 Task: Add an event  with title  Casual Second Monthly Financial Review, date '2023/11/17' to 2023/11/18 & Select Event type as  Collective. Add location for the event as  Hamburg, Germany and add a description: During this session, we will gather a diverse group of experts, including environmentalists, engineers, urban planners, technology enthusiasts, and policy makers, to foster a multidimensional perspective on the topic. Through an open exchange of ideas, we will collectively explore creative strategies to minimize carbon emissions, reduce traffic congestion, and promote eco-friendly modes of transportation.Create an event link  http-casualsecondmonthlyfinancialreviewcom & Select the event color as  Violet. , logged in from the account softage.4@softage.netand send the event invitation to softage.3@softage.net and softage.5@softage.net
Action: Mouse pressed left at (712, 98)
Screenshot: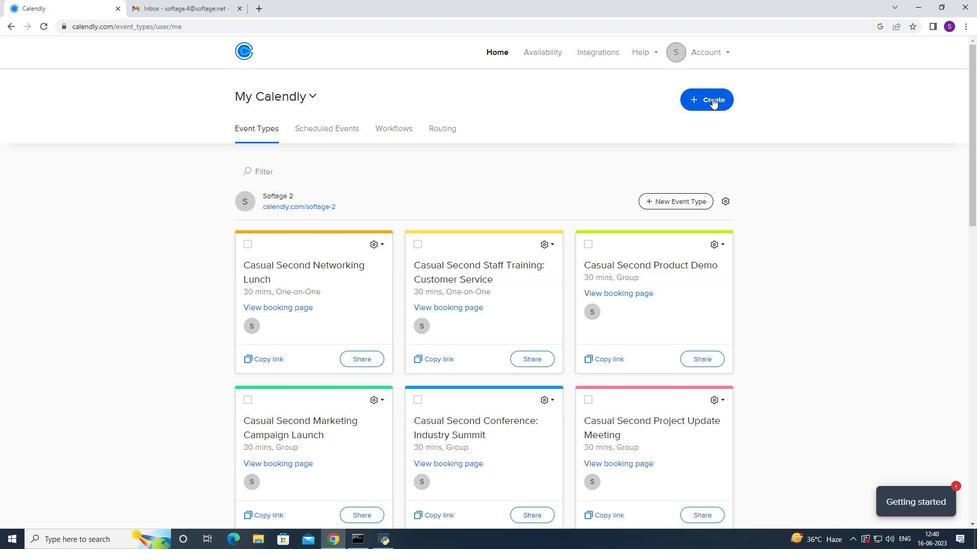 
Action: Mouse moved to (654, 143)
Screenshot: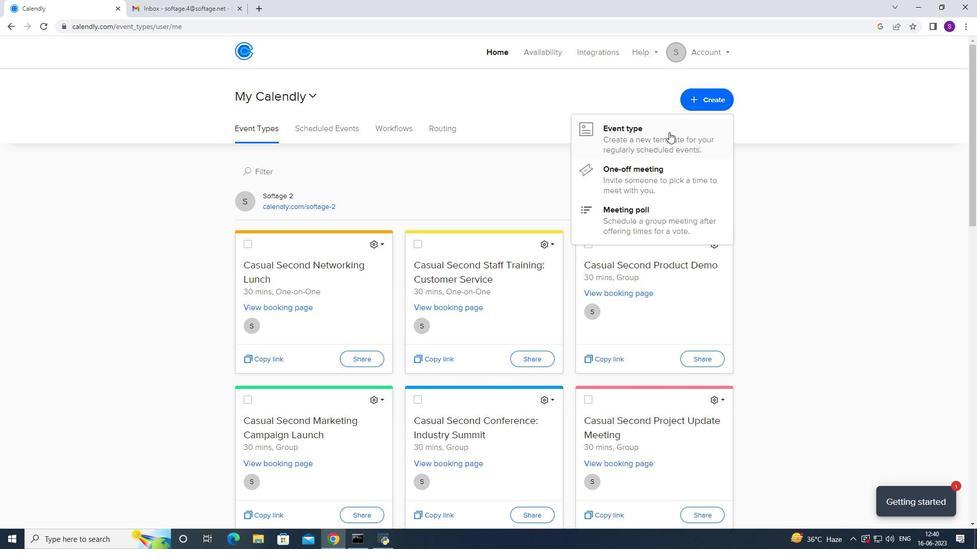 
Action: Mouse pressed left at (654, 143)
Screenshot: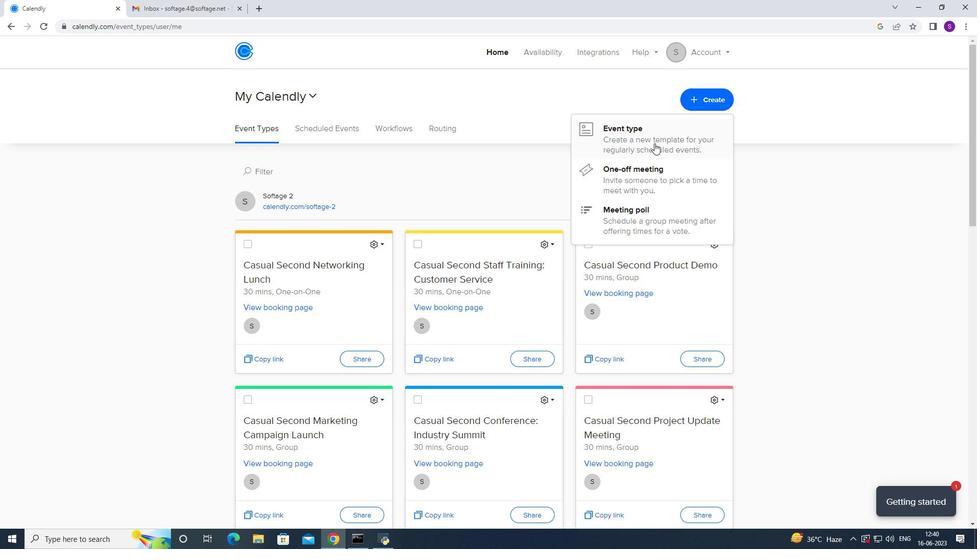 
Action: Mouse moved to (447, 293)
Screenshot: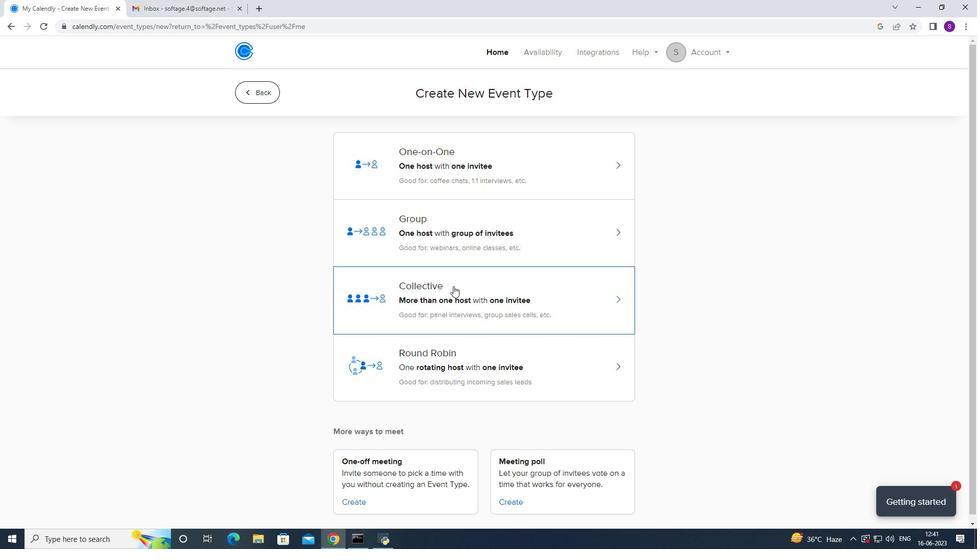 
Action: Mouse pressed left at (447, 293)
Screenshot: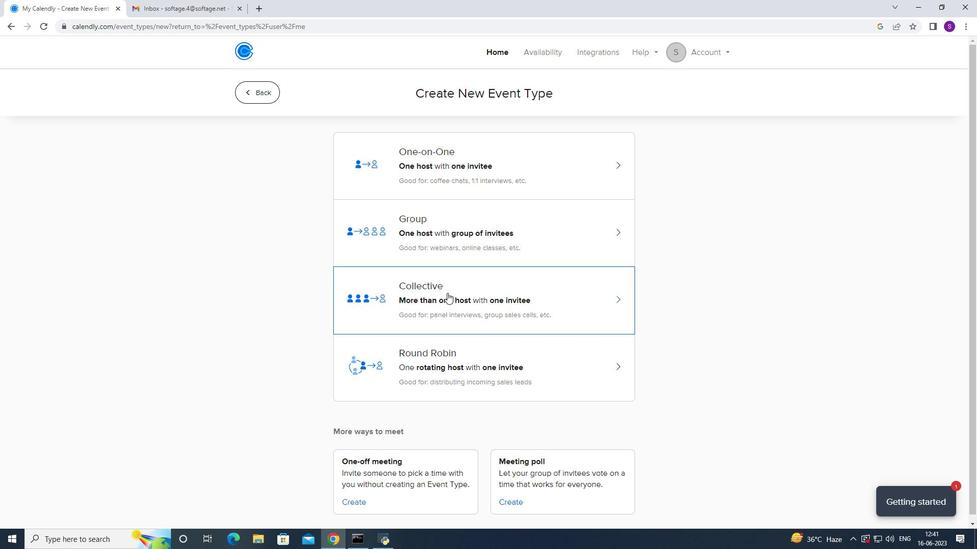 
Action: Mouse moved to (585, 223)
Screenshot: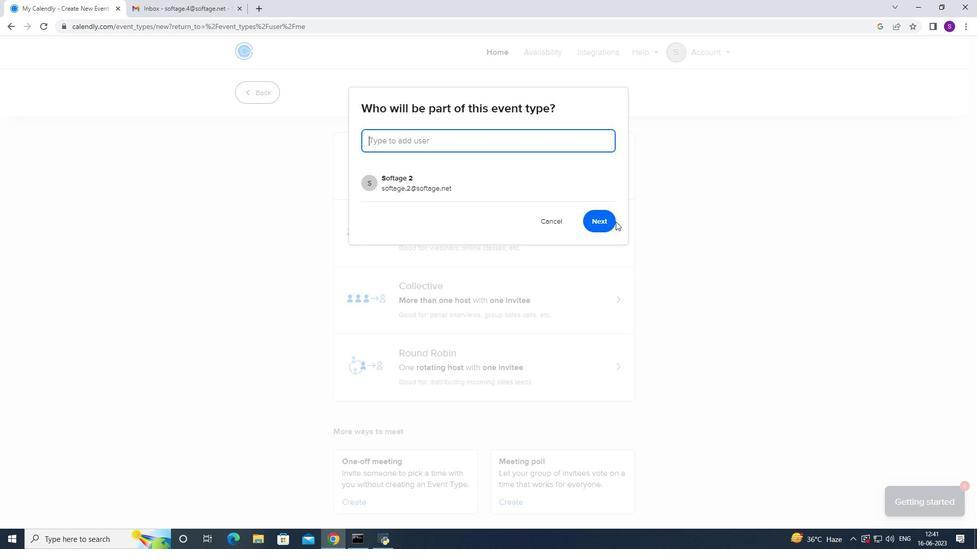 
Action: Mouse pressed left at (585, 223)
Screenshot: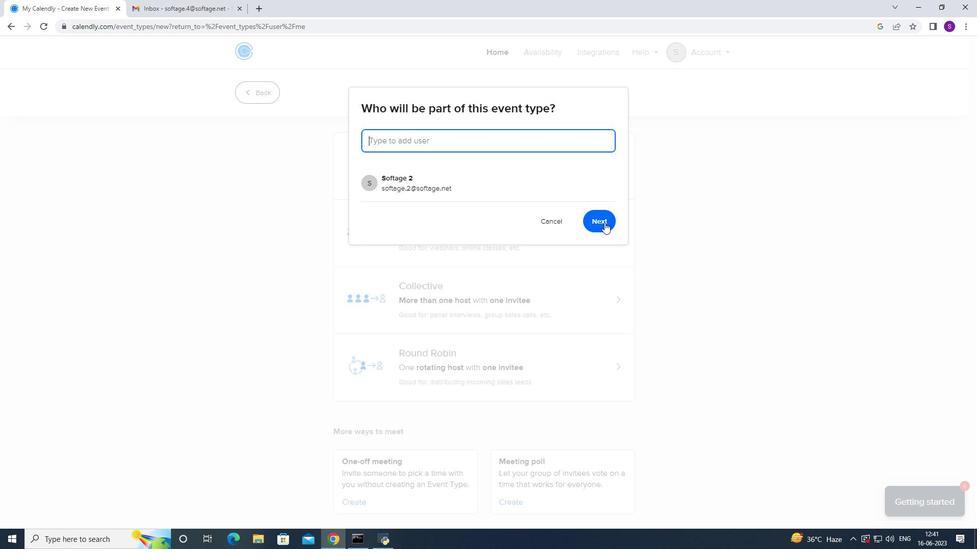 
Action: Mouse moved to (331, 242)
Screenshot: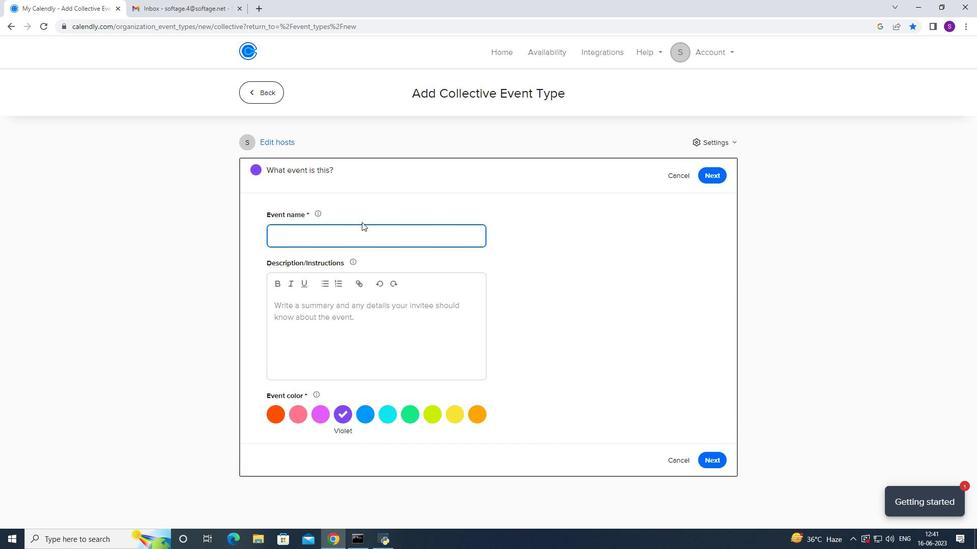 
Action: Mouse pressed left at (331, 242)
Screenshot: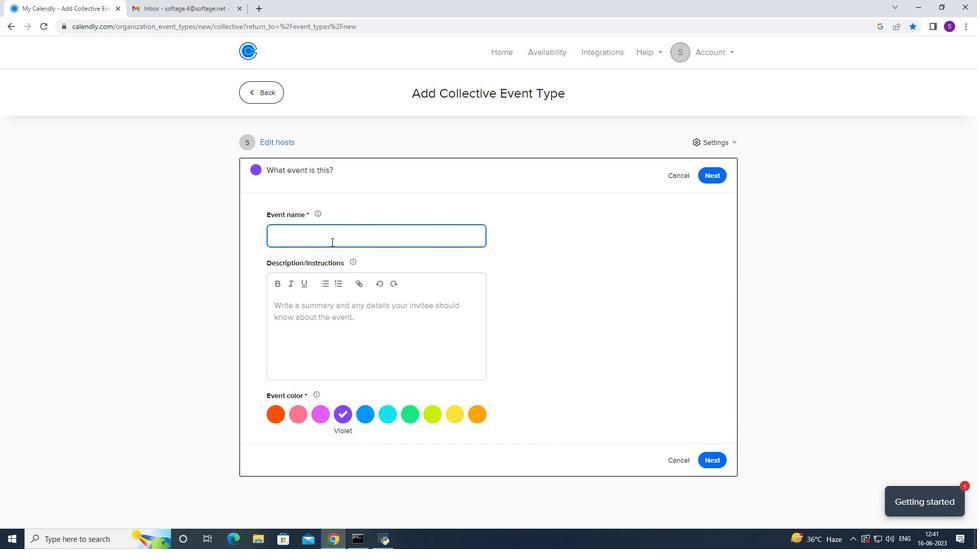 
Action: Mouse moved to (409, 263)
Screenshot: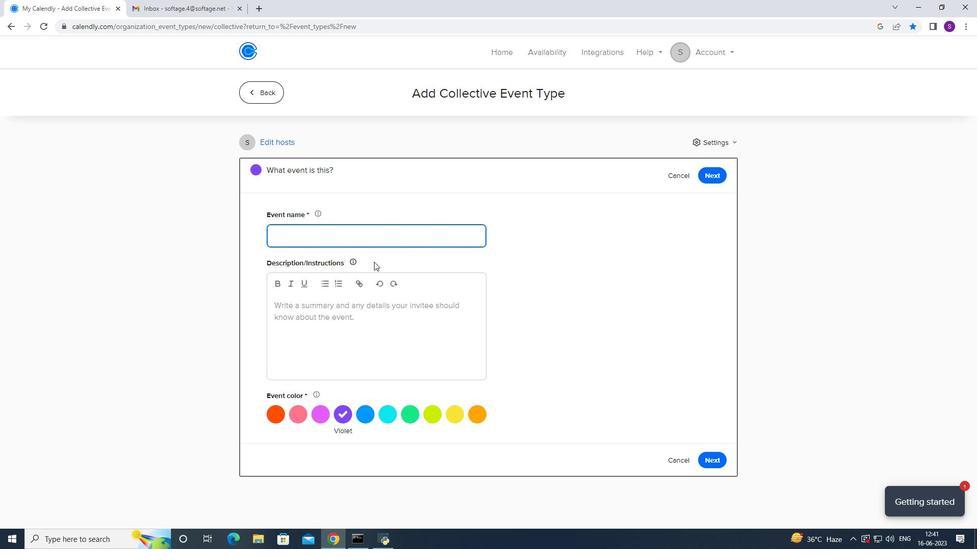 
Action: Key pressed <Key.caps_lock>C<Key.caps_lock>asual<Key.space>
Screenshot: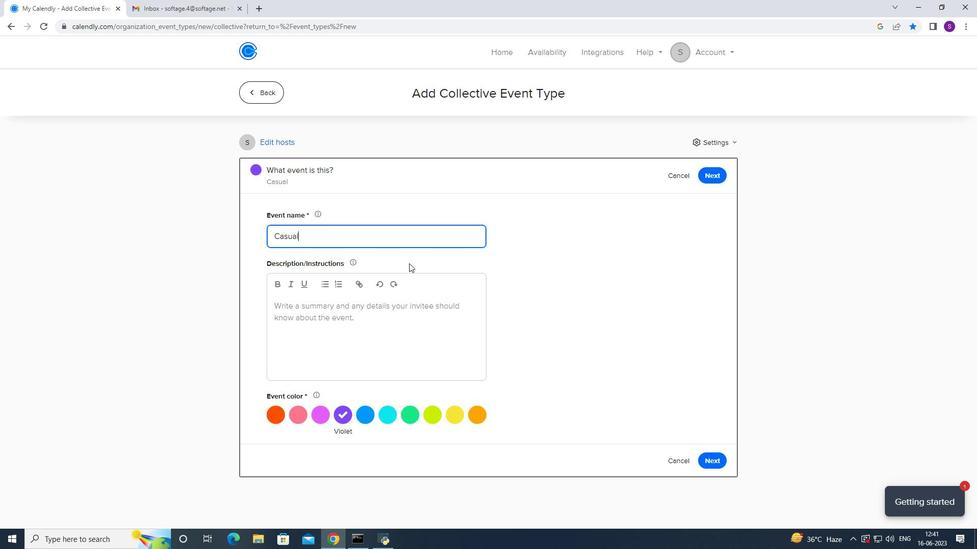 
Action: Mouse moved to (395, 264)
Screenshot: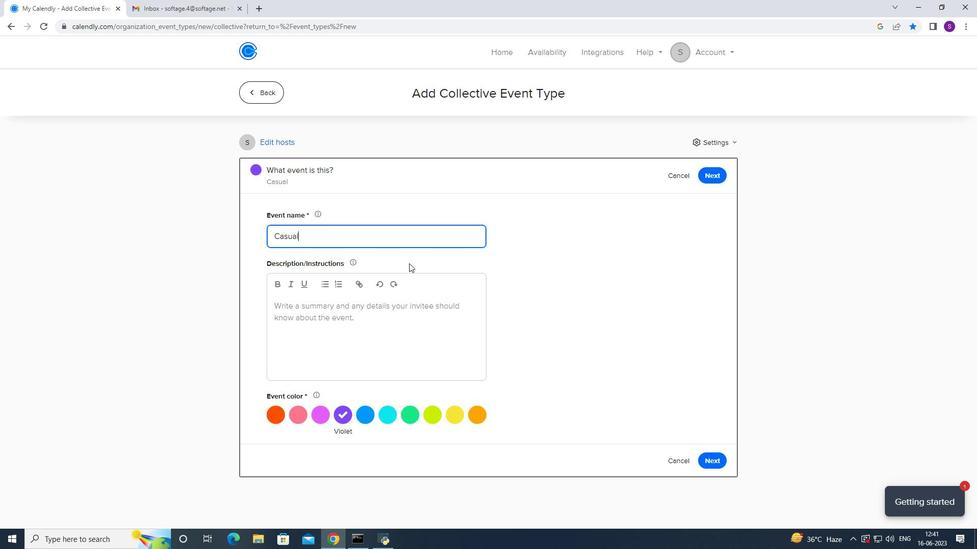 
Action: Key pressed <Key.caps_lock>S<Key.caps_lock>econ
Screenshot: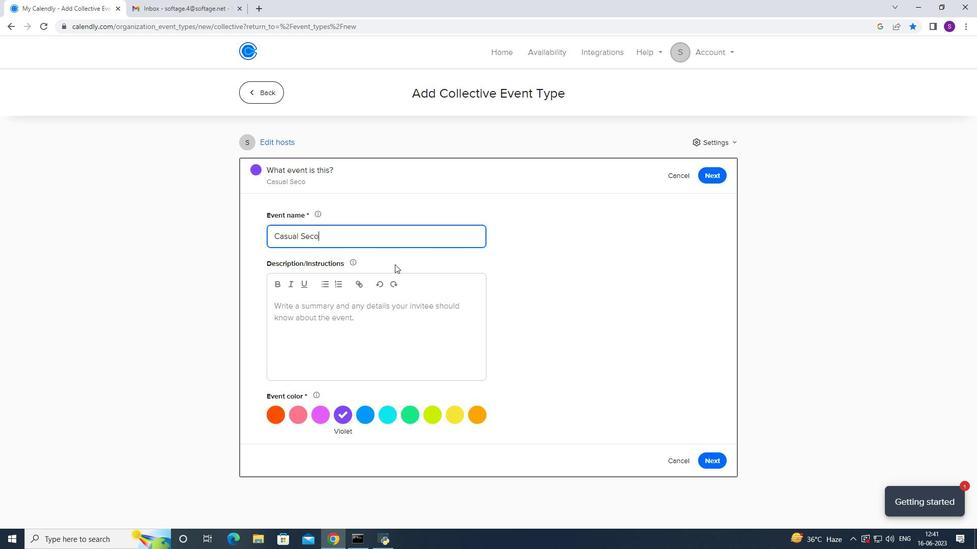 
Action: Mouse moved to (411, 261)
Screenshot: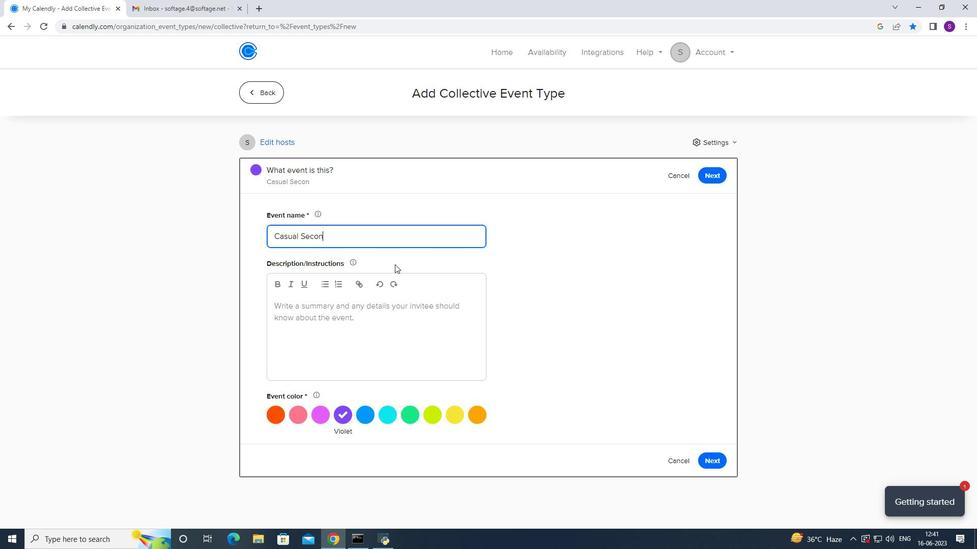 
Action: Key pressed d
Screenshot: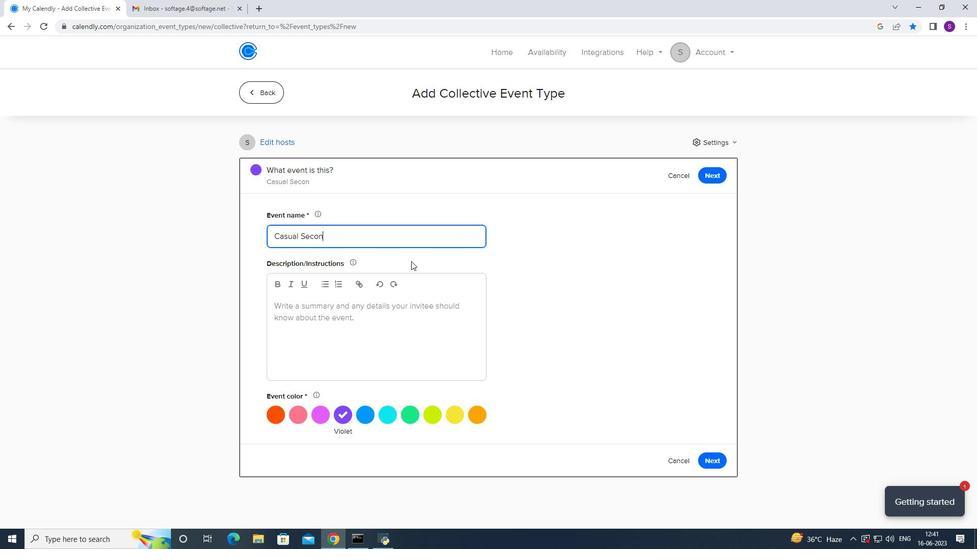 
Action: Mouse moved to (978, 550)
Screenshot: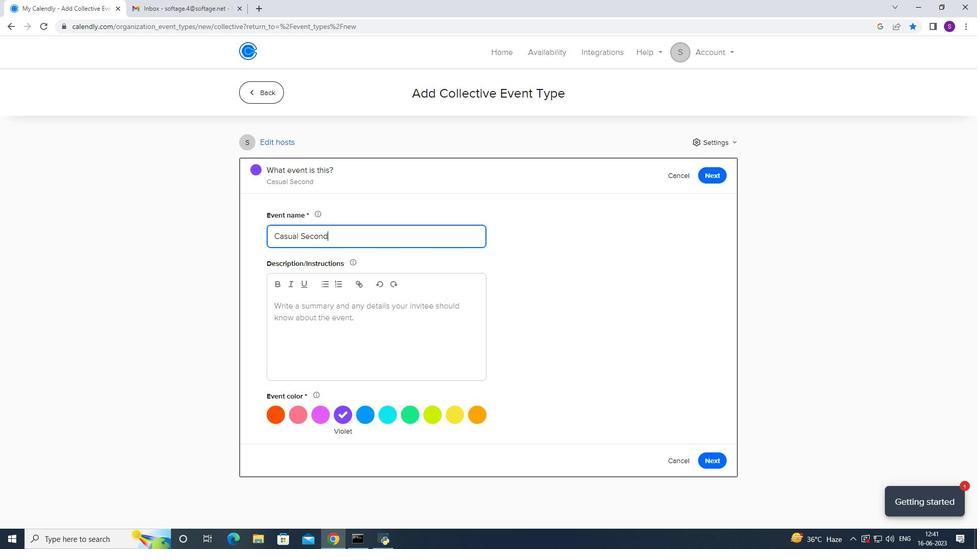 
Action: Key pressed <Key.space><Key.caps_lock>M<Key.caps_lock>onthly<Key.space><Key.caps_lock>F<Key.caps_lock>oinan
Screenshot: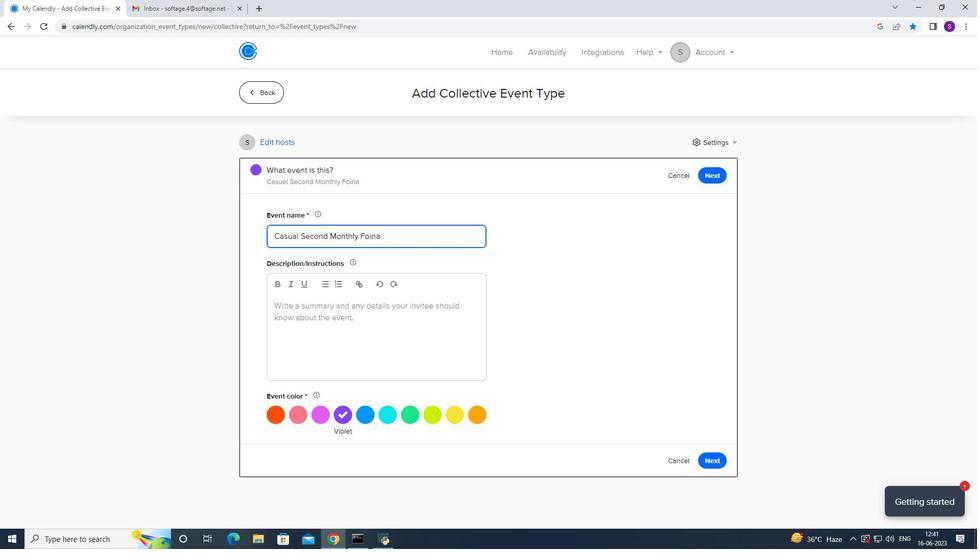 
Action: Mouse moved to (915, 549)
Screenshot: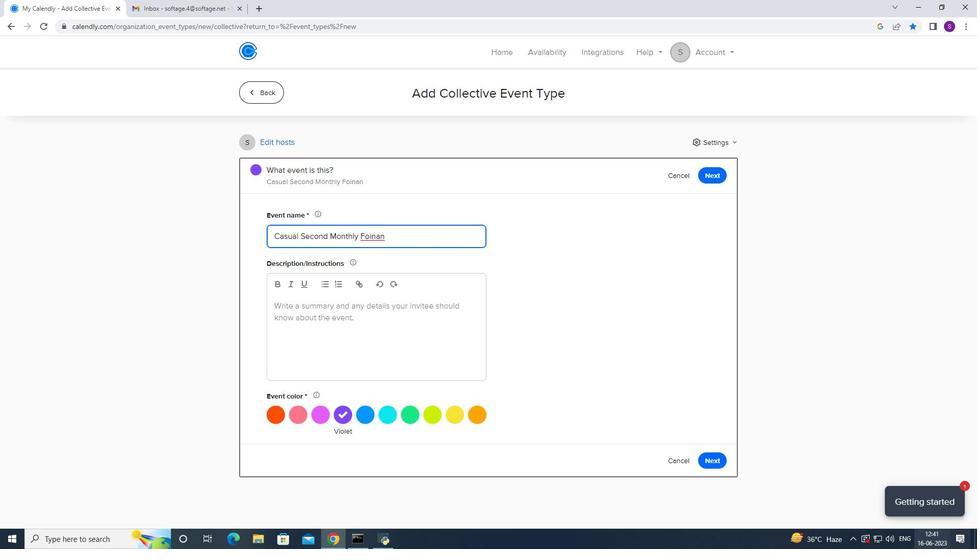 
Action: Key pressed <Key.backspace>
Screenshot: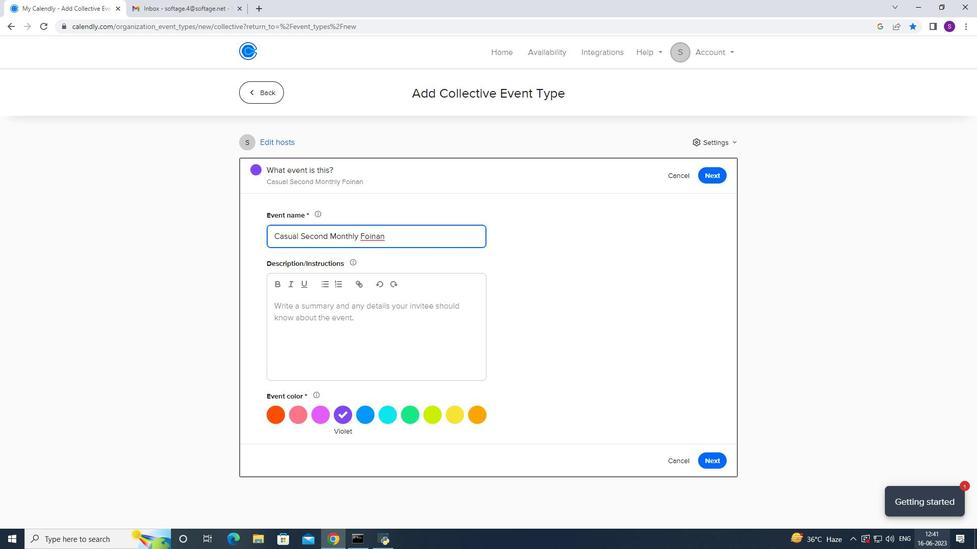 
Action: Mouse moved to (915, 549)
Screenshot: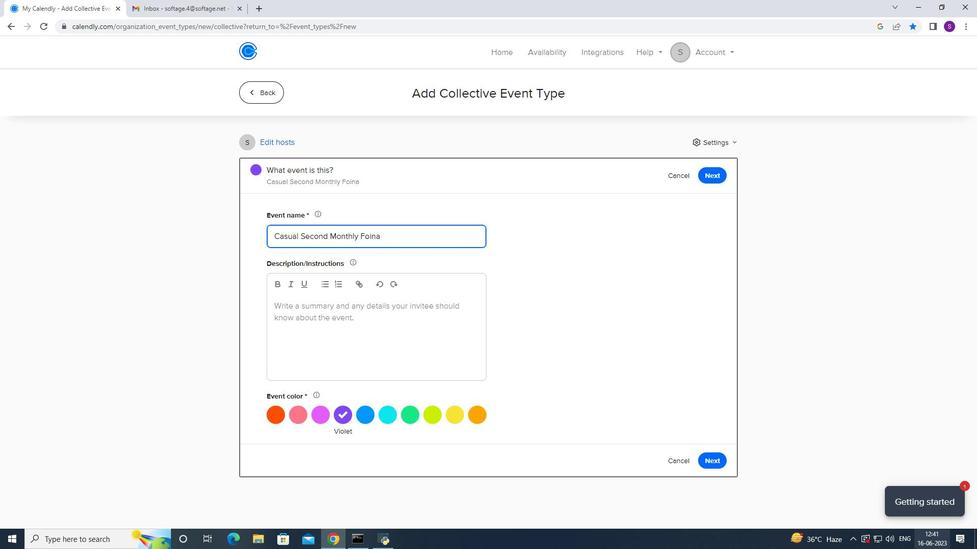 
Action: Key pressed <Key.backspace>
Screenshot: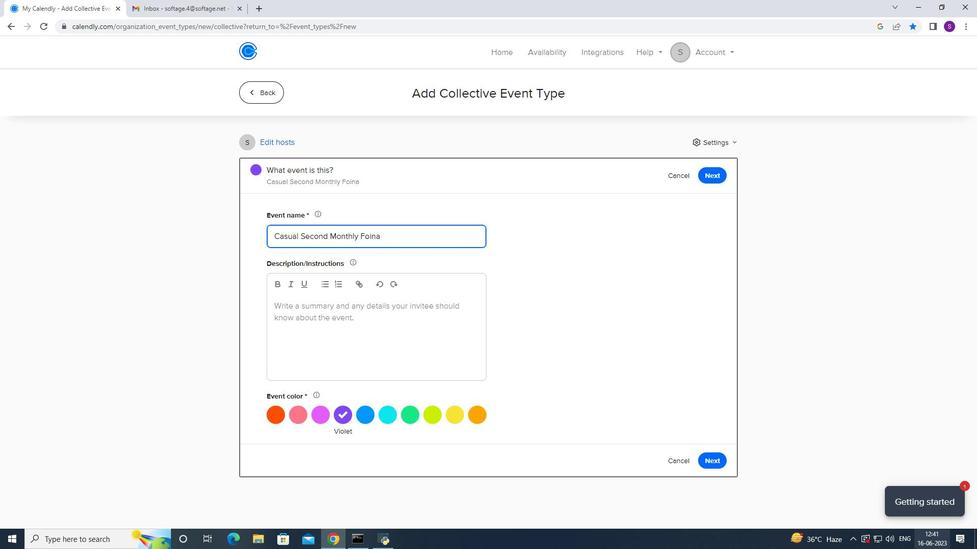 
Action: Mouse moved to (915, 549)
Screenshot: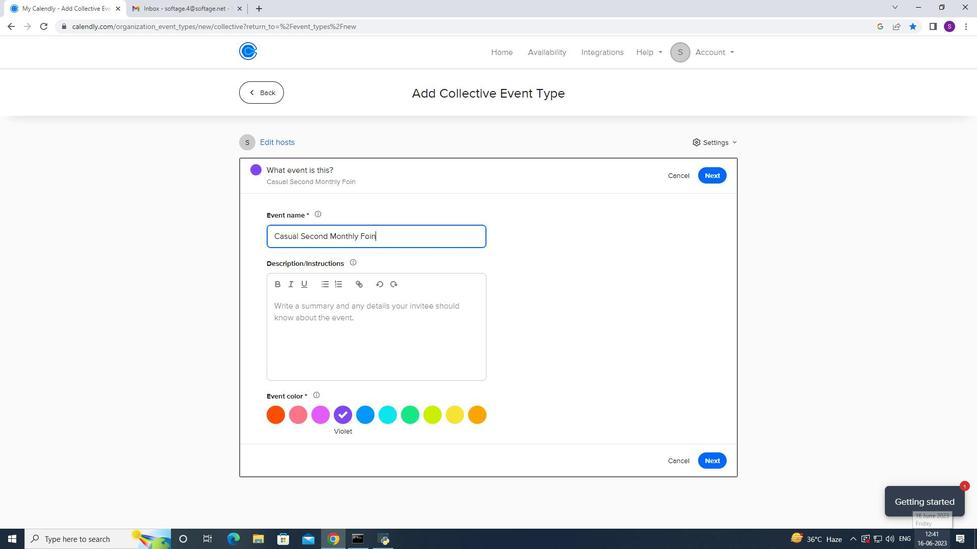 
Action: Key pressed <Key.backspace><Key.backspace>
Screenshot: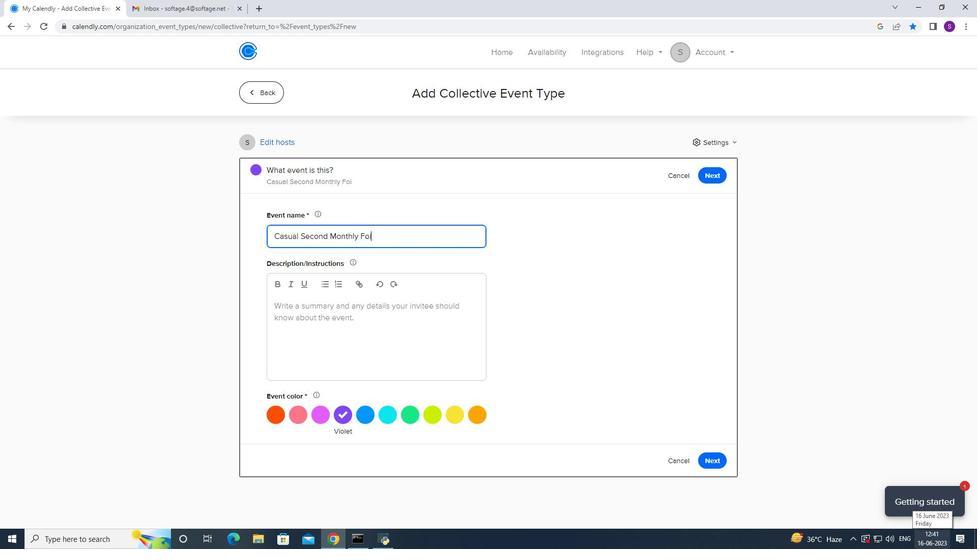 
Action: Mouse moved to (915, 549)
Screenshot: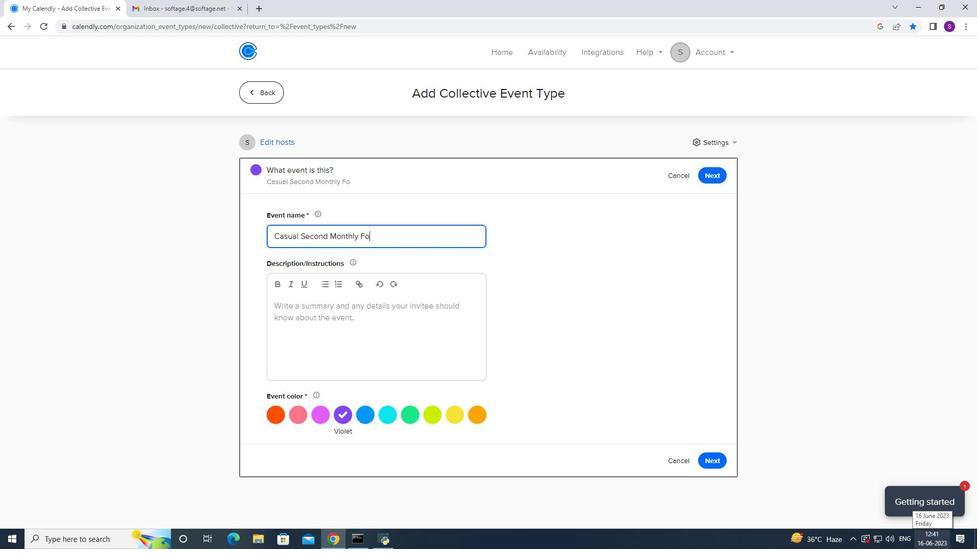 
Action: Key pressed <Key.backspace>inancila<Key.backspace><Key.backspace>al<Key.space><Key.caps_lock>R<Key.caps_lock>eview
Screenshot: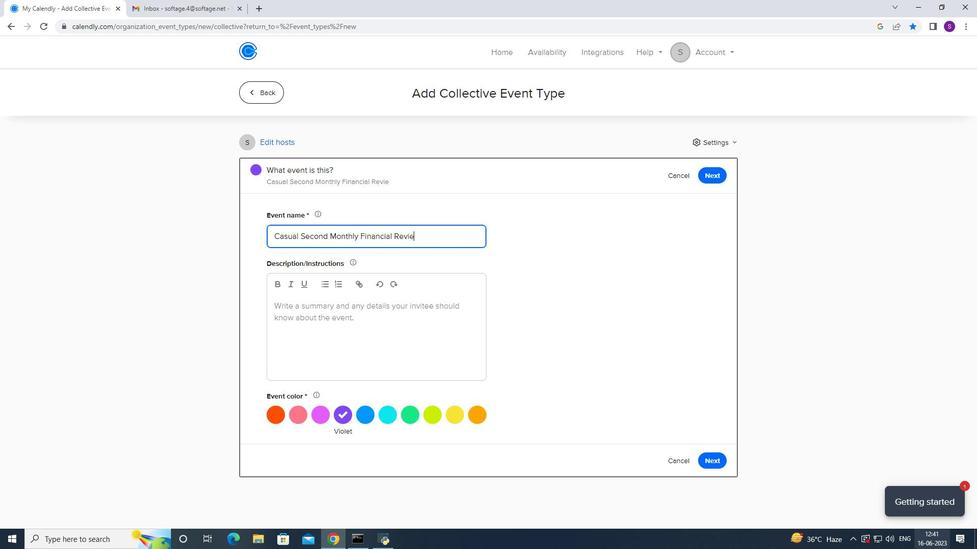 
Action: Mouse moved to (311, 343)
Screenshot: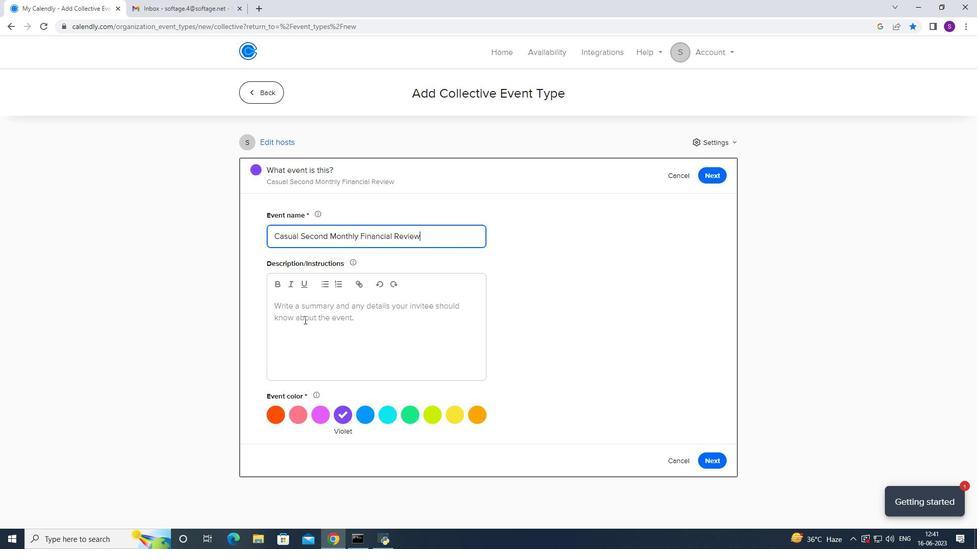 
Action: Mouse pressed left at (311, 343)
Screenshot: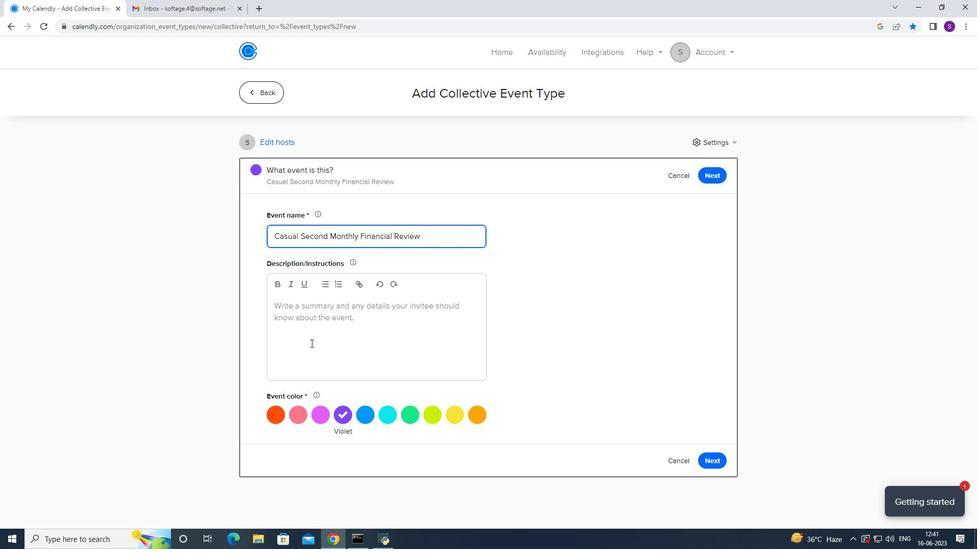 
Action: Mouse moved to (977, 405)
Screenshot: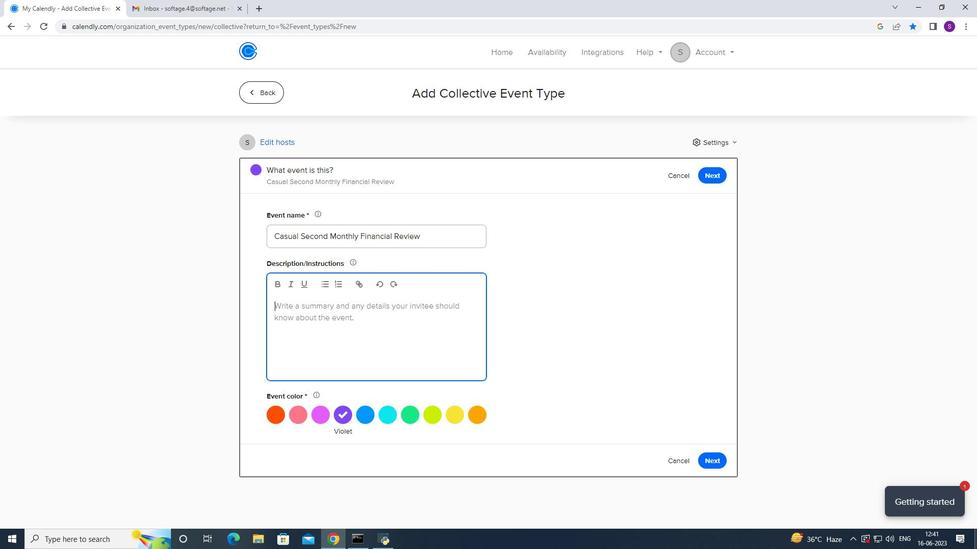 
Action: Key pressed <Key.caps_lock>S<Key.backspace>D<Key.caps_lock>uring<Key.space>thi<Key.space><Key.backspace>s<Key.space>session<Key.space>we<Key.space>will<Key.space>gathr<Key.space>a<Key.backspace><Key.backspace><Key.backspace>er<Key.space>a<Key.space>diverse<Key.space>gru<Key.backspace>oup<Key.space>of<Key.space>experts,<Key.space>including<Key.space>engineers,environmentalists,<Key.space>urban<Key.space>planners<Key.space>,<Key.space>technology<Key.space>enthusiasts<Key.space>and<Key.space>policy<Key.space>makers.<Key.space><Key.backspace><Key.backspace>,<Key.space>to<Key.space>foster<Key.space>a<Key.space>multidemensional<Key.space><Key.backspace><Key.backspace><Key.backspace>al<Key.space>
Screenshot: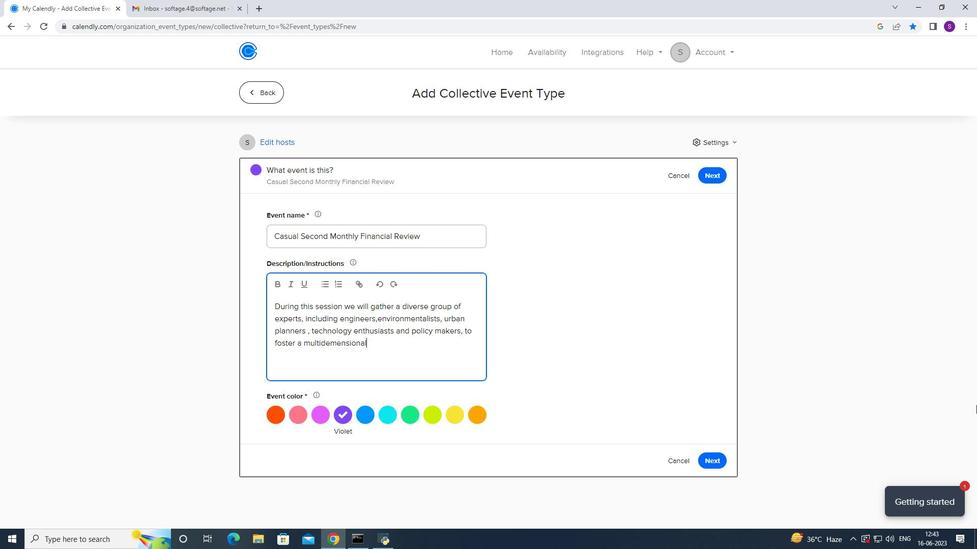 
Action: Mouse moved to (767, 294)
Screenshot: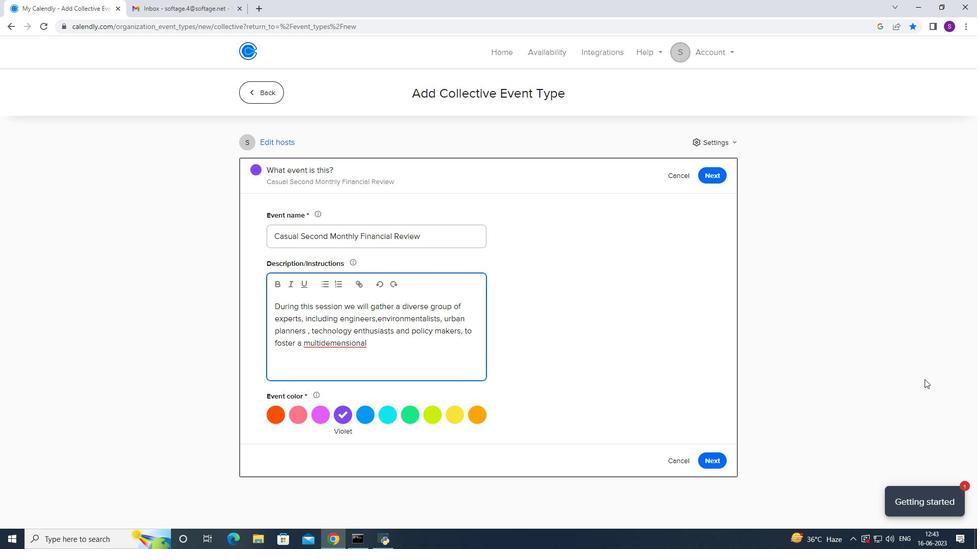 
Action: Key pressed <Key.left><Key.left><Key.left><Key.left><Key.left><Key.left><Key.left><Key.left><Key.left><Key.left><Key.backspace>i
Screenshot: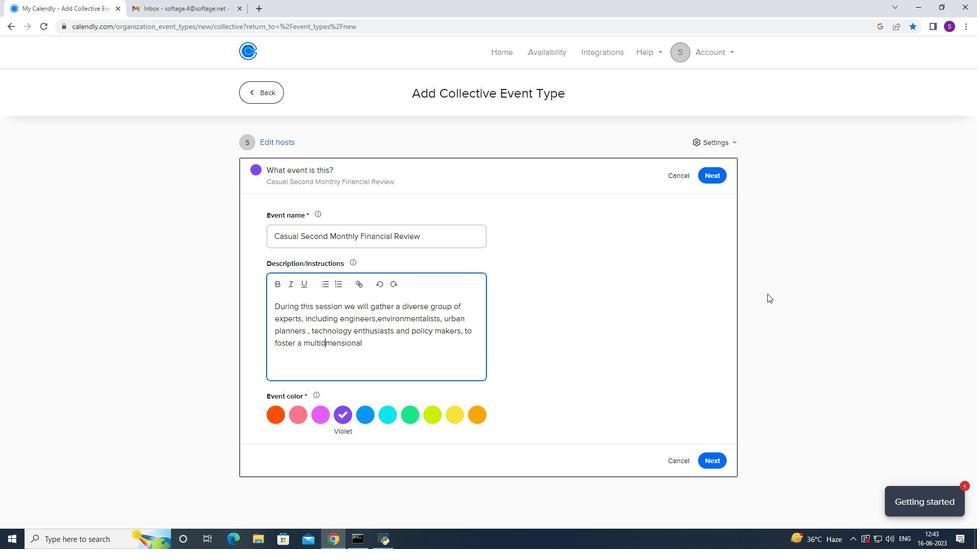 
Action: Mouse moved to (352, 550)
Screenshot: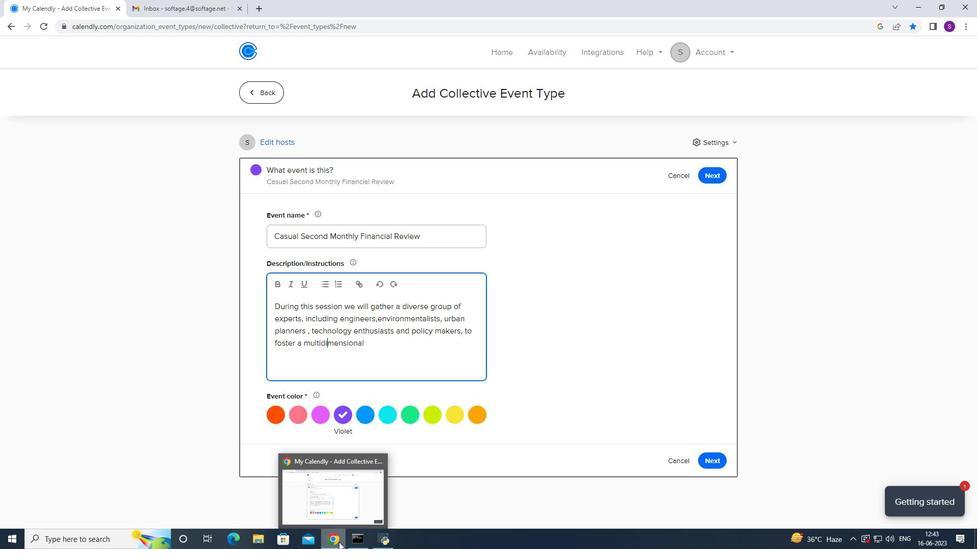 
Action: Key pressed <Key.right>
Screenshot: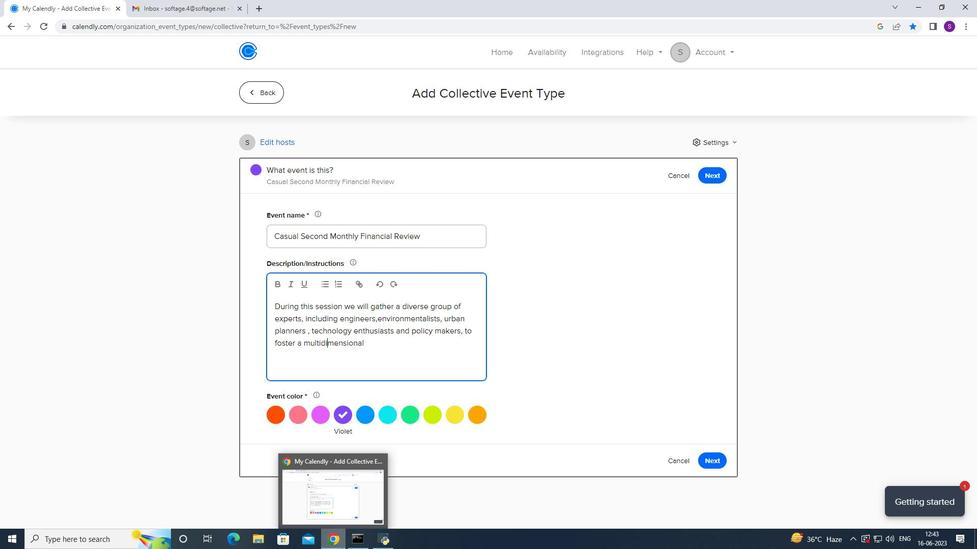 
Action: Mouse moved to (359, 548)
Screenshot: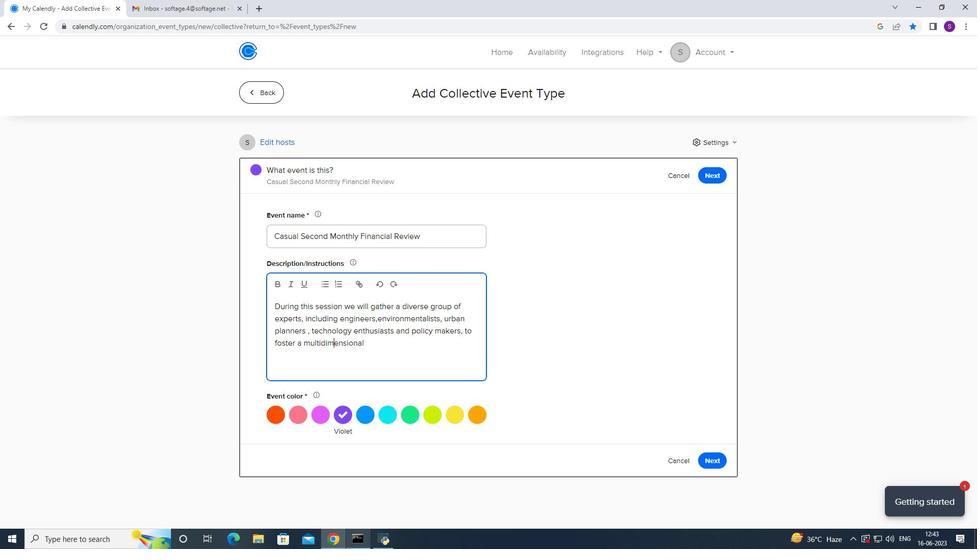 
Action: Key pressed <Key.right><Key.right><Key.right><Key.right><Key.right><Key.right><Key.right><Key.right><Key.right><Key.right><Key.space>perese<Key.backspace><Key.backspace><Key.backspace>spective<Key.space>on<Key.space>y<Key.backspace>the<Key.space>topic,<Key.backspace>.<Key.space><Key.caps_lock>T<Key.caps_lock>hrough<Key.space>an<Key.space>open<Key.space>exchange<Key.space>of<Key.space>ideads<Key.backspace><Key.backspace>s<Key.space>,<Key.space>we<Key.space>will<Key.space>collectively<Key.space>explre<Key.space><Key.backspace><Key.backspace><Key.backspace>ore<Key.space>creative<Key.space>strategies<Key.space>to<Key.space>minimize<Key.space>carbon<Key.space>emissions<Key.space>,<Key.space>redue<Key.backspace>ce<Key.space>traffui=<Key.backspace><Key.backspace><Key.backspace>ic<Key.space>congestion<Key.space>and<Key.space>promote<Key.space>eco<Key.space>frui<Key.backspace><Key.backspace><Key.backspace><Key.backspace><Key.backspace>-friendly<Key.space>modes<Key.space>of<Key.space>transprtation.
Screenshot: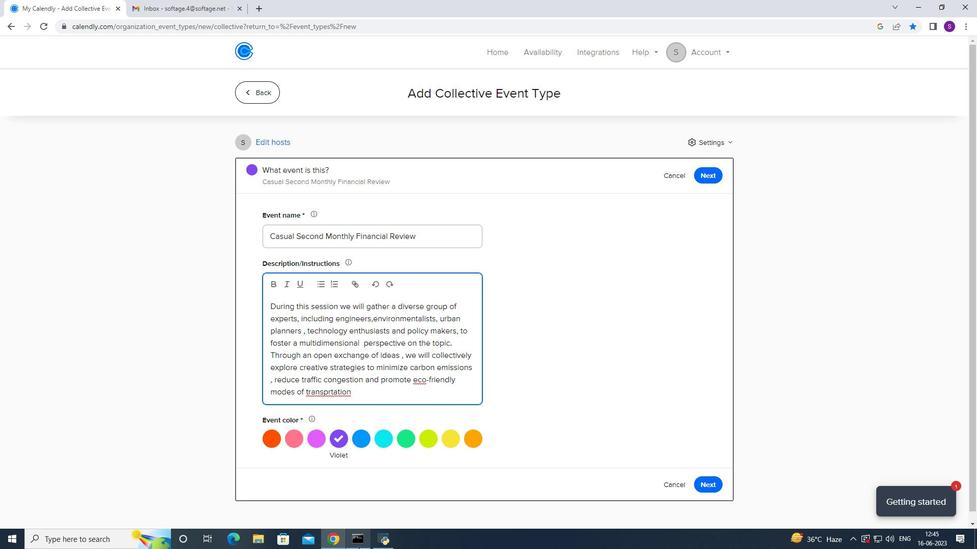 
Action: Mouse moved to (341, 387)
Screenshot: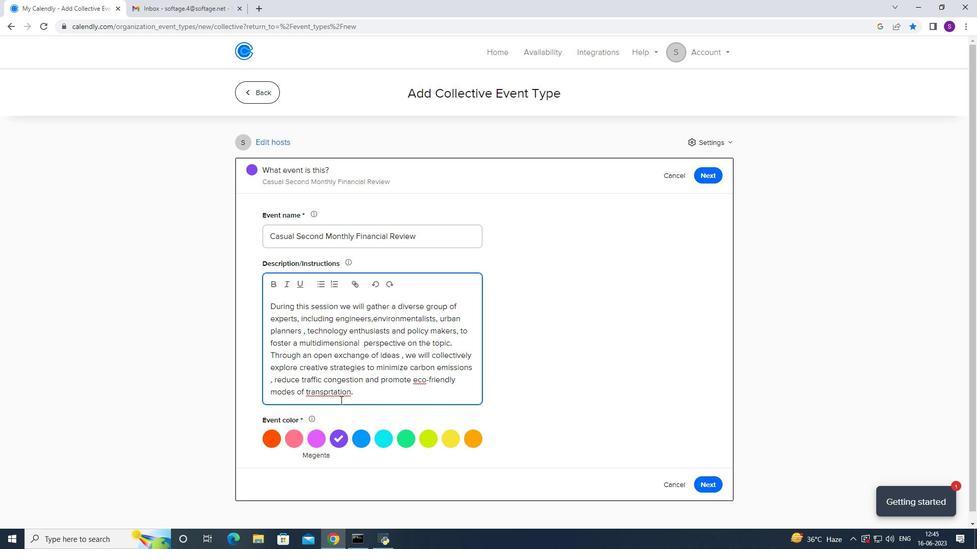 
Action: Mouse pressed right at (341, 387)
Screenshot: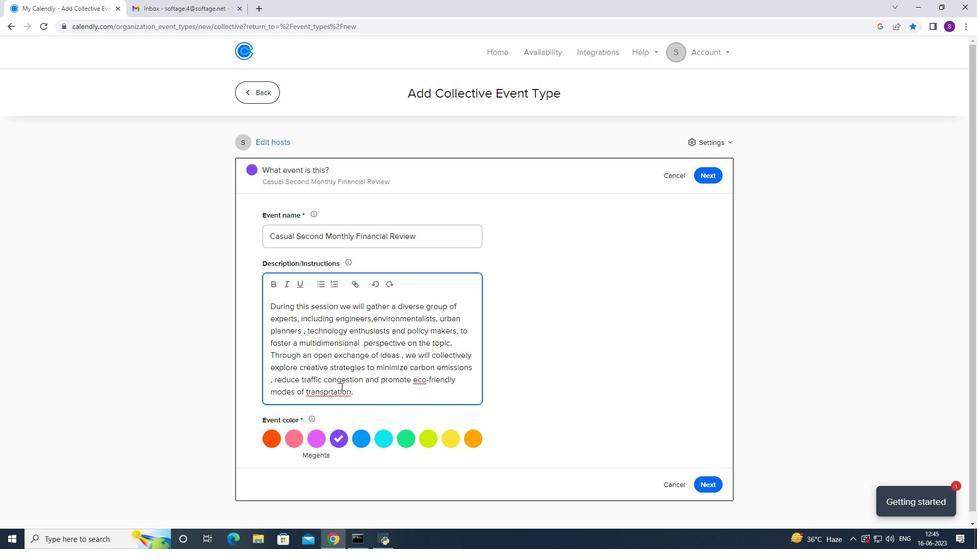 
Action: Mouse moved to (368, 231)
Screenshot: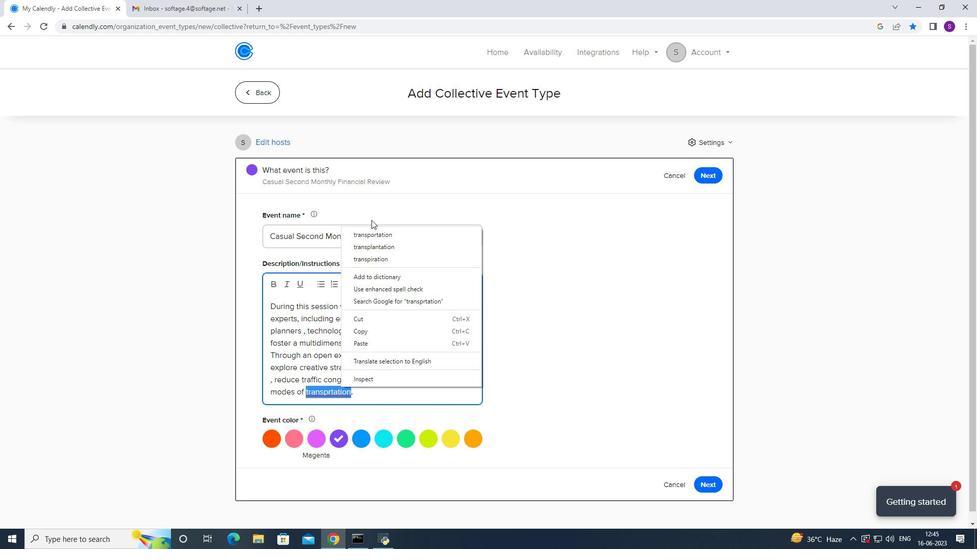 
Action: Mouse pressed left at (368, 231)
Screenshot: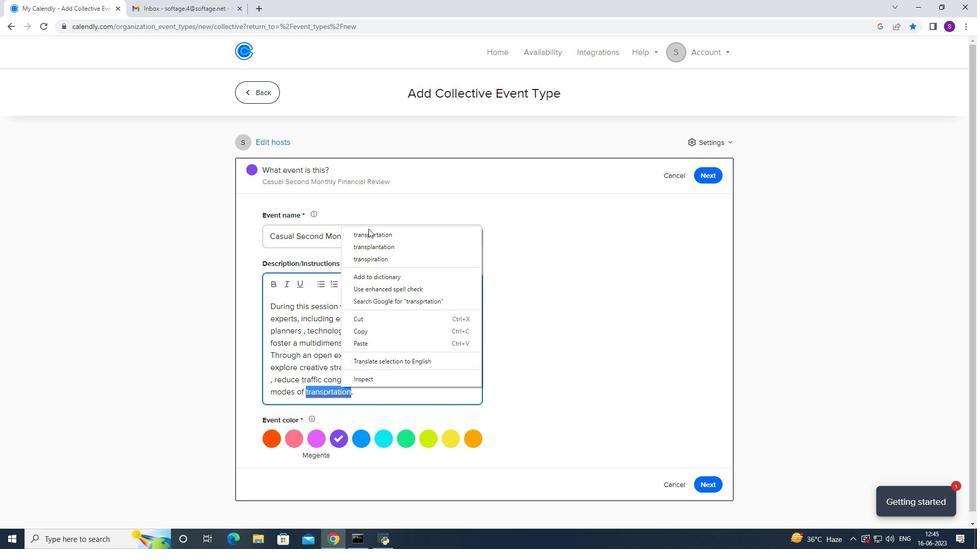 
Action: Mouse moved to (369, 401)
Screenshot: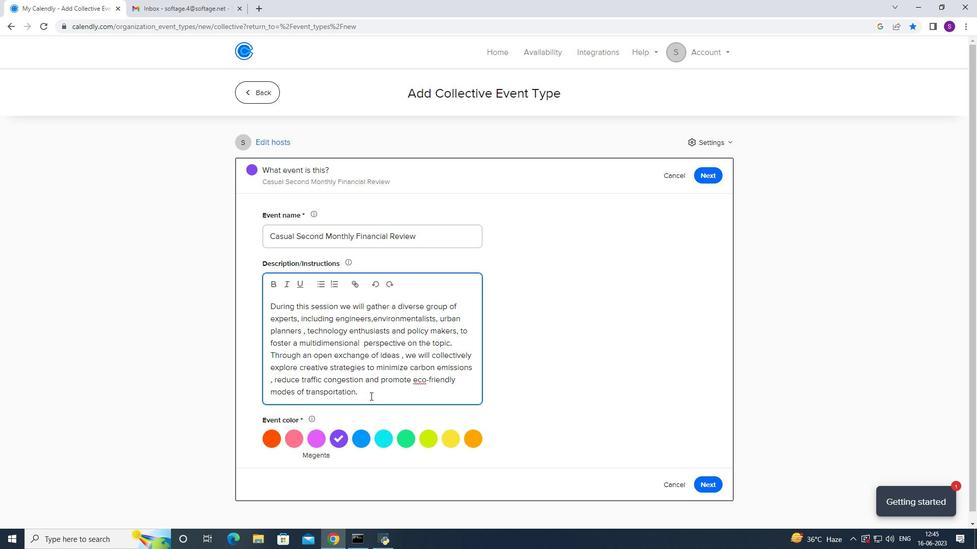 
Action: Mouse scrolled (369, 401) with delta (0, 0)
Screenshot: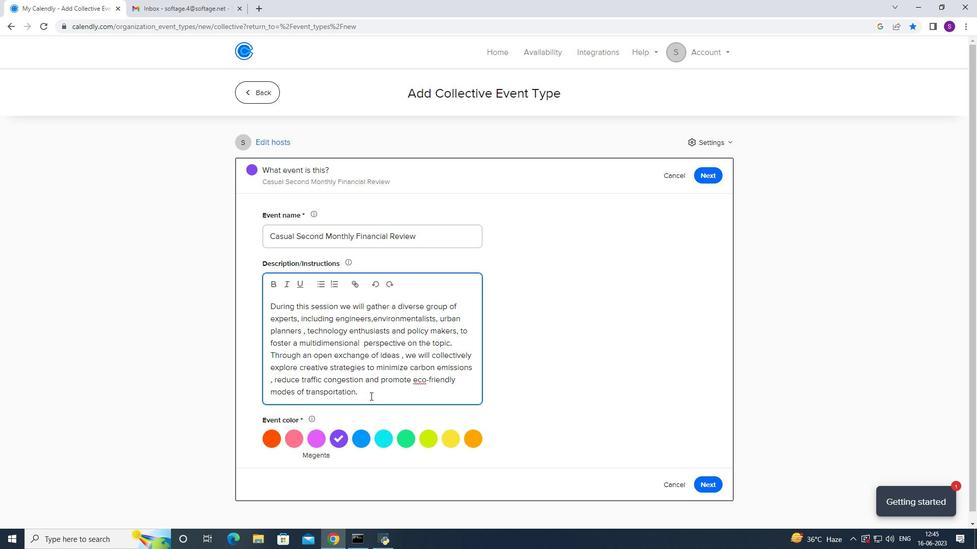 
Action: Mouse moved to (368, 401)
Screenshot: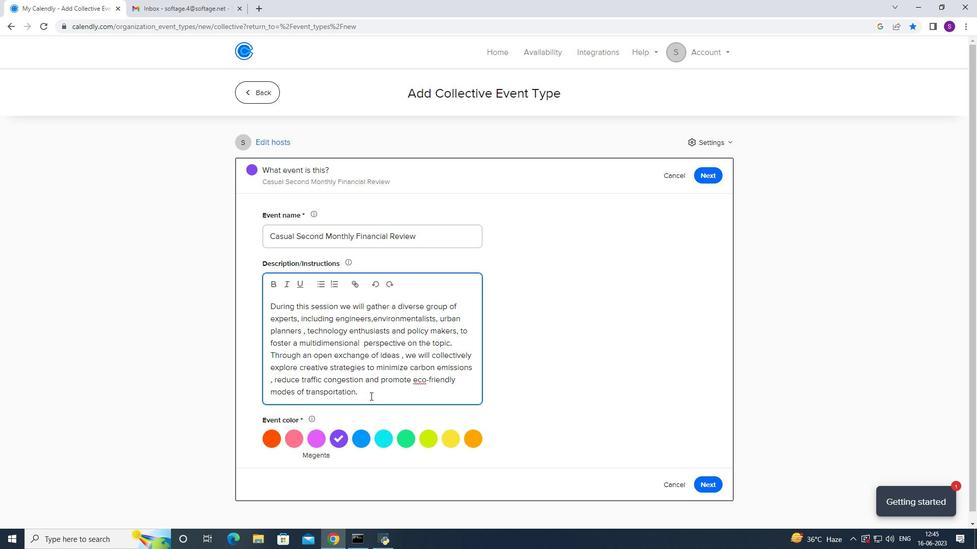 
Action: Mouse scrolled (368, 401) with delta (0, 0)
Screenshot: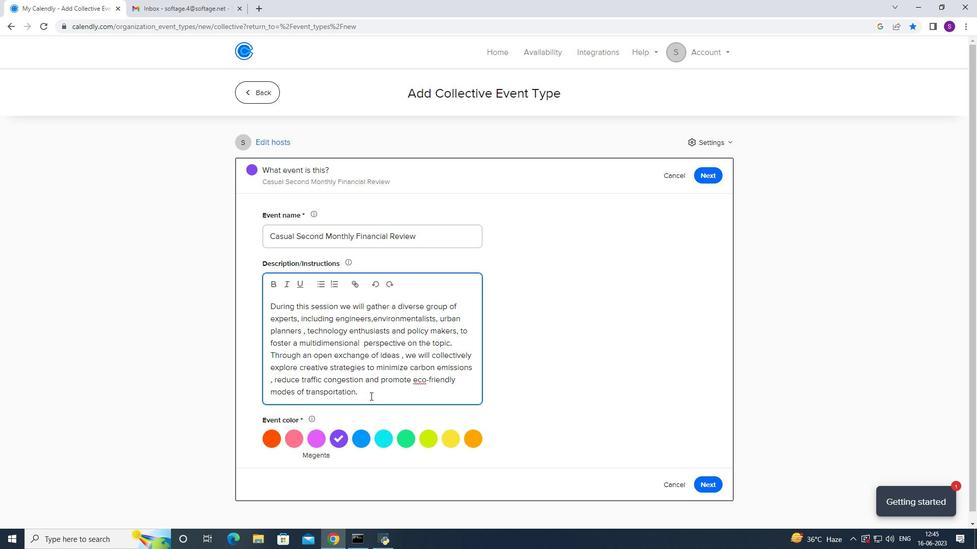 
Action: Mouse moved to (368, 401)
Screenshot: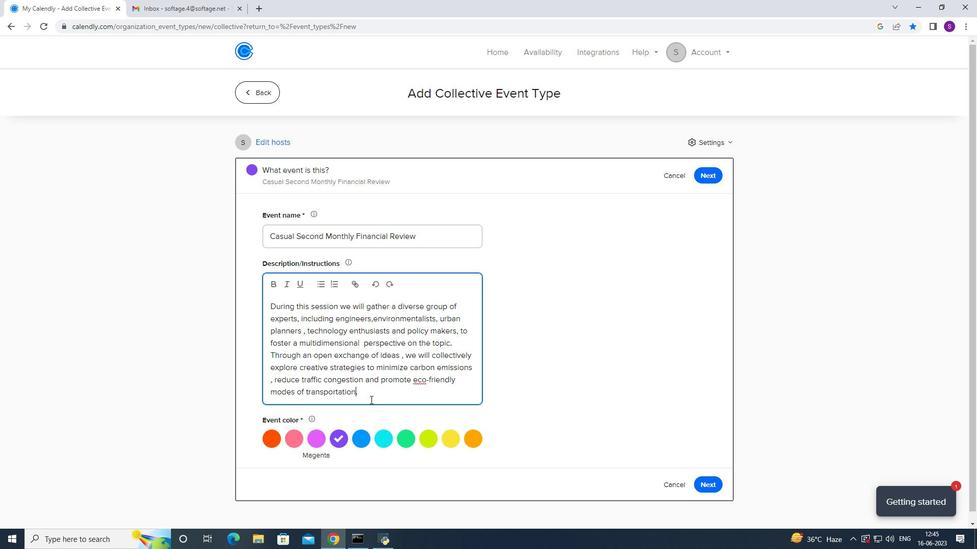
Action: Mouse scrolled (368, 401) with delta (0, 0)
Screenshot: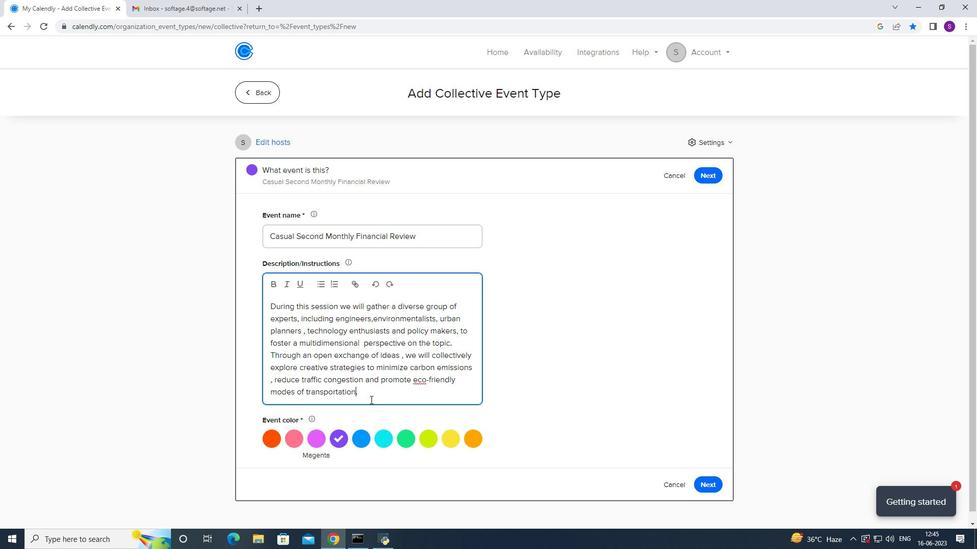 
Action: Mouse moved to (367, 402)
Screenshot: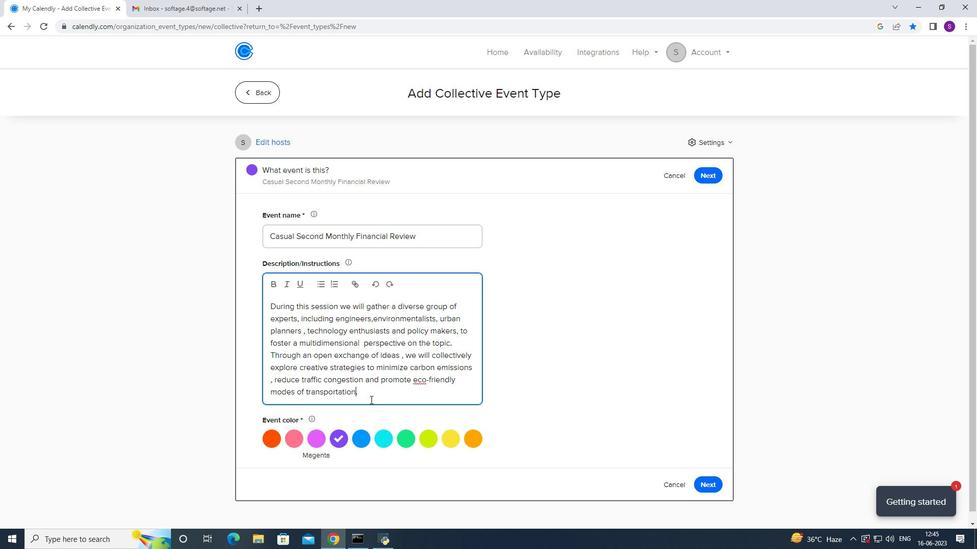 
Action: Mouse scrolled (367, 401) with delta (0, 0)
Screenshot: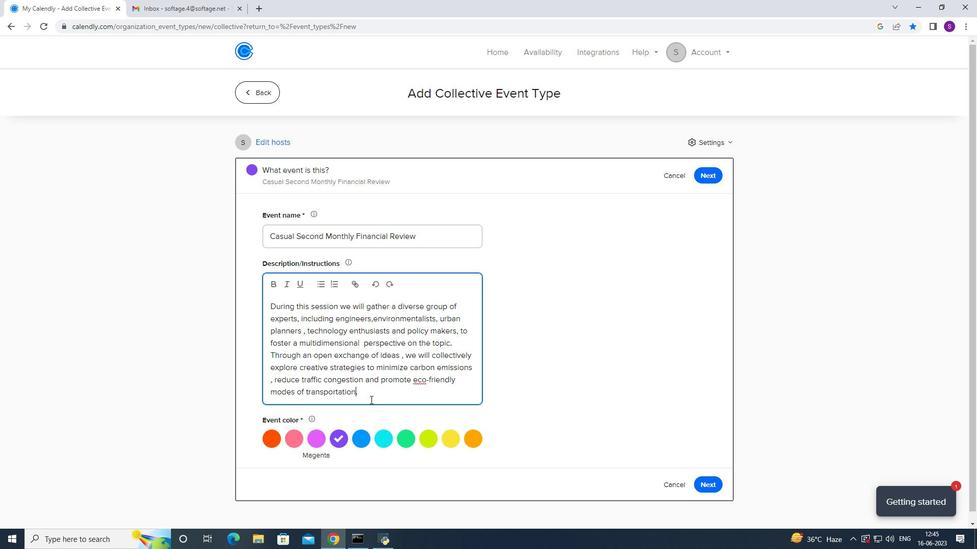 
Action: Mouse scrolled (367, 401) with delta (0, 0)
Screenshot: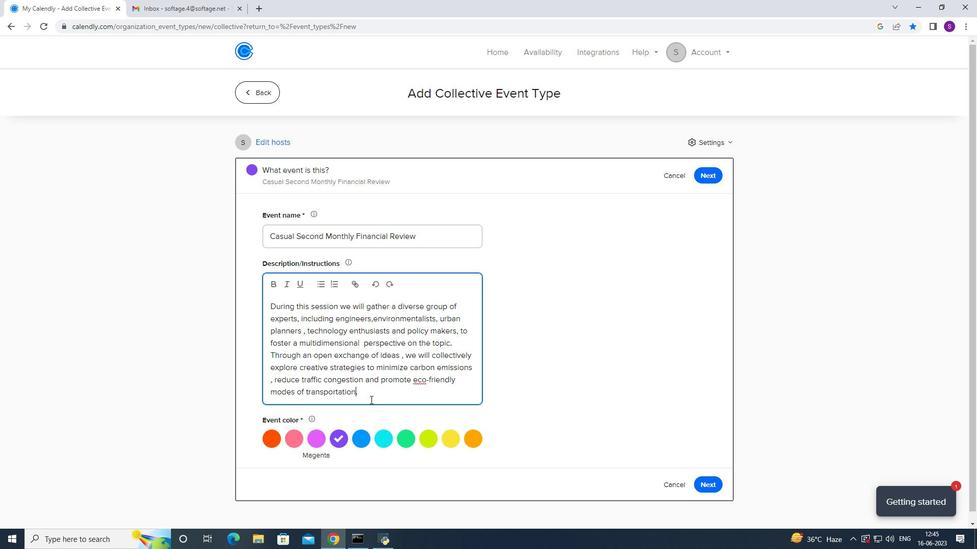 
Action: Mouse moved to (711, 474)
Screenshot: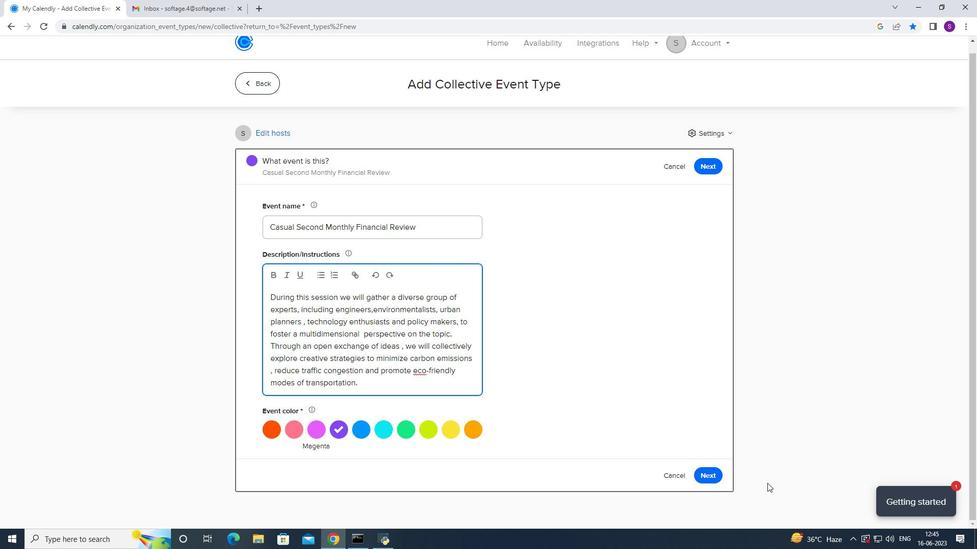 
Action: Mouse pressed left at (711, 474)
Screenshot: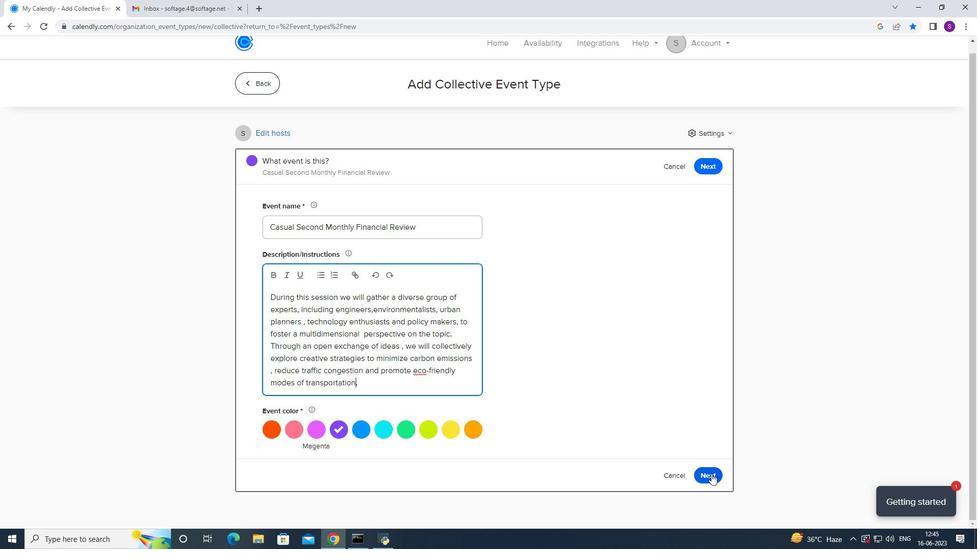 
Action: Mouse moved to (308, 300)
Screenshot: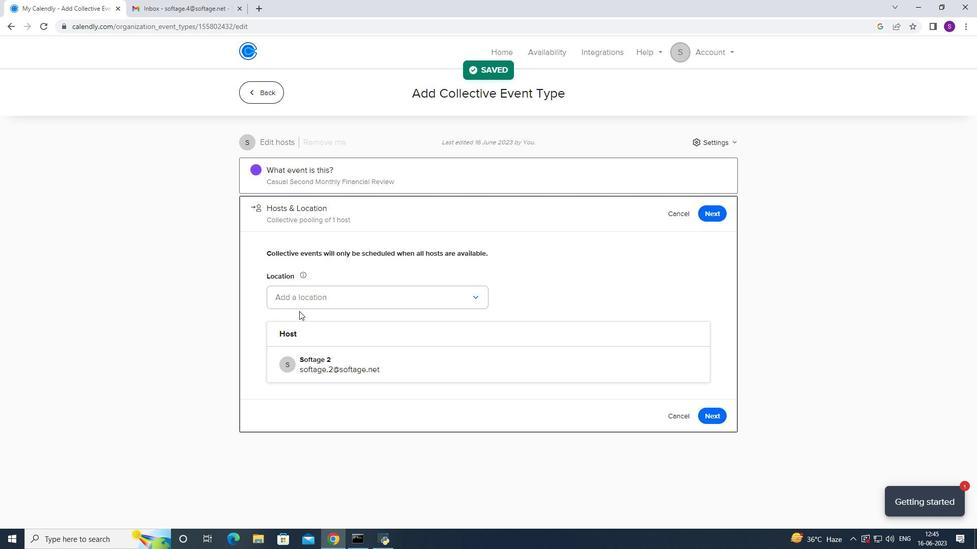 
Action: Mouse pressed left at (308, 300)
Screenshot: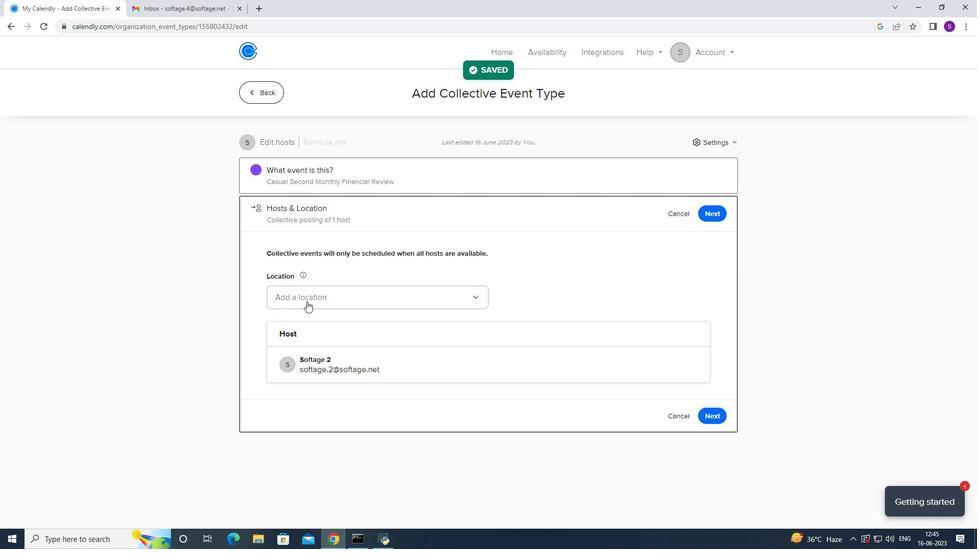 
Action: Mouse moved to (323, 336)
Screenshot: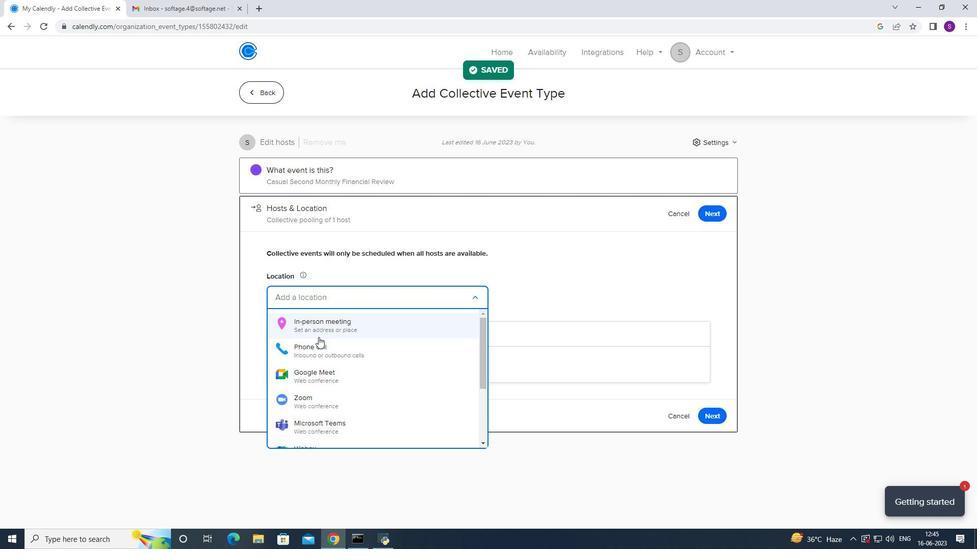 
Action: Mouse pressed left at (323, 336)
Screenshot: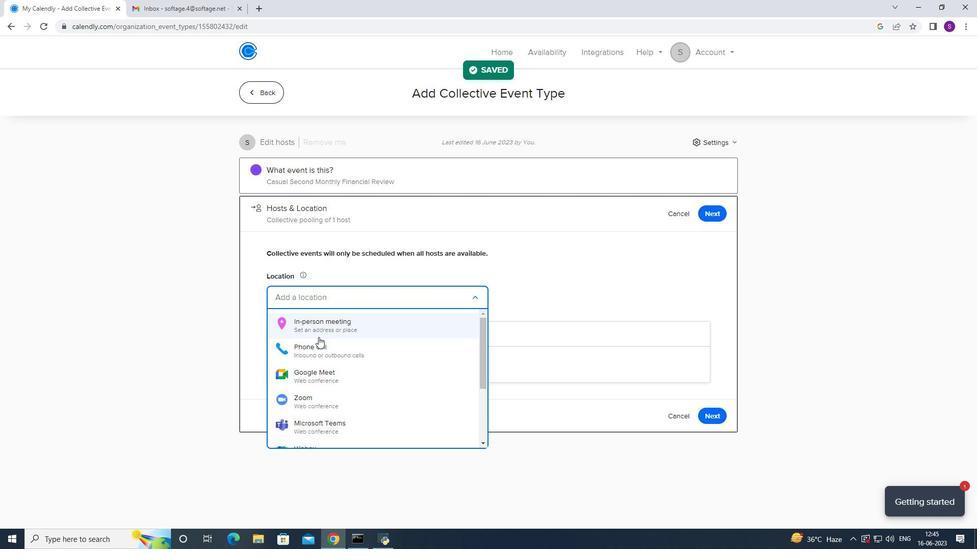 
Action: Mouse moved to (474, 154)
Screenshot: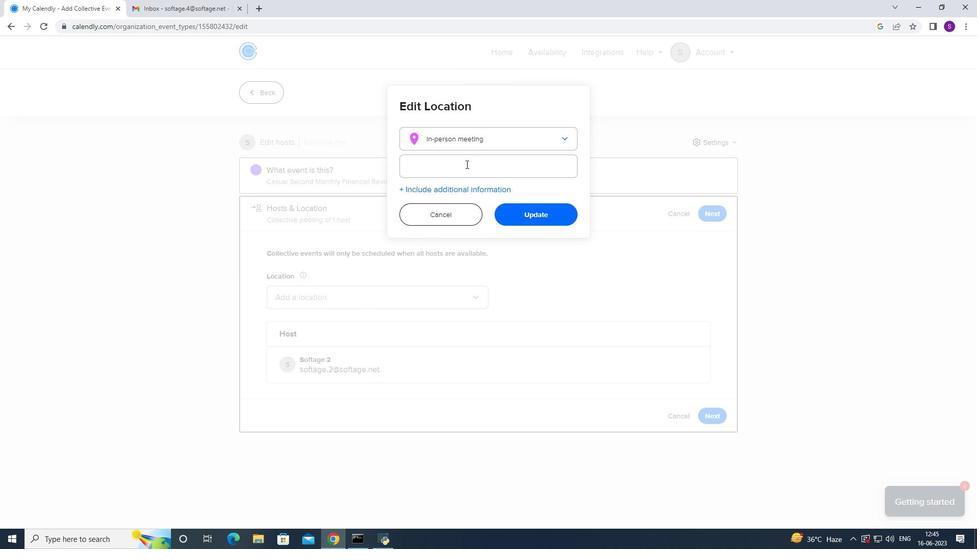 
Action: Mouse pressed left at (474, 154)
Screenshot: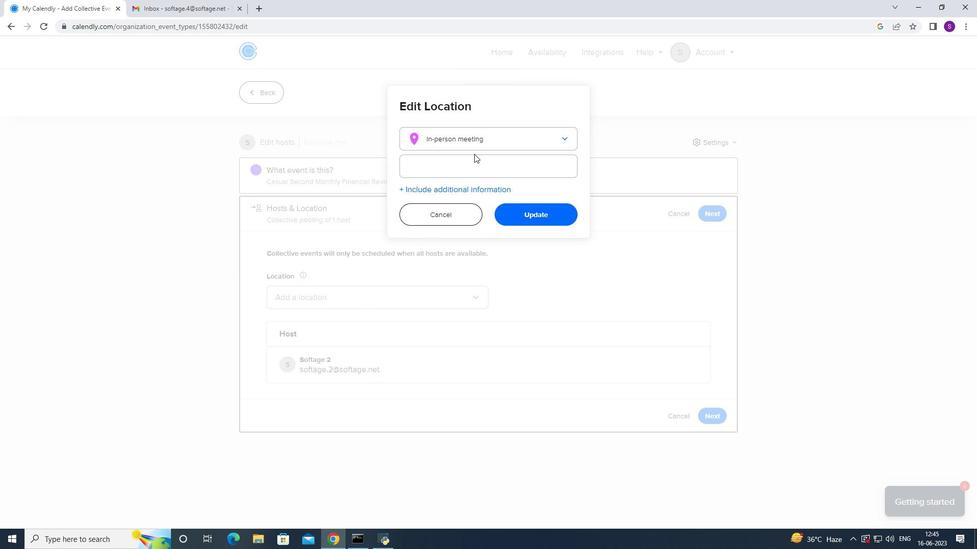 
Action: Mouse moved to (466, 160)
Screenshot: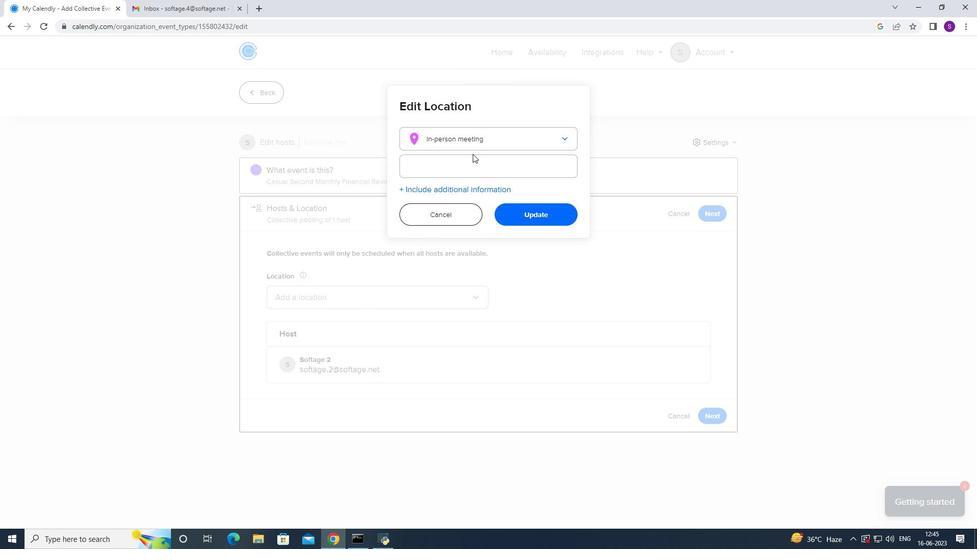 
Action: Mouse pressed left at (466, 160)
Screenshot: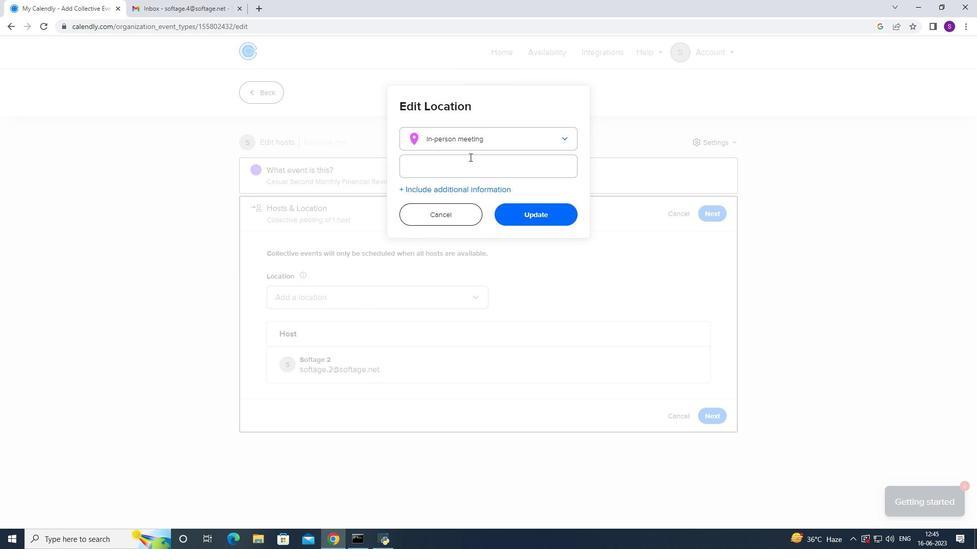 
Action: Mouse moved to (465, 160)
Screenshot: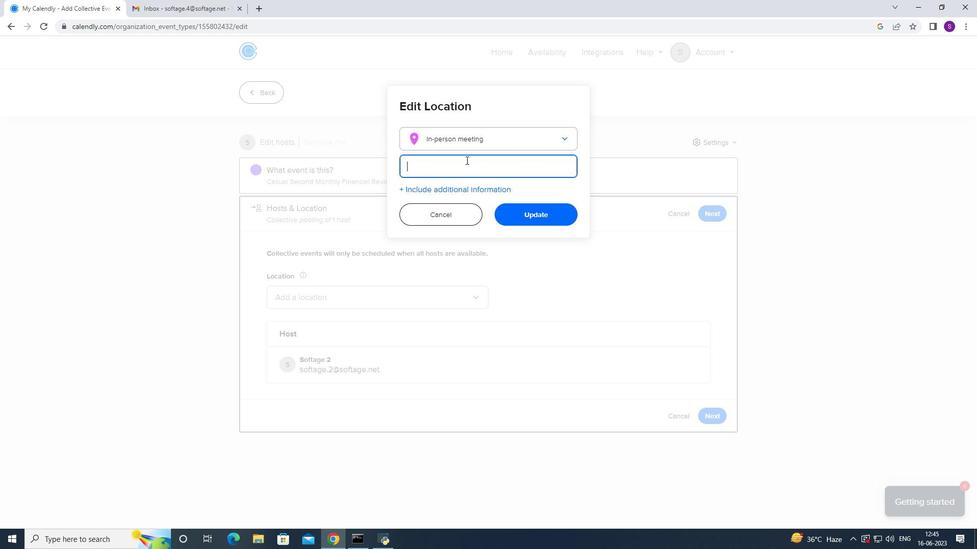 
Action: Key pressed <Key.caps_lock>H<Key.caps_lock>amburg,<Key.space><Key.caps_lock>G<Key.caps_lock>ern<Key.backspace>mn<Key.backspace>any
Screenshot: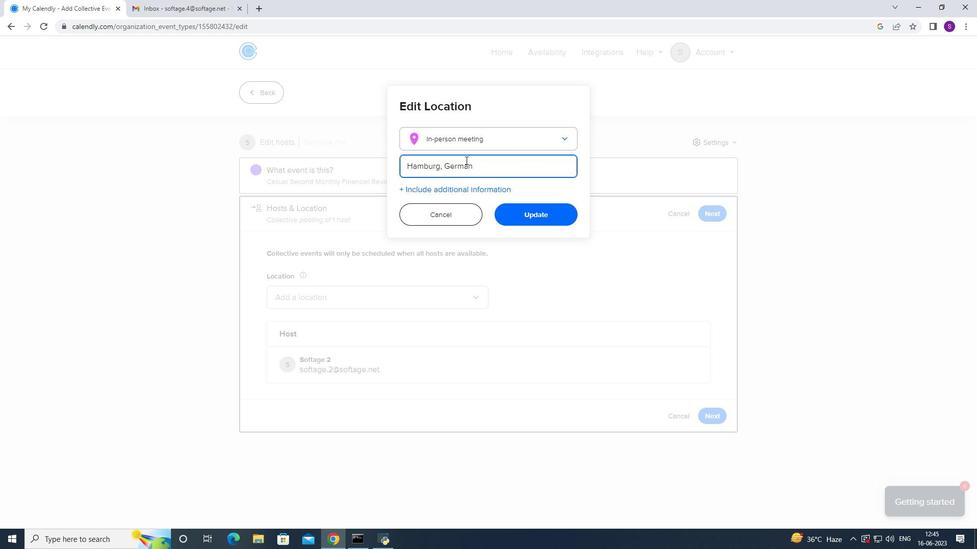 
Action: Mouse moved to (549, 210)
Screenshot: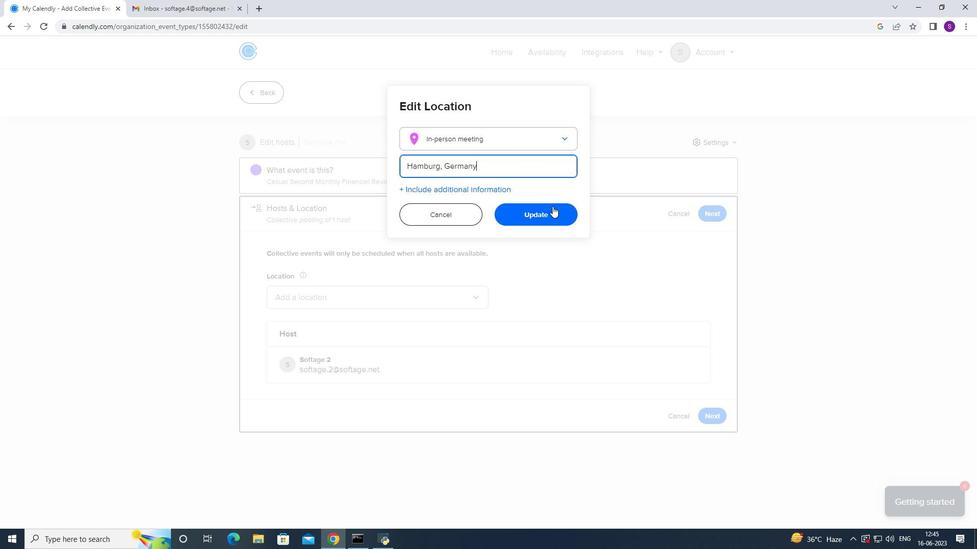 
Action: Mouse pressed left at (549, 210)
Screenshot: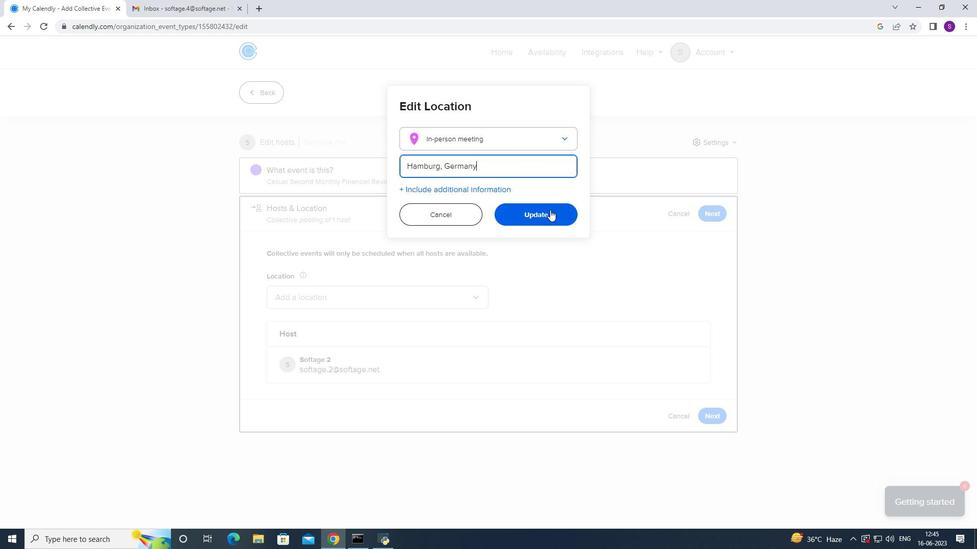 
Action: Mouse scrolled (549, 211) with delta (0, 0)
Screenshot: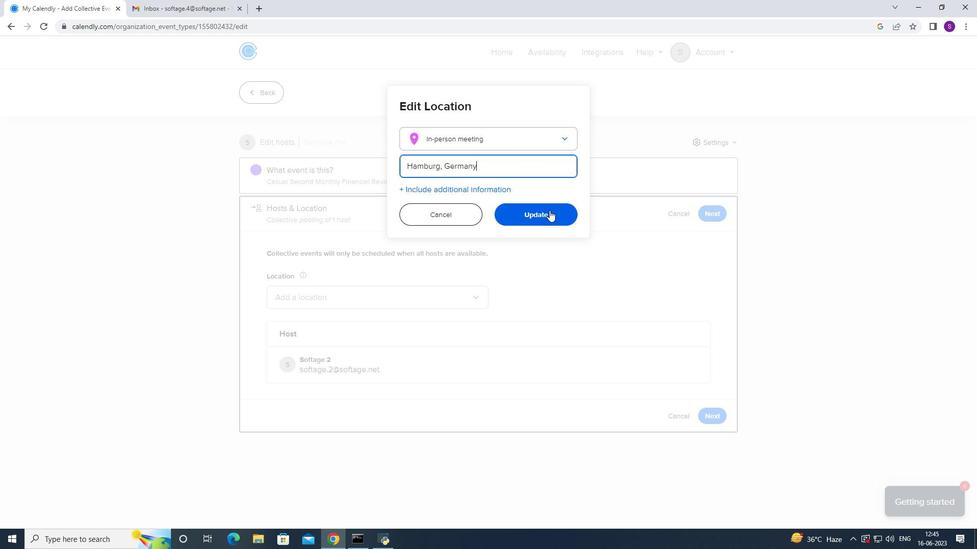 
Action: Mouse scrolled (549, 210) with delta (0, 0)
Screenshot: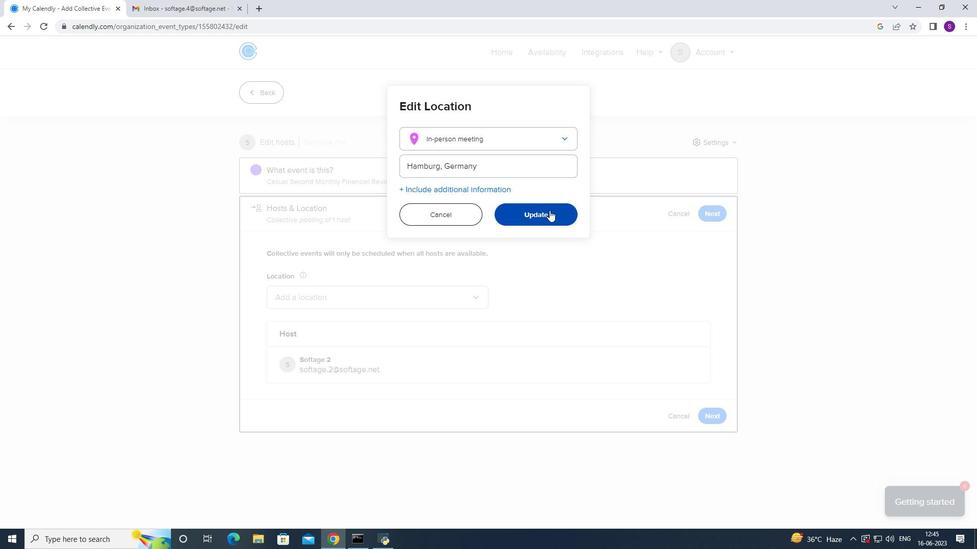 
Action: Mouse moved to (613, 265)
Screenshot: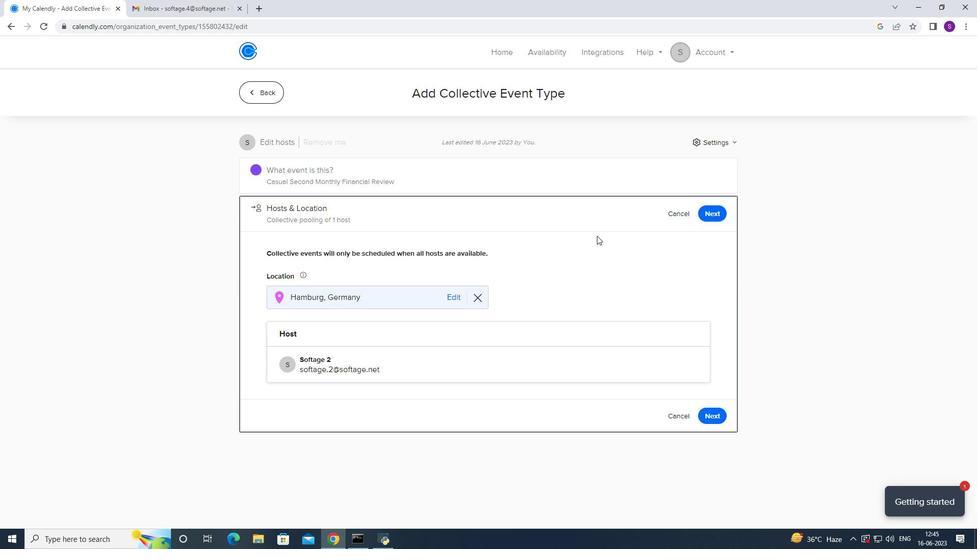 
Action: Mouse scrolled (613, 264) with delta (0, 0)
Screenshot: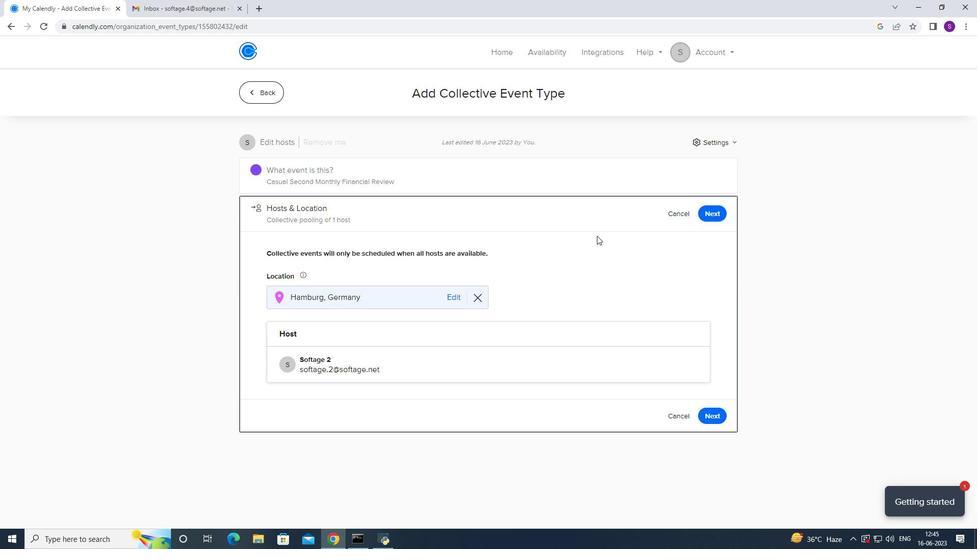 
Action: Mouse moved to (613, 269)
Screenshot: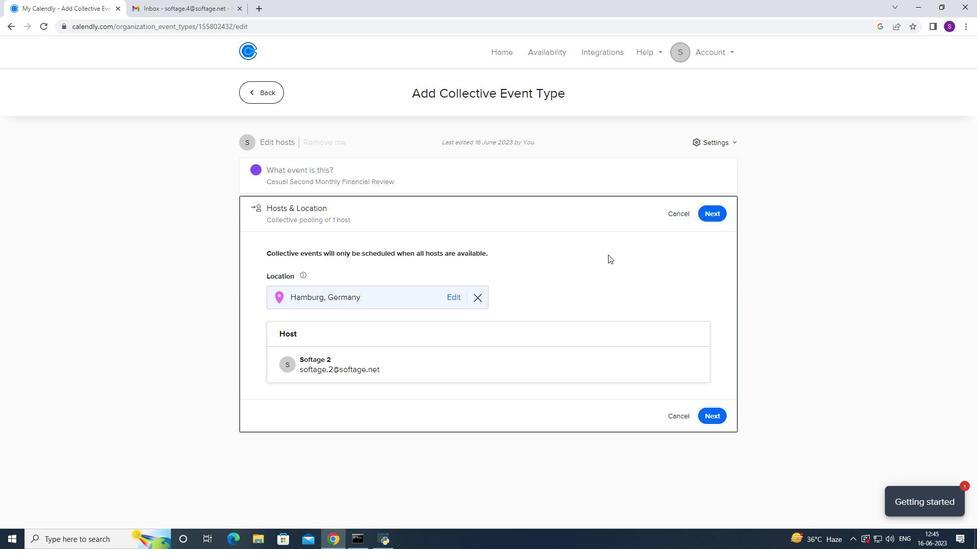 
Action: Mouse scrolled (613, 269) with delta (0, 0)
Screenshot: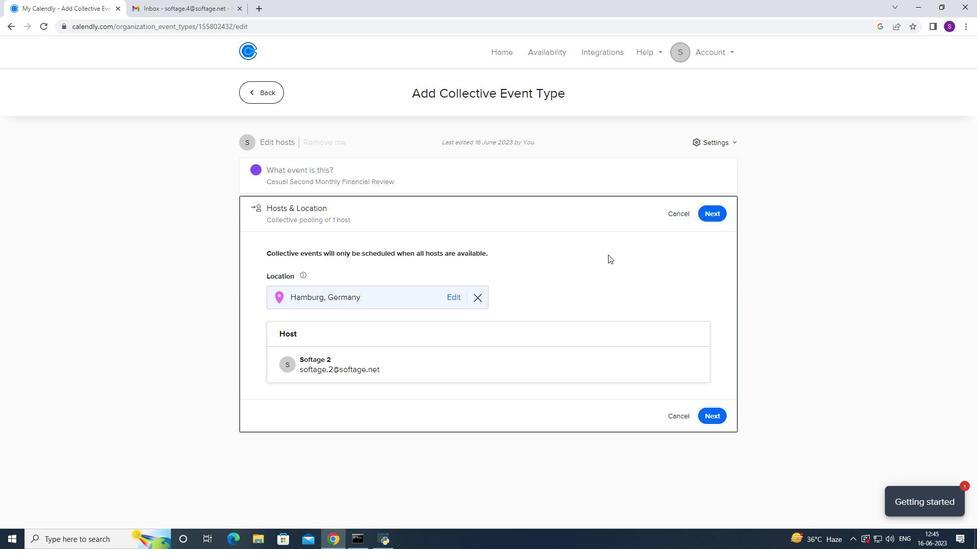 
Action: Mouse moved to (612, 272)
Screenshot: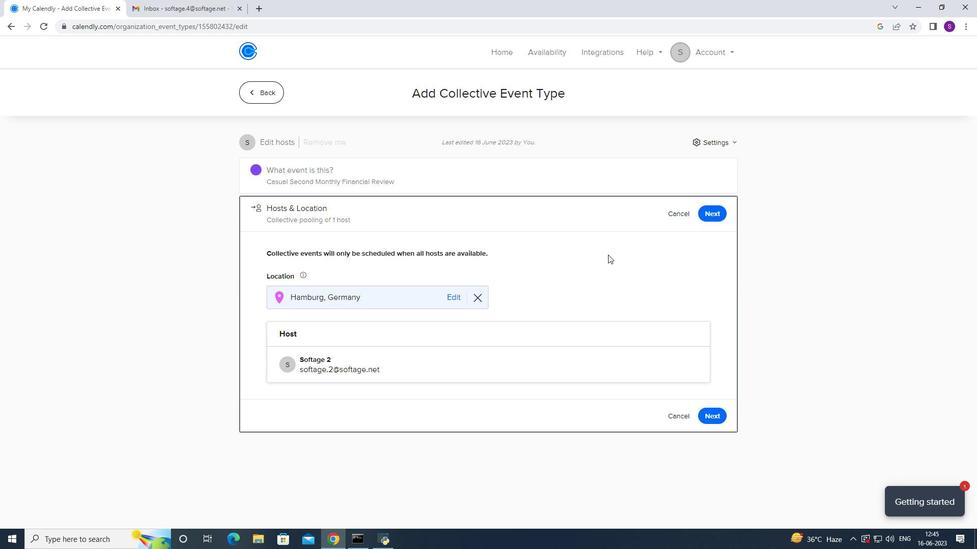 
Action: Mouse scrolled (612, 272) with delta (0, 0)
Screenshot: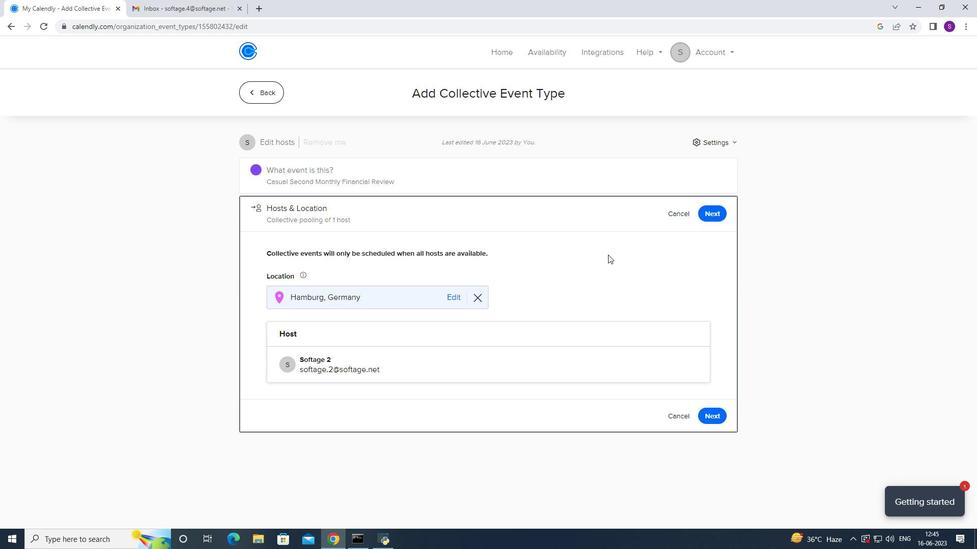 
Action: Mouse moved to (607, 280)
Screenshot: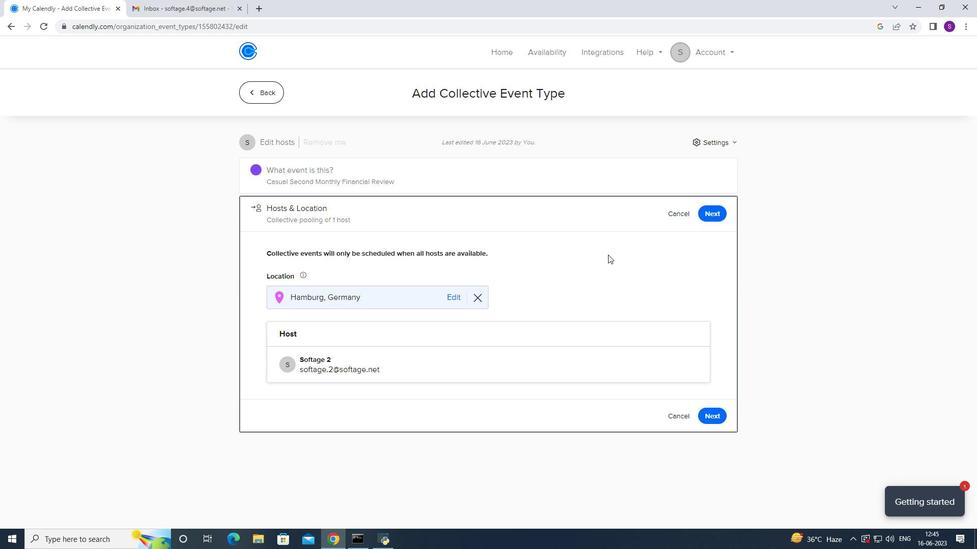 
Action: Mouse scrolled (607, 279) with delta (0, 0)
Screenshot: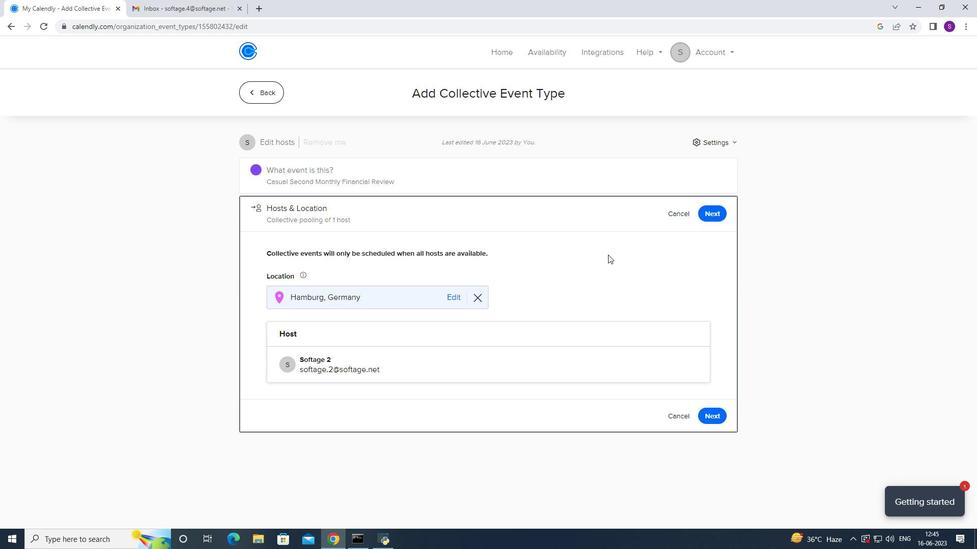 
Action: Mouse moved to (602, 289)
Screenshot: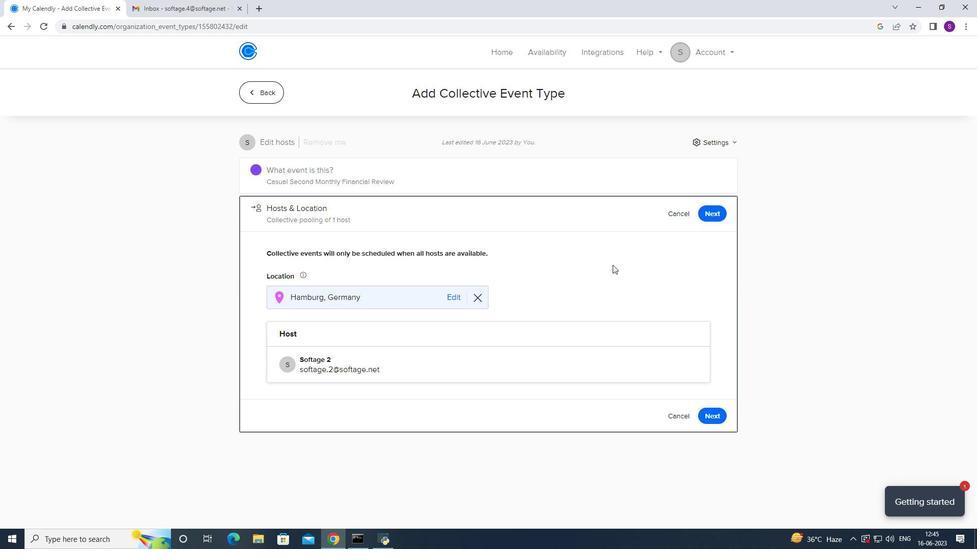 
Action: Mouse scrolled (602, 289) with delta (0, 0)
Screenshot: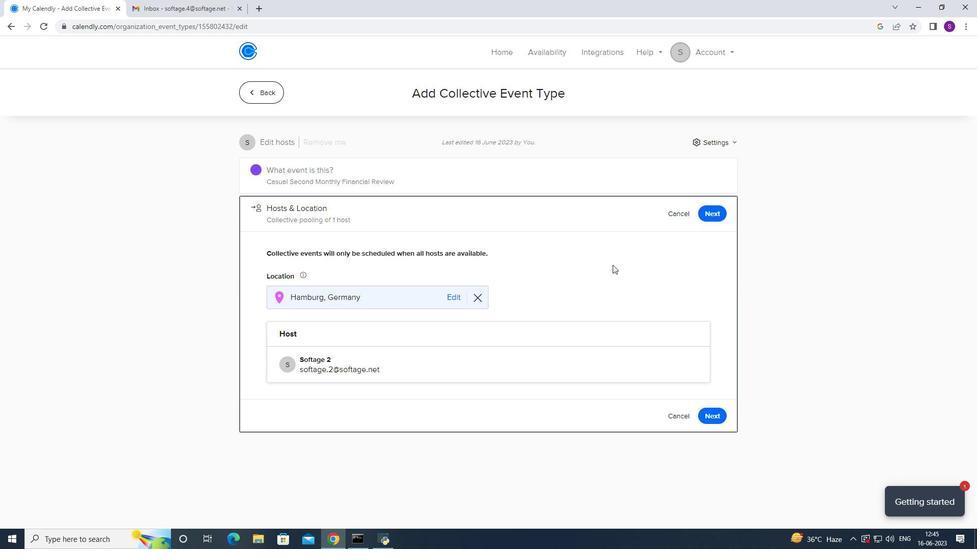 
Action: Mouse moved to (716, 418)
Screenshot: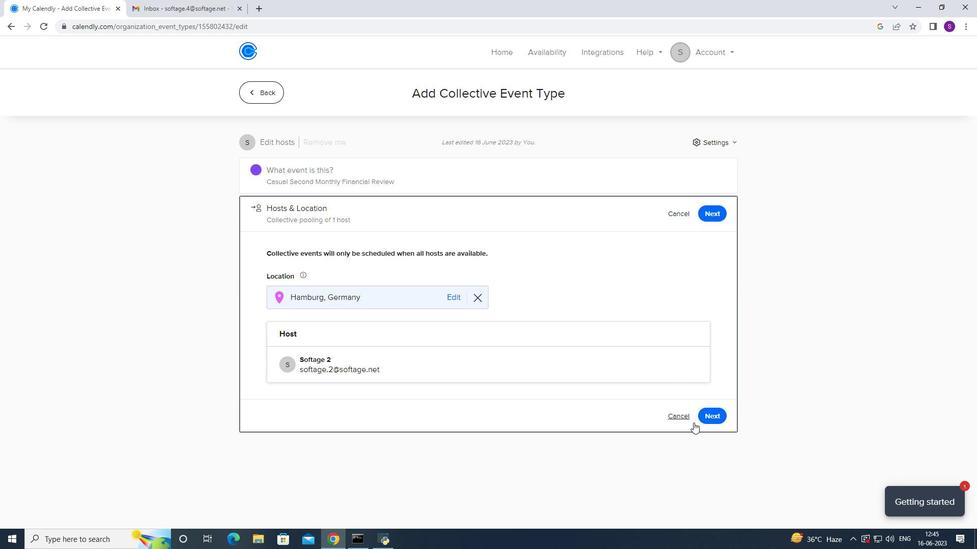 
Action: Mouse pressed left at (716, 418)
Screenshot: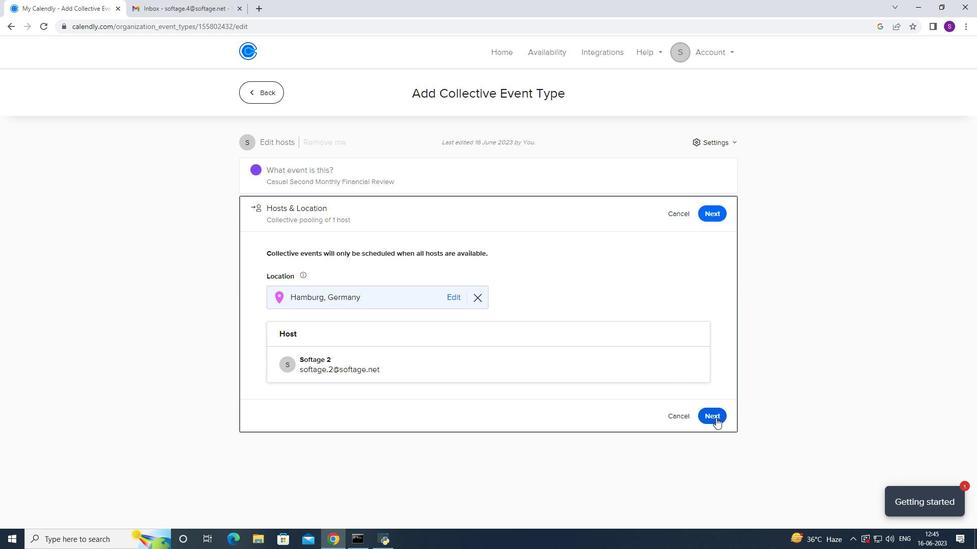 
Action: Mouse moved to (314, 370)
Screenshot: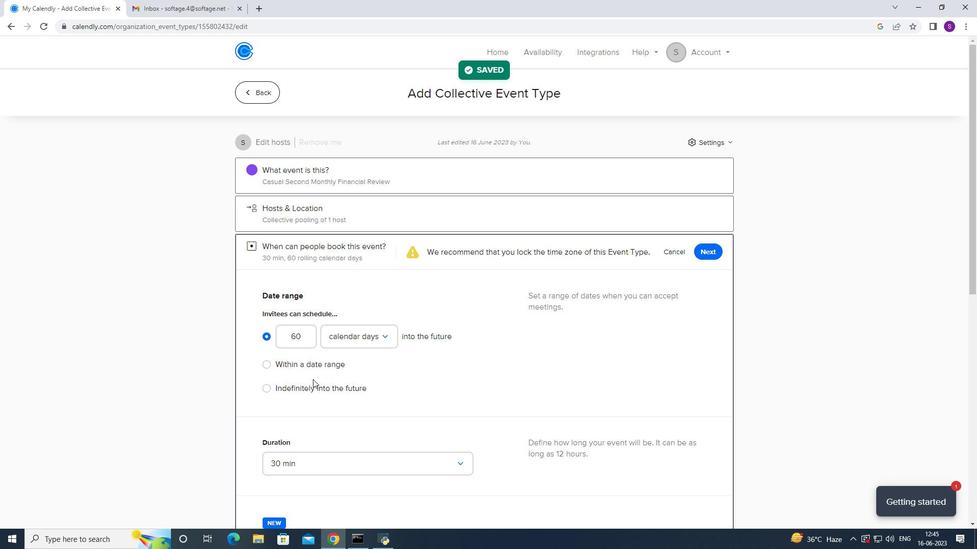 
Action: Mouse pressed left at (314, 370)
Screenshot: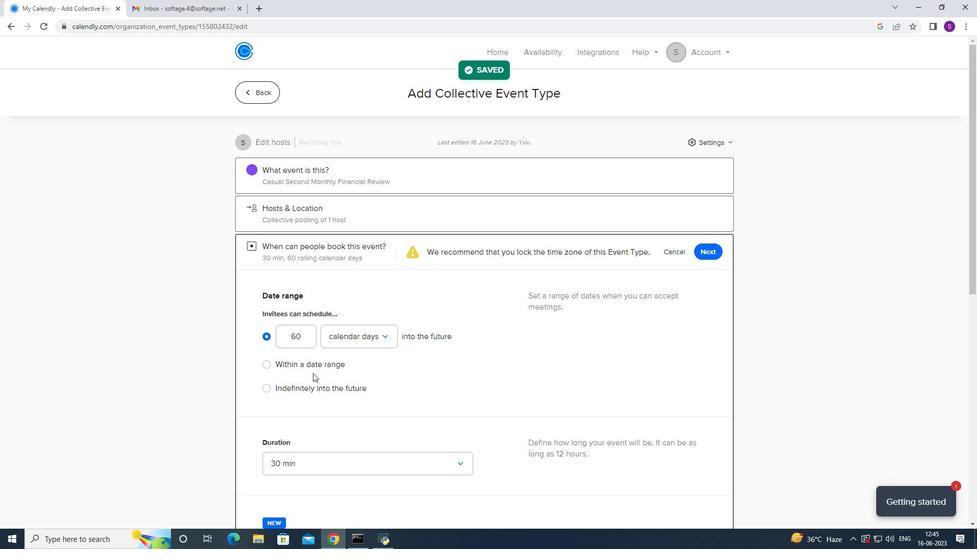 
Action: Mouse moved to (363, 364)
Screenshot: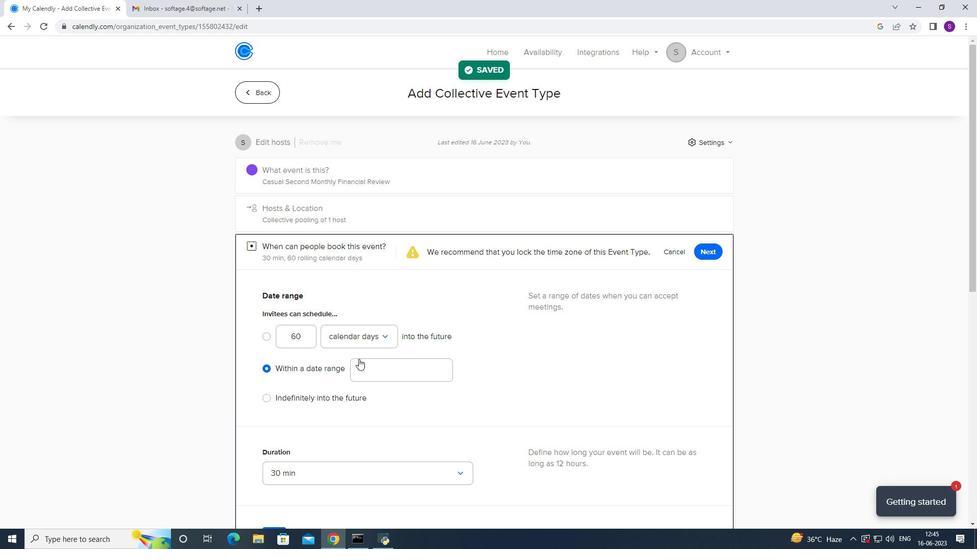 
Action: Mouse pressed left at (363, 364)
Screenshot: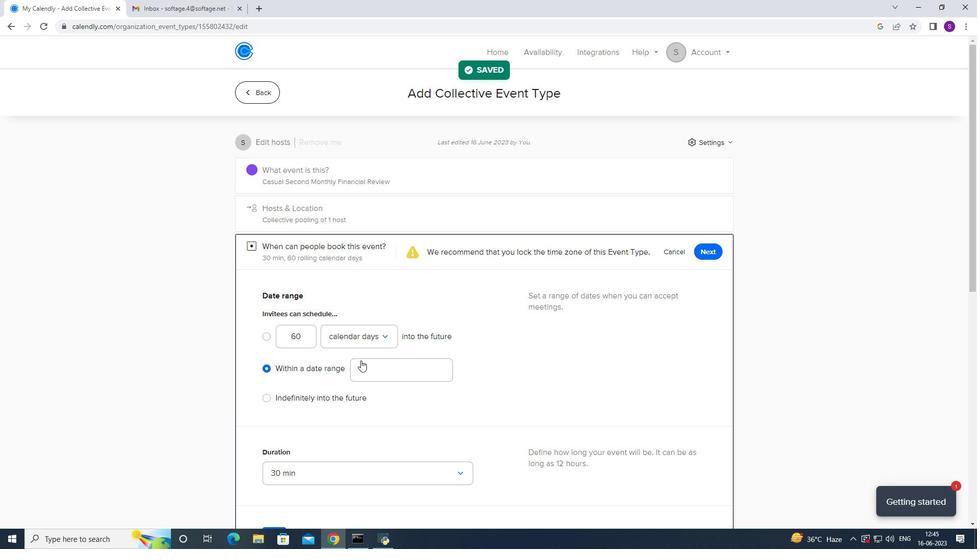 
Action: Mouse moved to (434, 190)
Screenshot: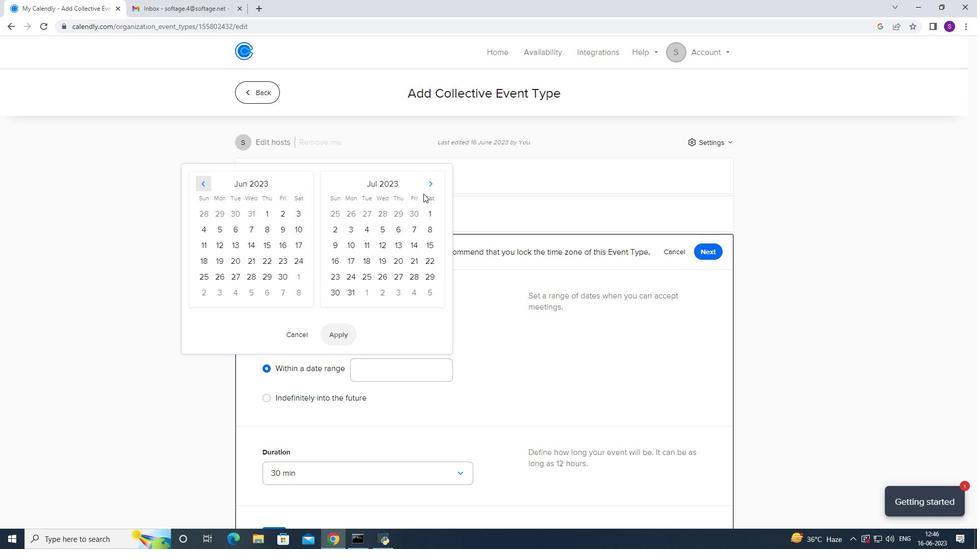 
Action: Mouse pressed left at (434, 190)
Screenshot: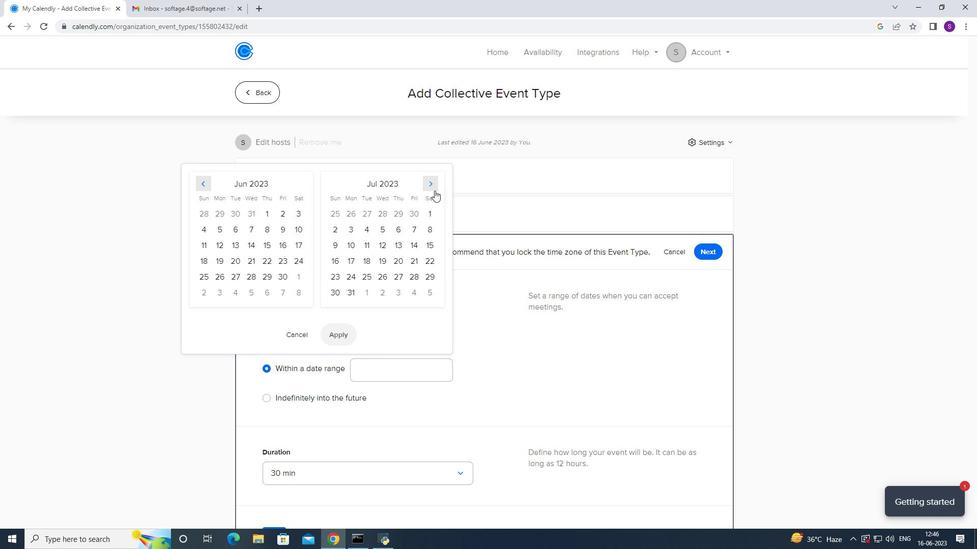 
Action: Mouse pressed left at (434, 190)
Screenshot: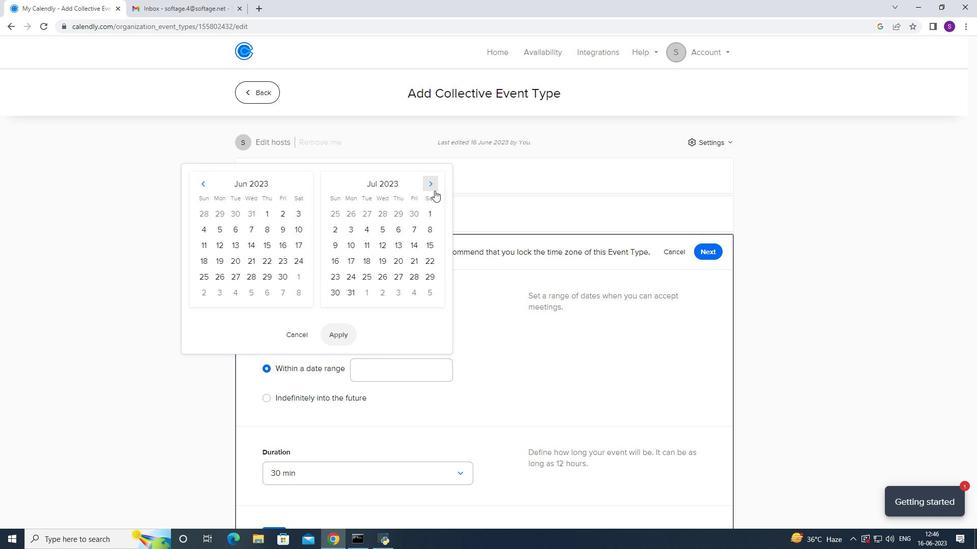 
Action: Mouse pressed left at (434, 190)
Screenshot: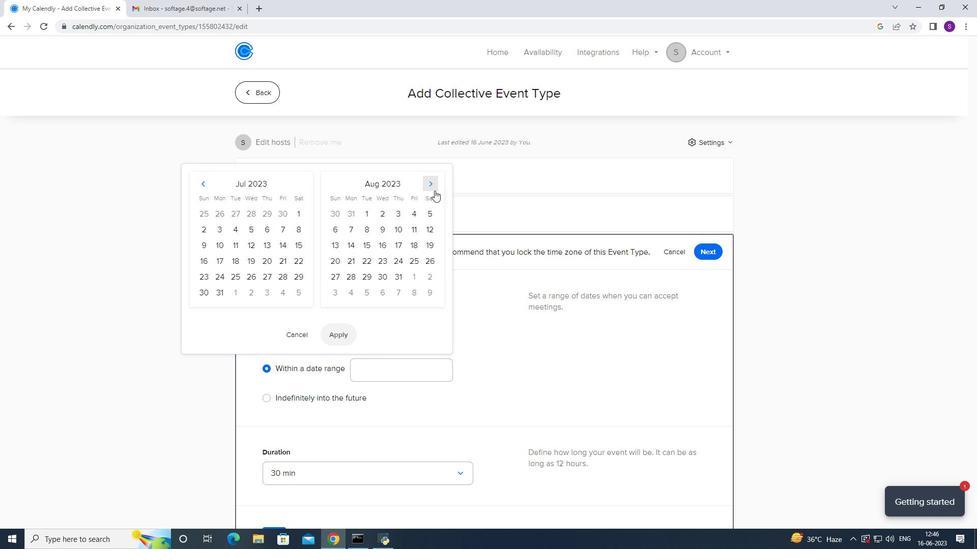 
Action: Mouse pressed left at (434, 190)
Screenshot: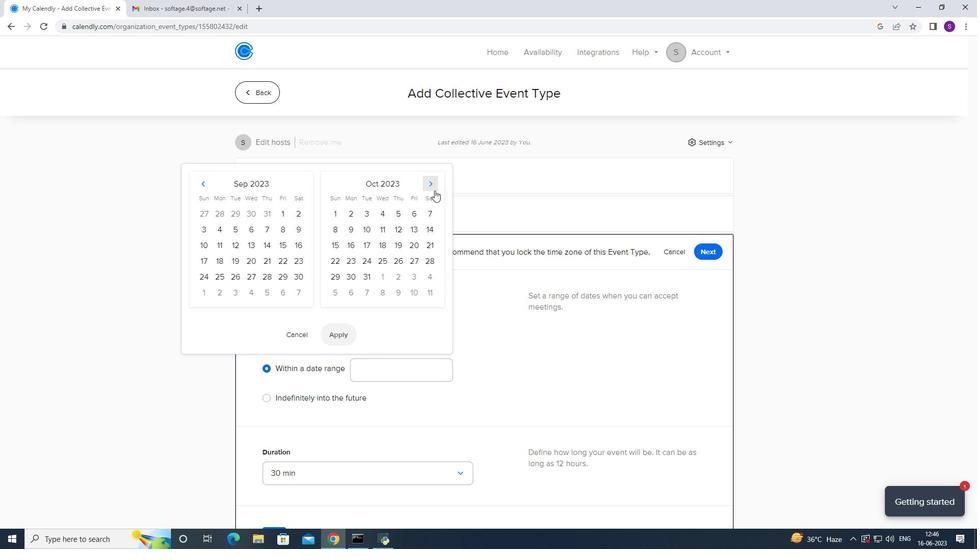 
Action: Mouse moved to (422, 250)
Screenshot: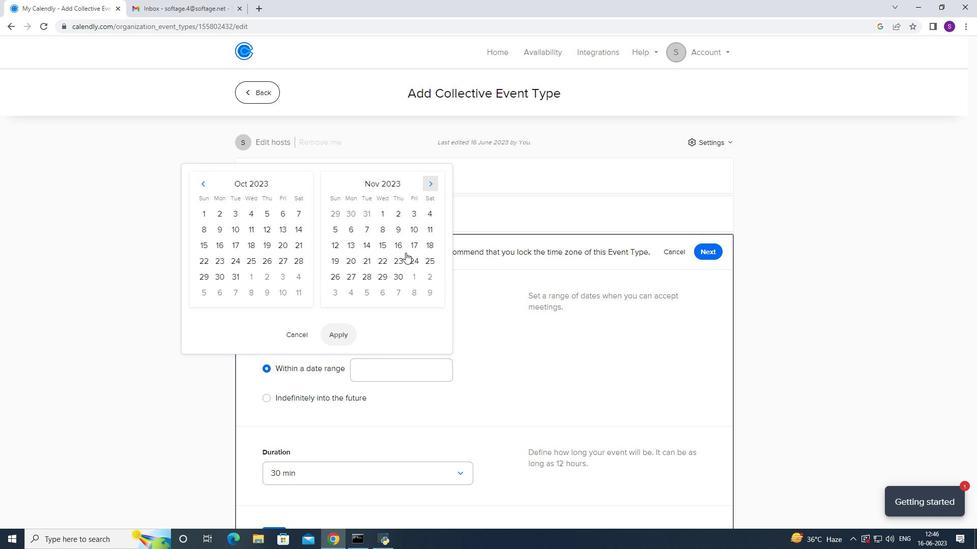 
Action: Mouse pressed left at (422, 250)
Screenshot: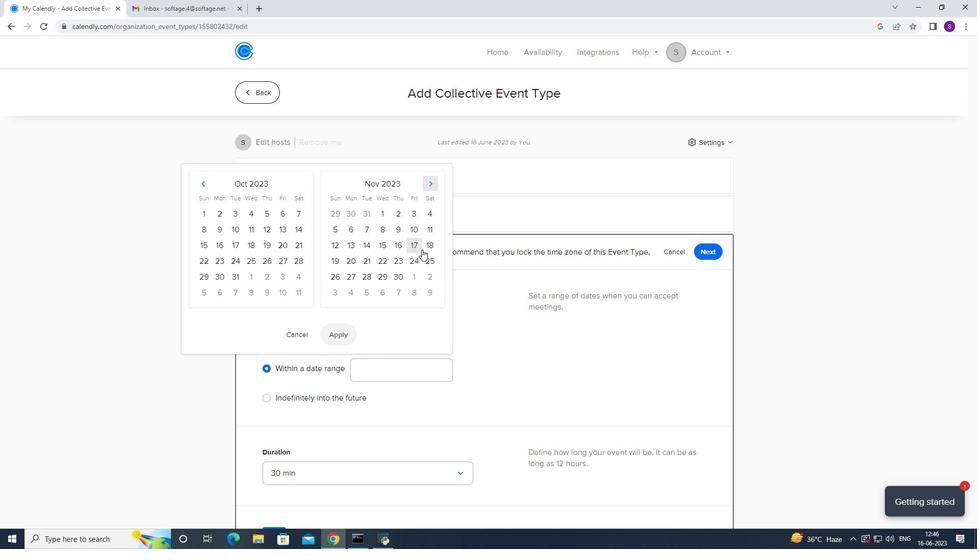 
Action: Mouse moved to (436, 246)
Screenshot: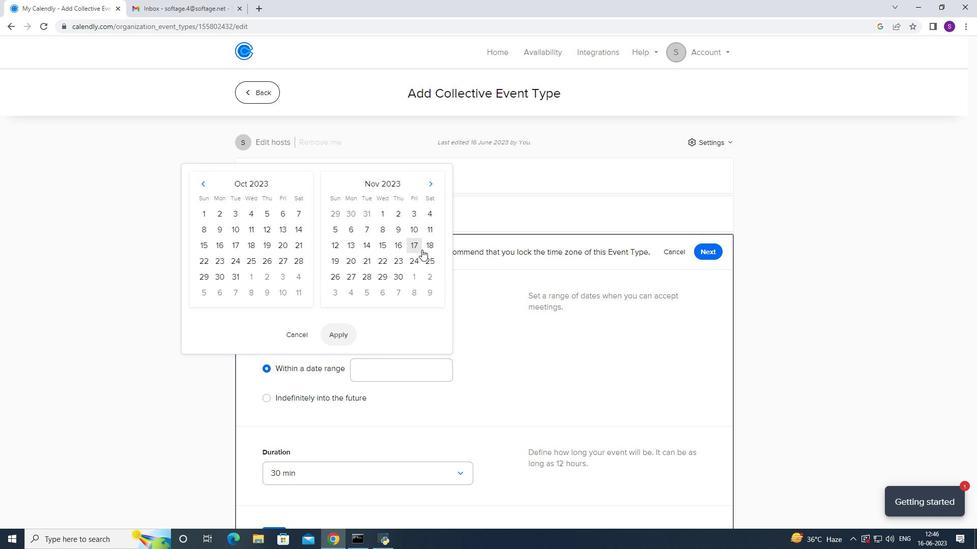 
Action: Mouse pressed left at (436, 246)
Screenshot: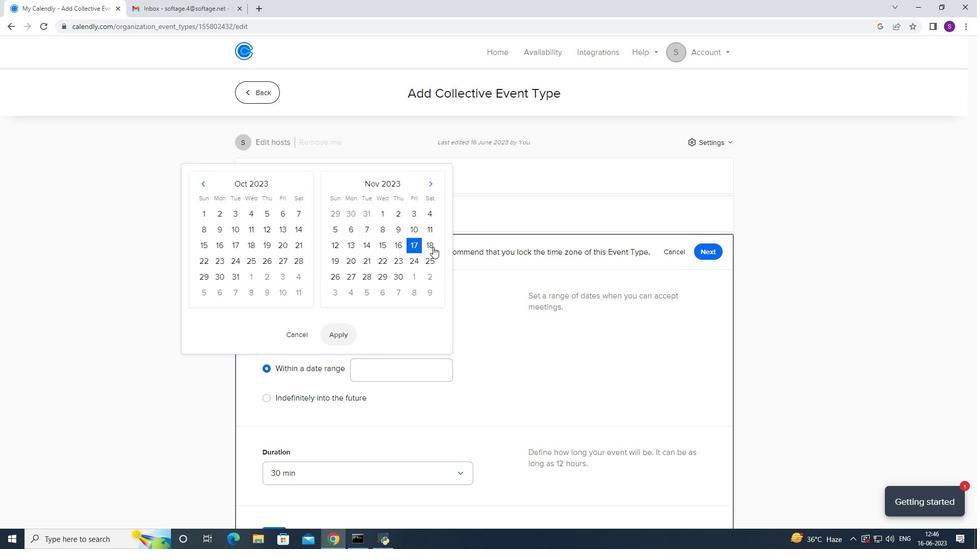 
Action: Mouse moved to (330, 337)
Screenshot: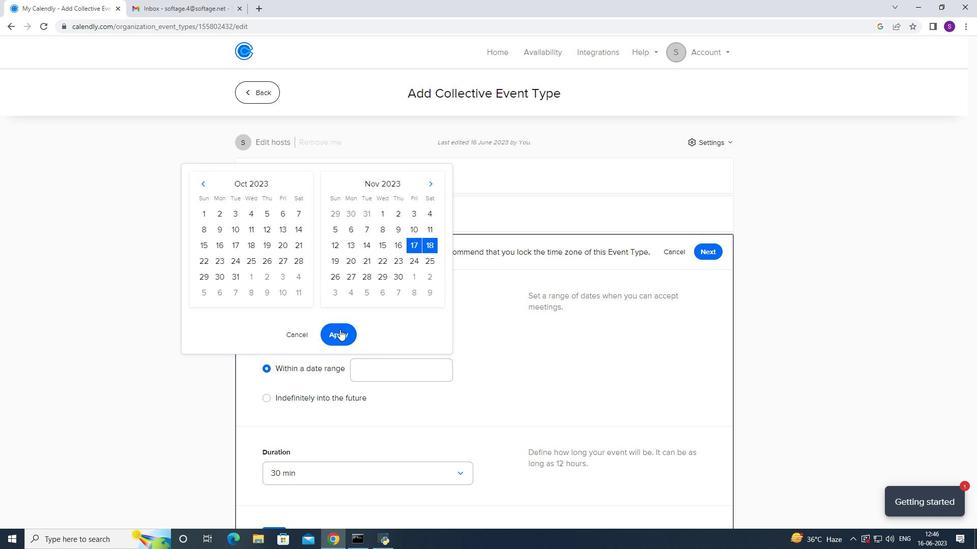 
Action: Mouse pressed left at (330, 337)
Screenshot: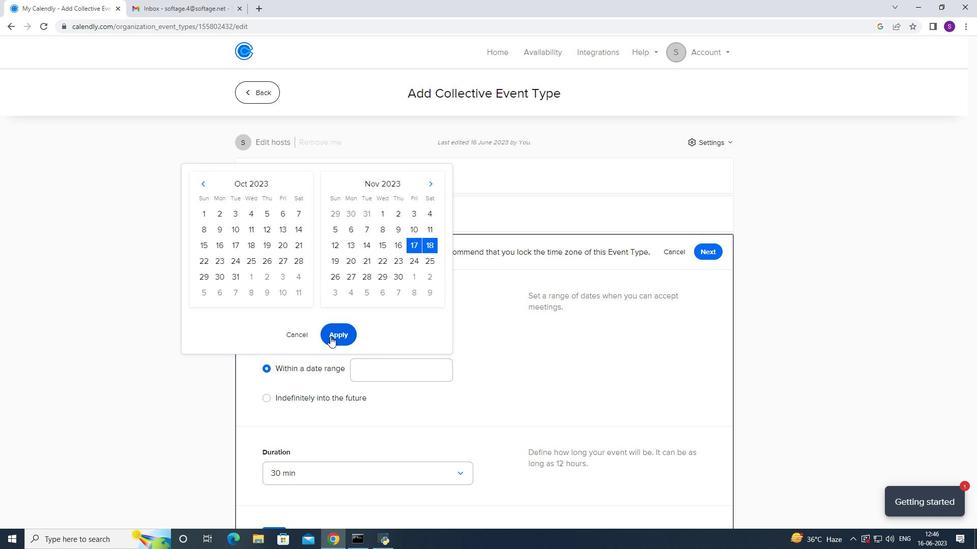 
Action: Mouse moved to (499, 311)
Screenshot: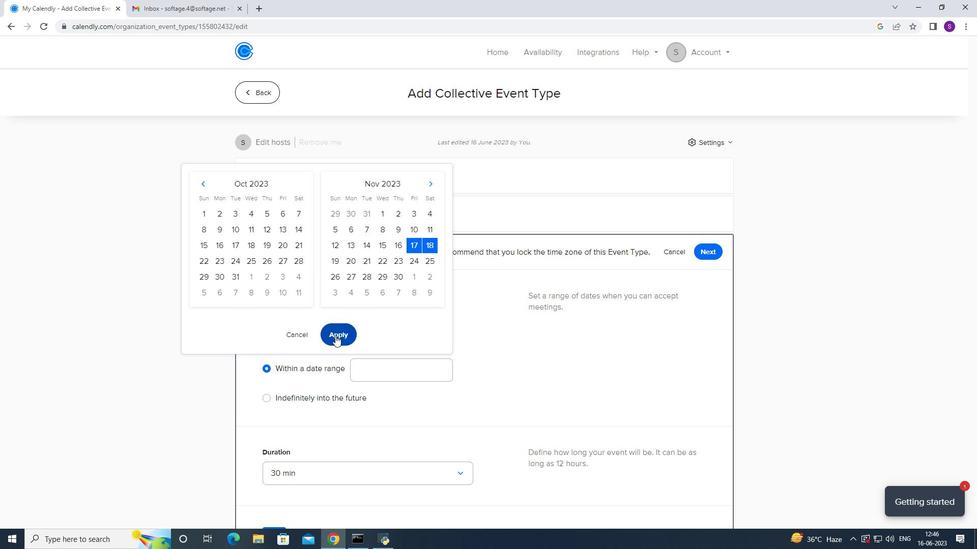 
Action: Mouse scrolled (499, 310) with delta (0, 0)
Screenshot: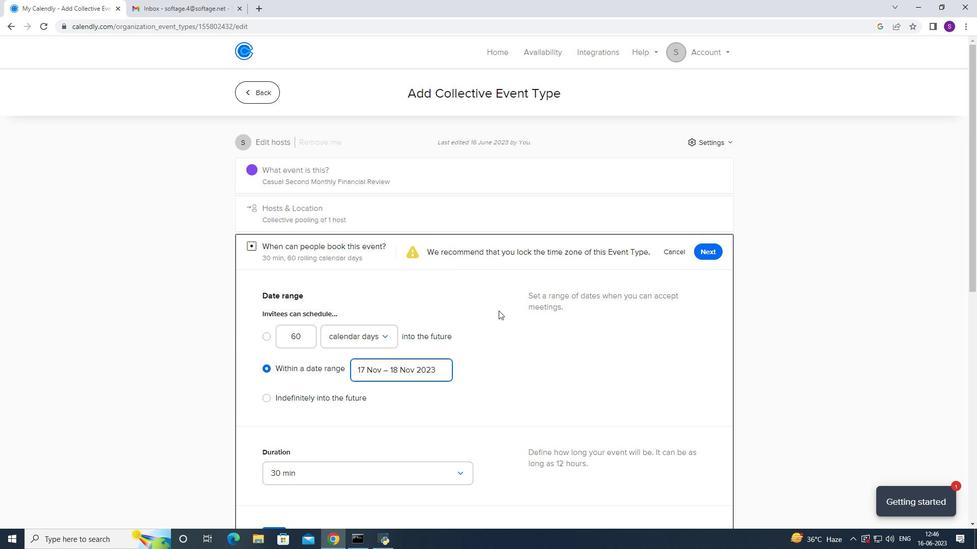 
Action: Mouse scrolled (499, 310) with delta (0, 0)
Screenshot: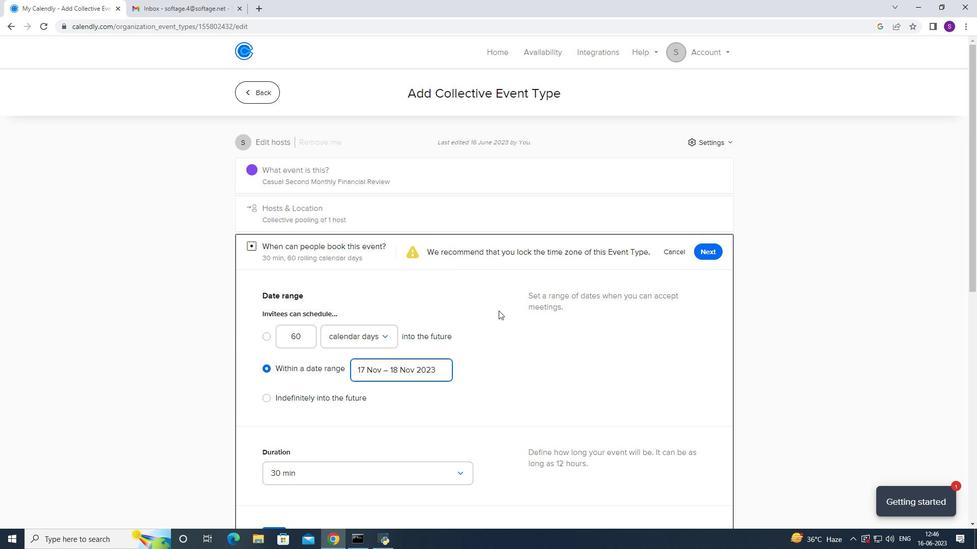 
Action: Mouse scrolled (499, 310) with delta (0, 0)
Screenshot: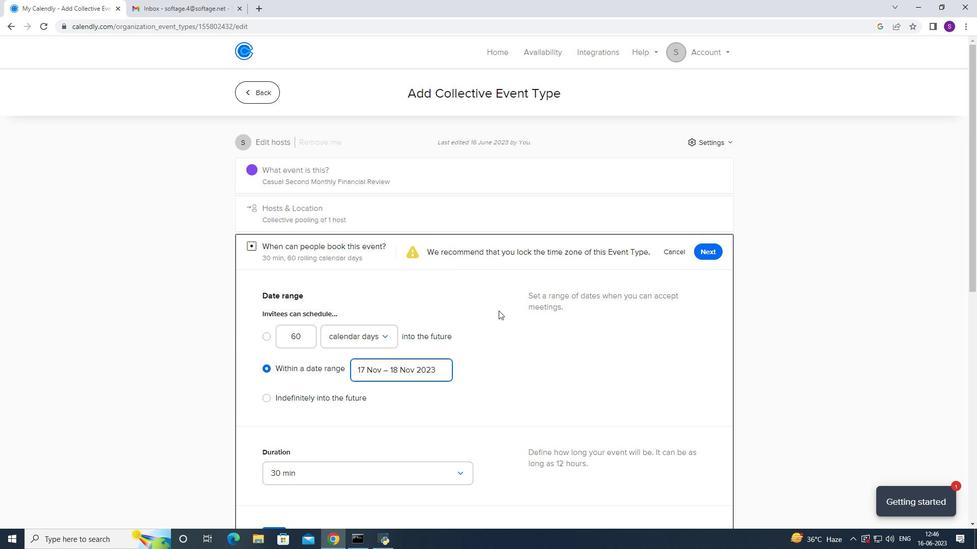 
Action: Mouse scrolled (499, 310) with delta (0, -1)
Screenshot: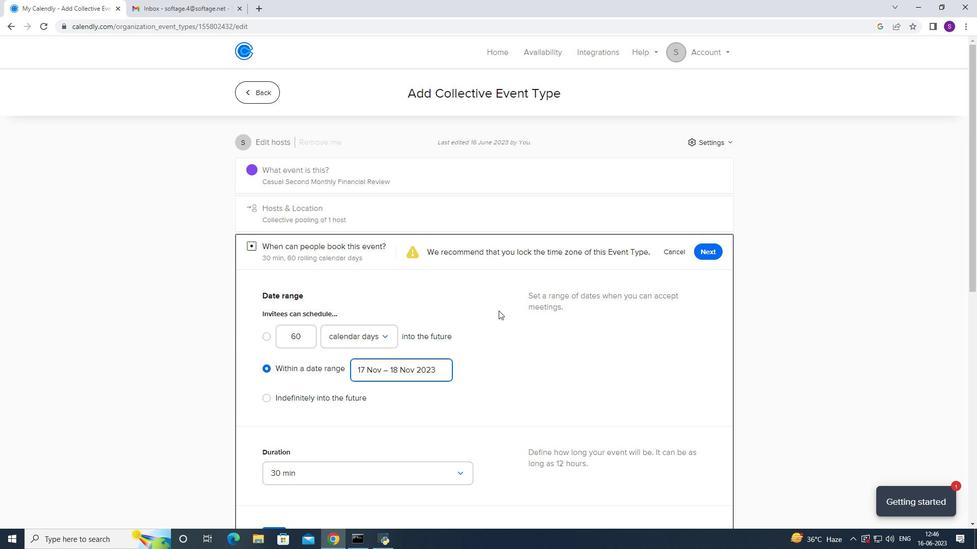 
Action: Mouse scrolled (499, 310) with delta (0, -1)
Screenshot: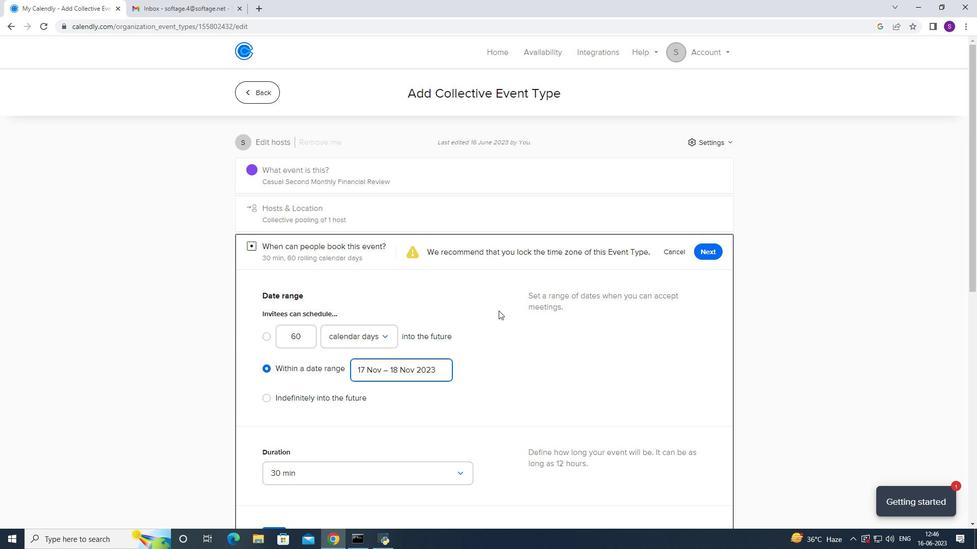 
Action: Mouse moved to (499, 310)
Screenshot: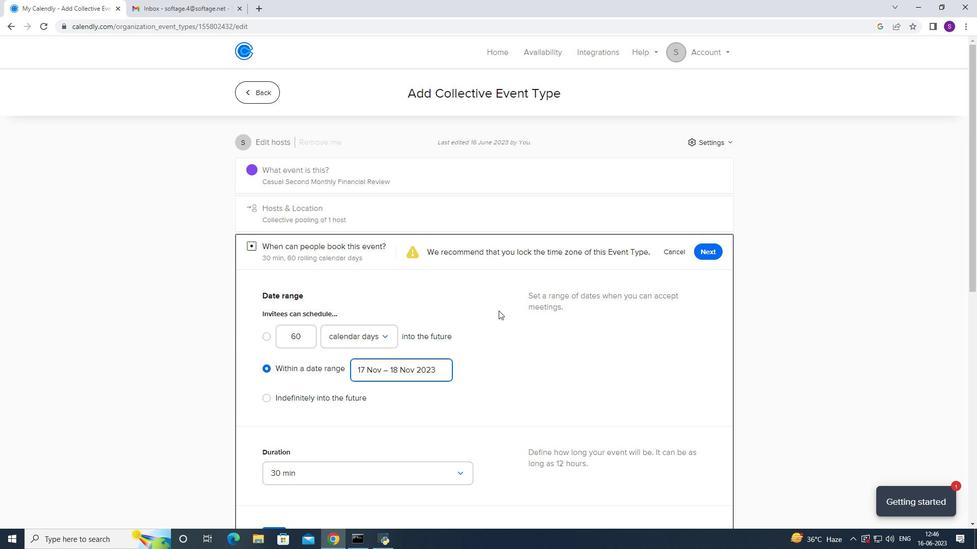 
Action: Mouse scrolled (499, 309) with delta (0, -1)
Screenshot: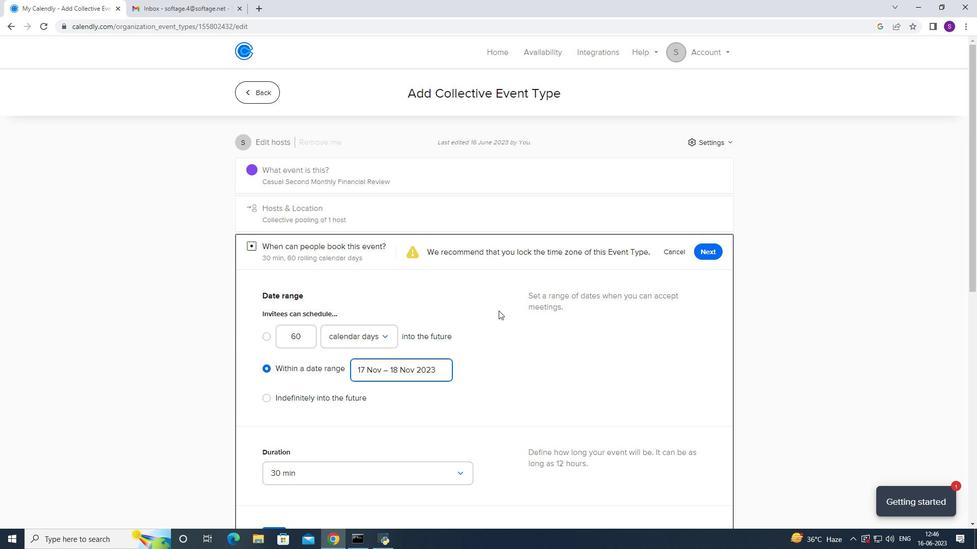 
Action: Mouse moved to (499, 308)
Screenshot: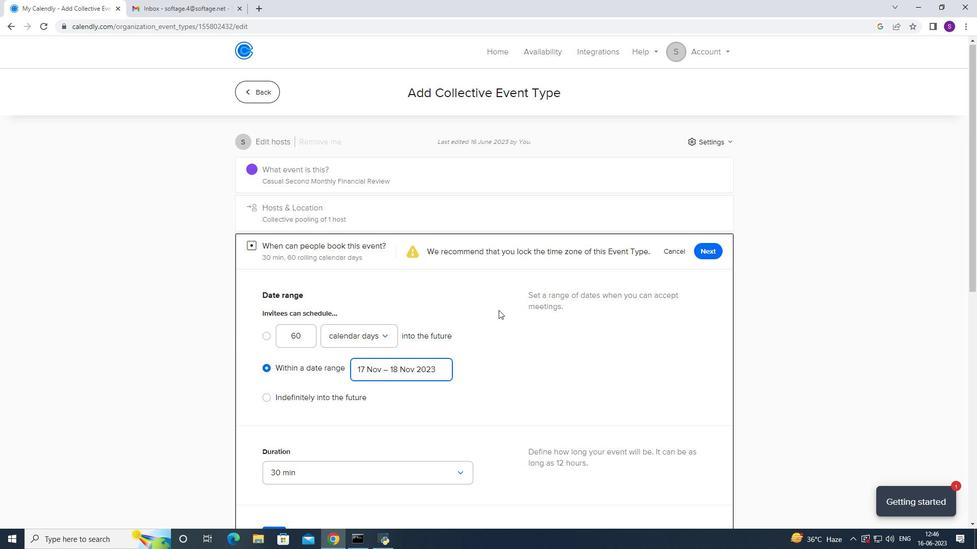 
Action: Mouse scrolled (499, 308) with delta (0, 0)
Screenshot: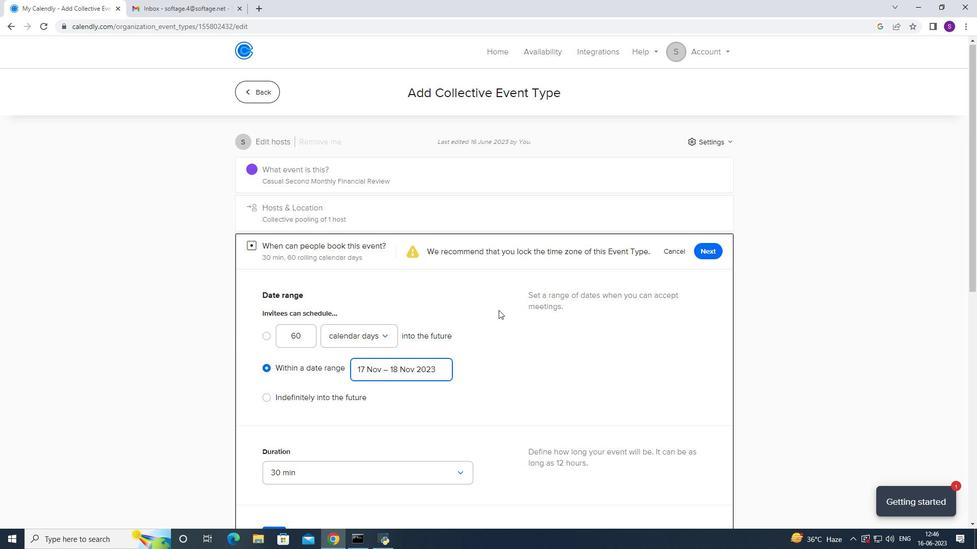 
Action: Mouse scrolled (499, 308) with delta (0, 0)
Screenshot: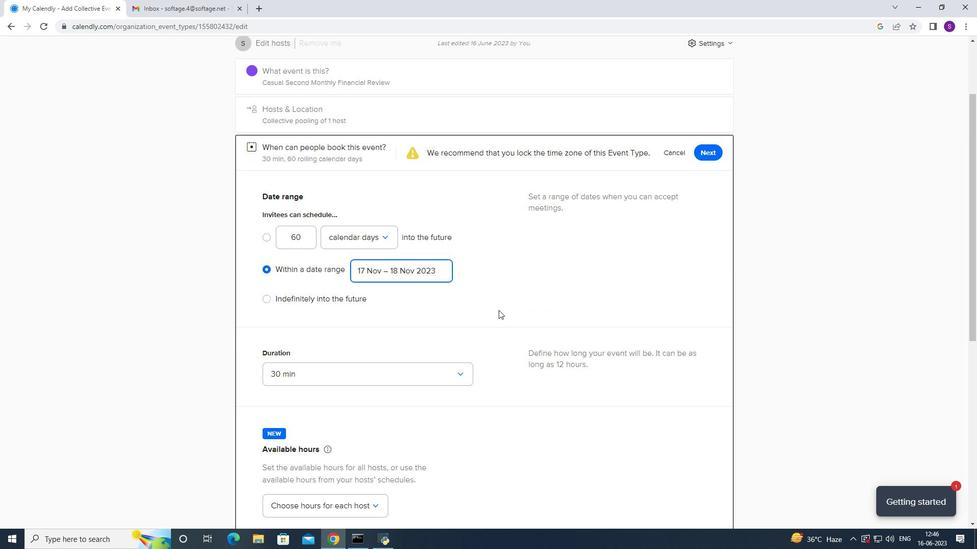 
Action: Mouse moved to (701, 476)
Screenshot: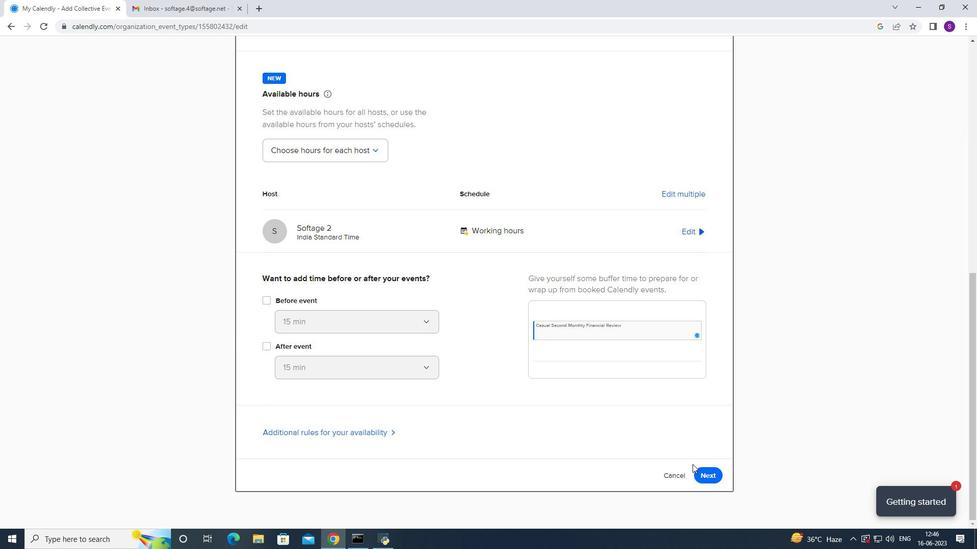 
Action: Mouse pressed left at (701, 476)
Screenshot: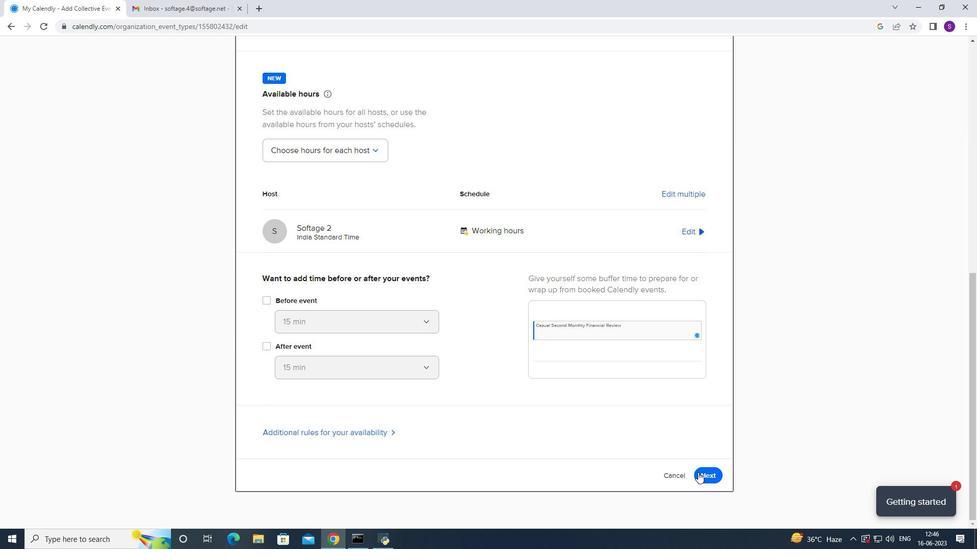 
Action: Mouse moved to (717, 99)
Screenshot: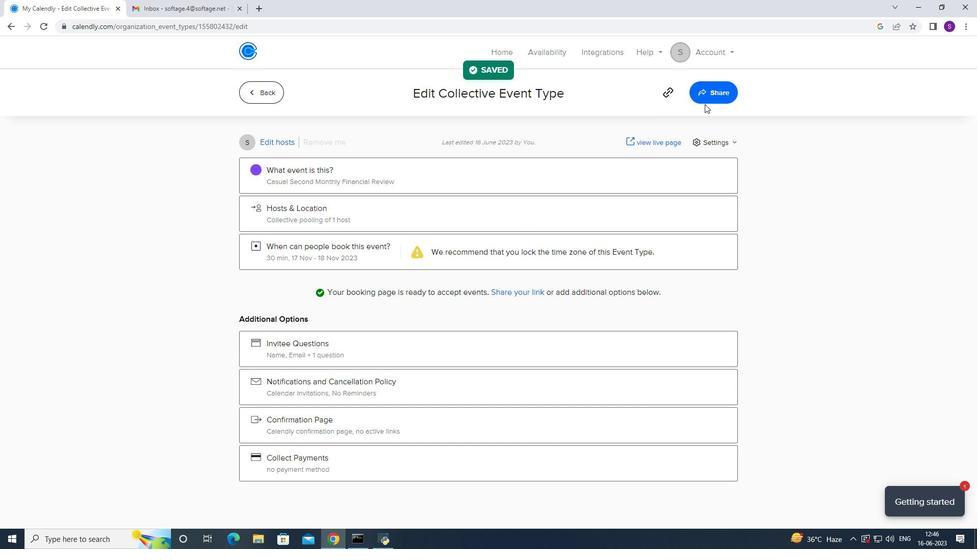 
Action: Mouse pressed left at (717, 99)
Screenshot: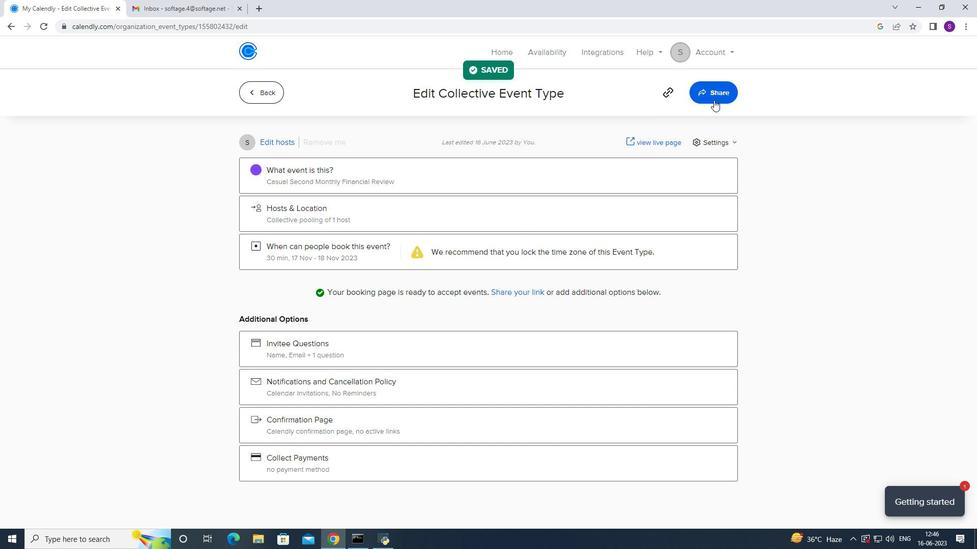 
Action: Mouse moved to (623, 194)
Screenshot: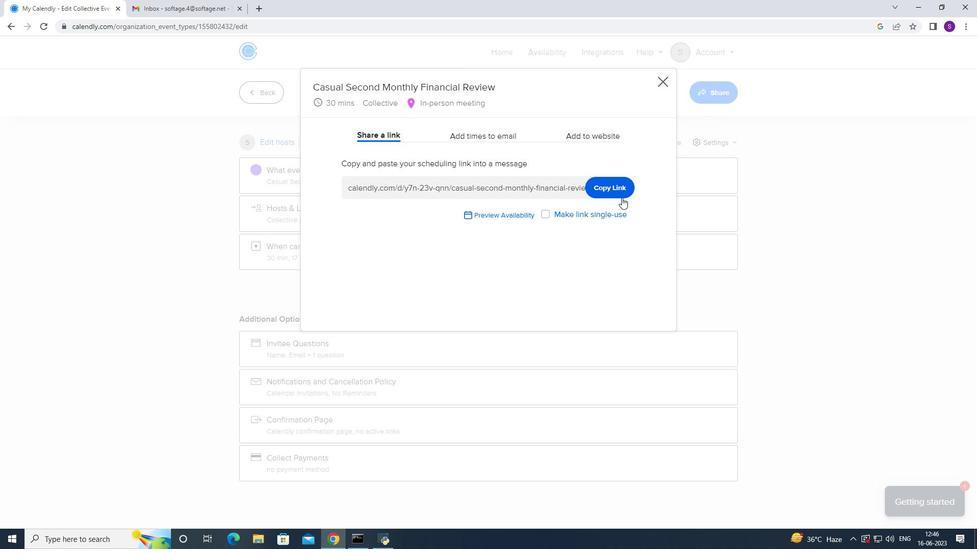 
Action: Mouse pressed left at (623, 194)
Screenshot: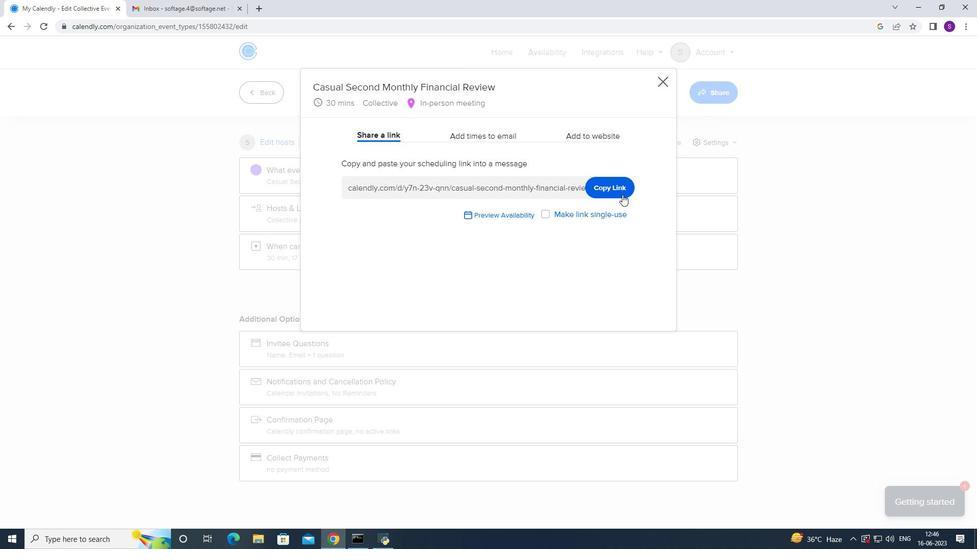 
Action: Mouse moved to (143, 3)
Screenshot: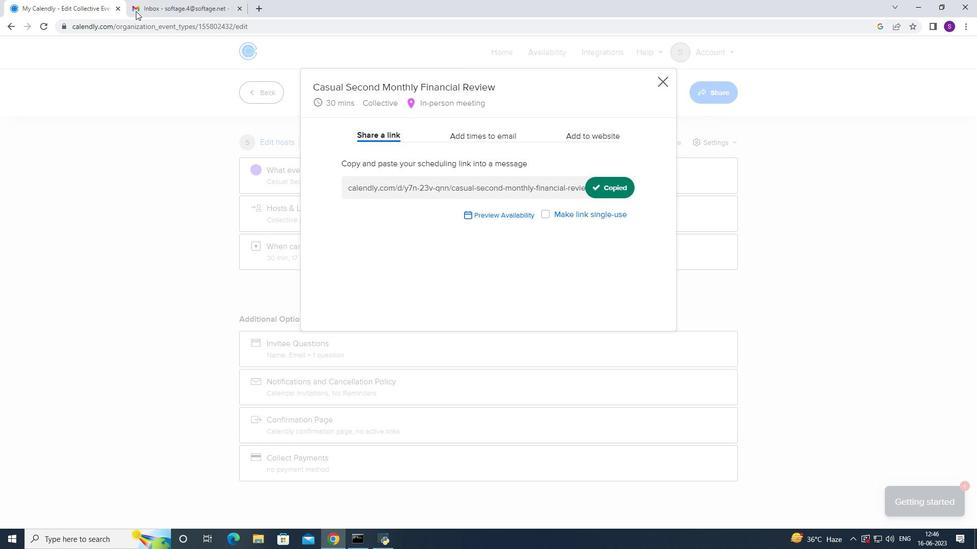 
Action: Mouse pressed left at (143, 3)
Screenshot: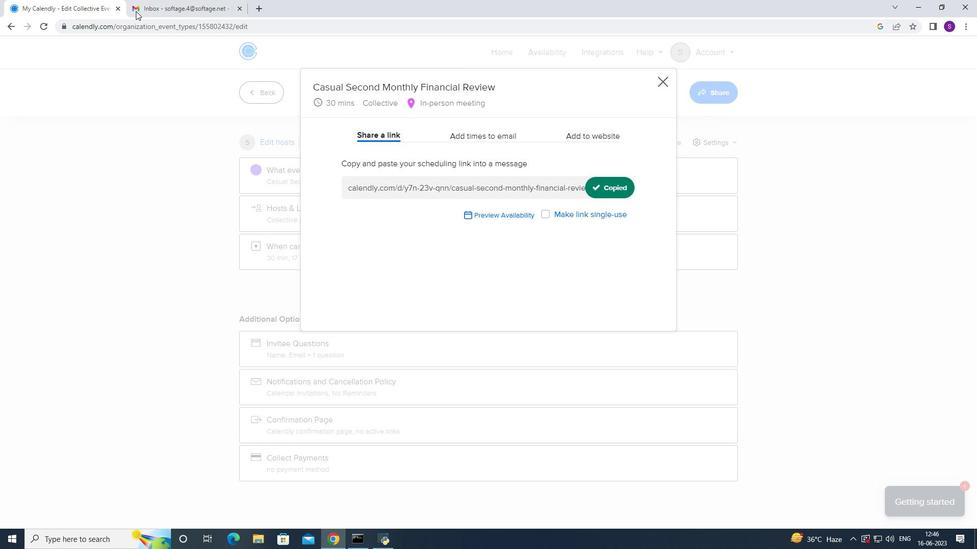 
Action: Mouse moved to (74, 90)
Screenshot: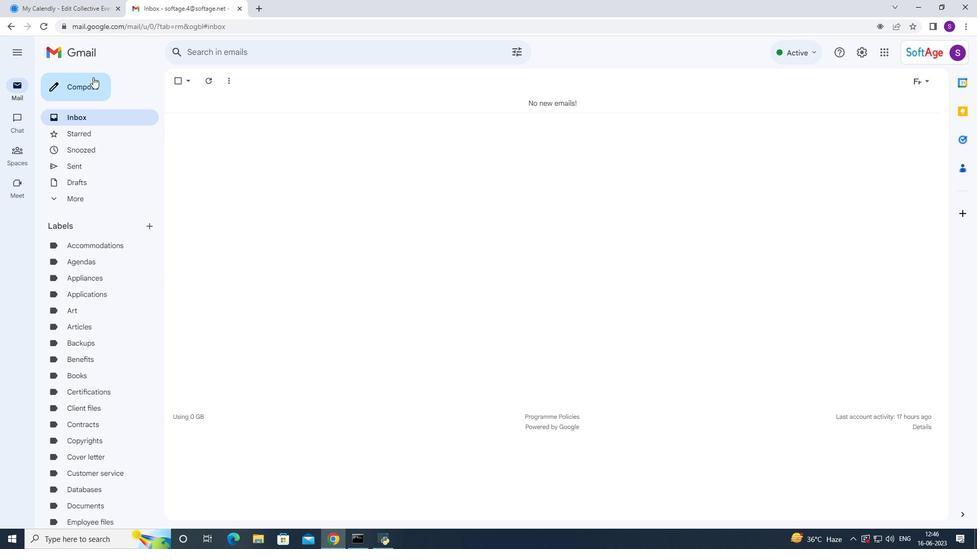 
Action: Mouse pressed left at (74, 90)
Screenshot: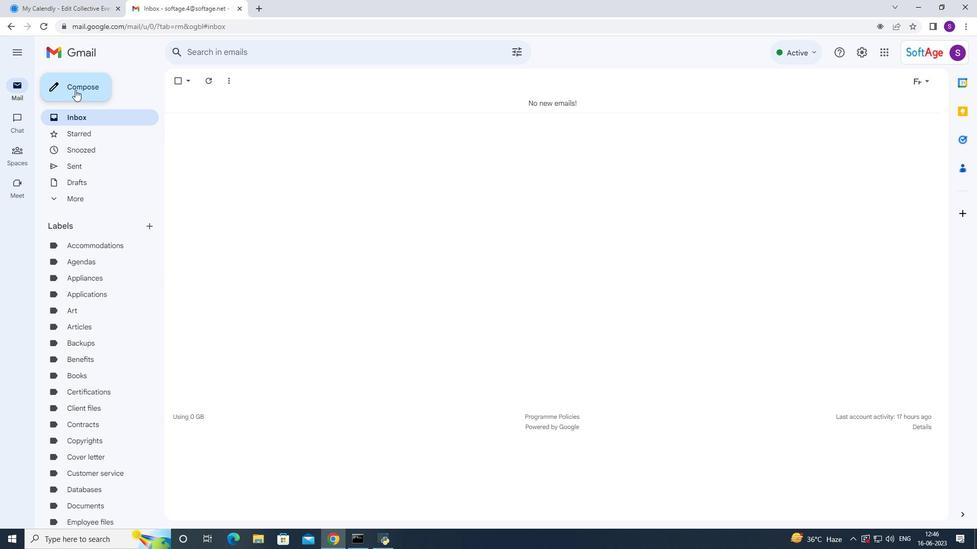 
Action: Mouse moved to (714, 372)
Screenshot: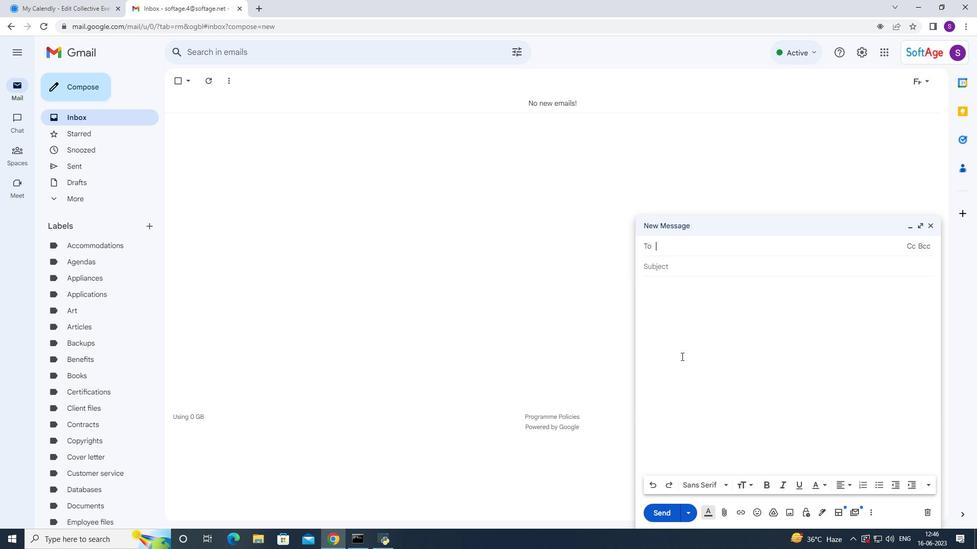 
Action: Mouse pressed right at (714, 372)
Screenshot: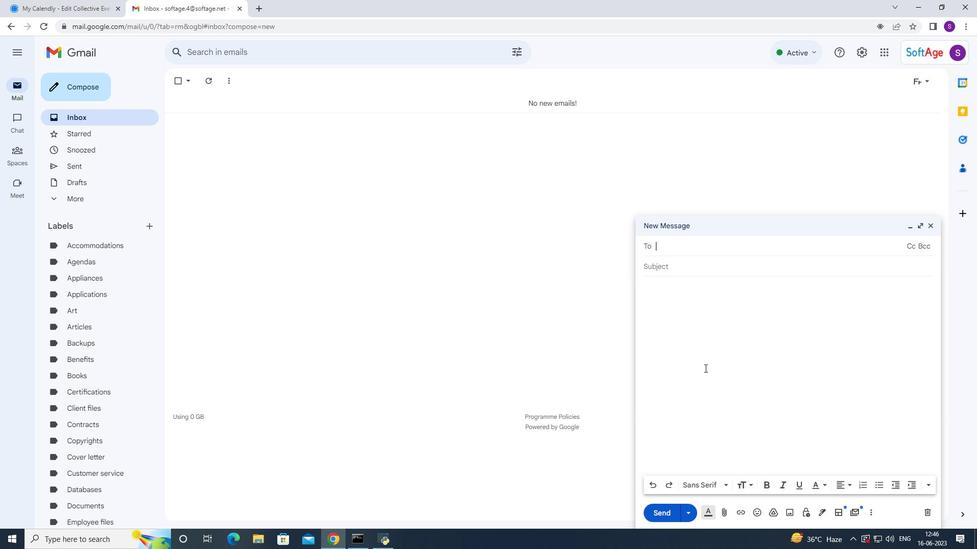 
Action: Mouse moved to (767, 292)
Screenshot: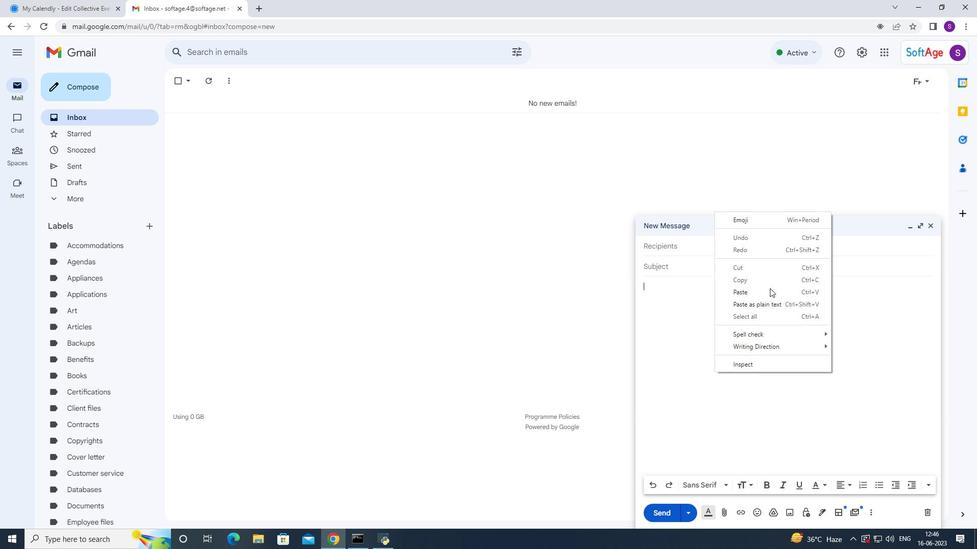 
Action: Mouse pressed left at (767, 292)
Screenshot: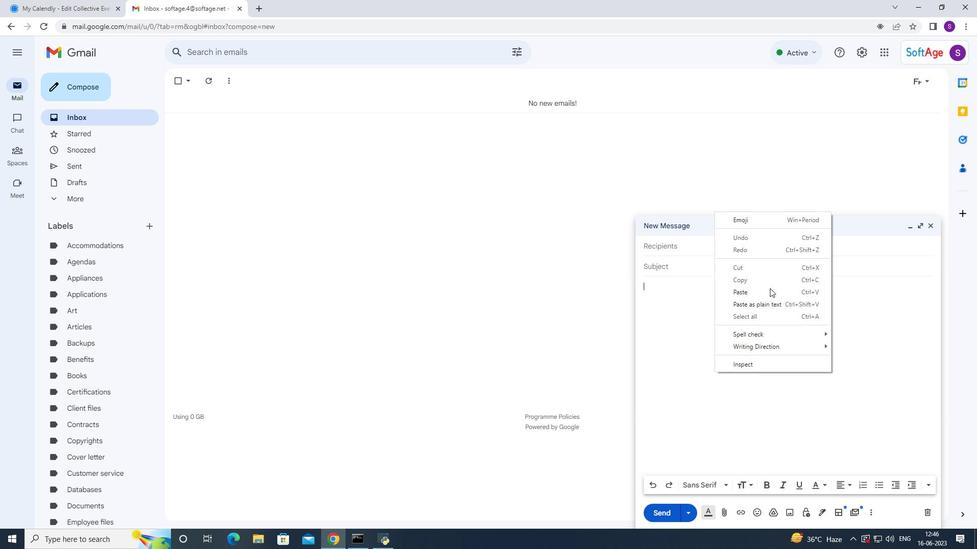 
Action: Mouse moved to (713, 249)
Screenshot: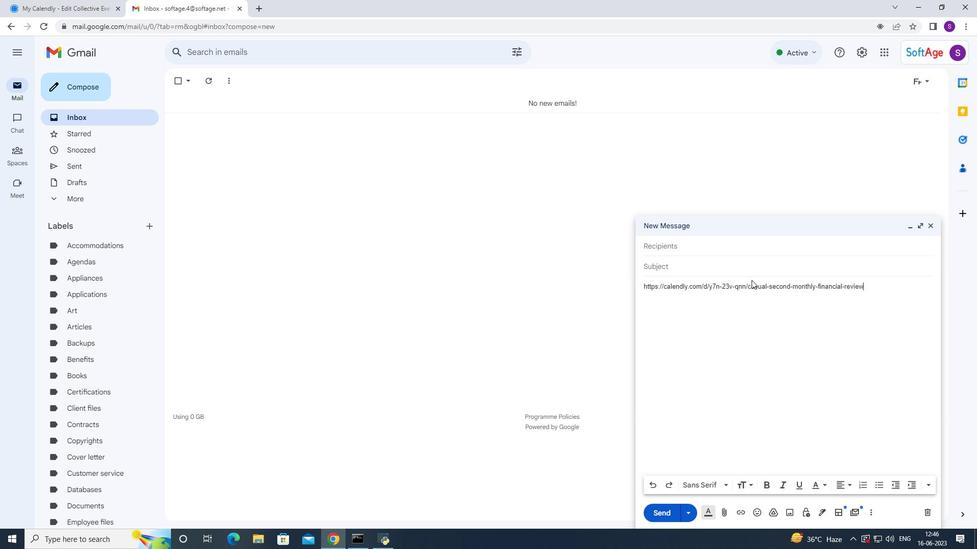 
Action: Mouse pressed left at (713, 249)
Screenshot: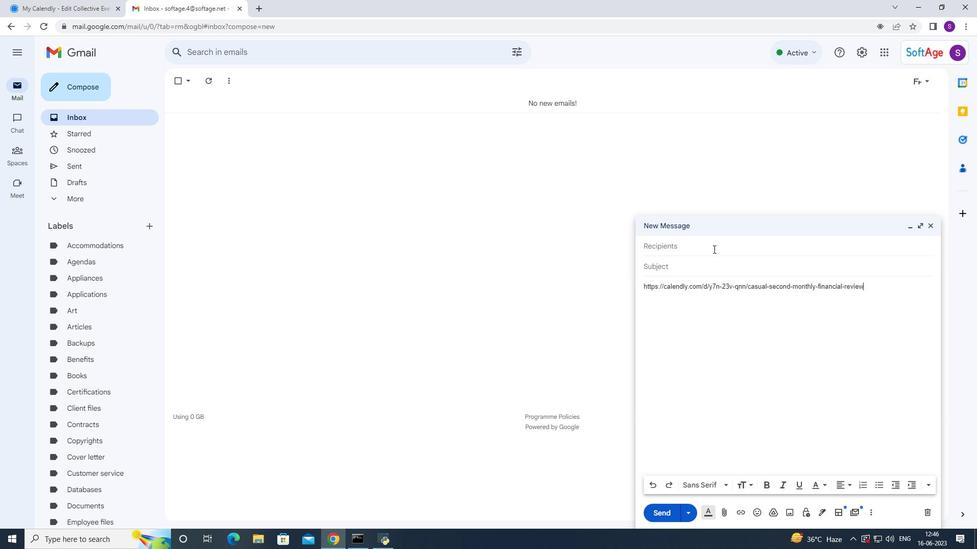 
Action: Key pressed soft
Screenshot: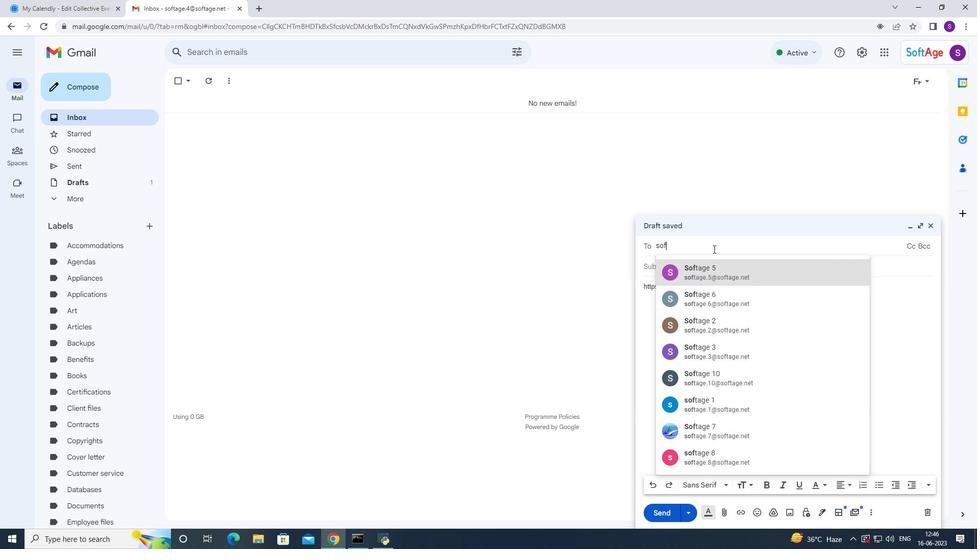 
Action: Mouse moved to (722, 363)
Screenshot: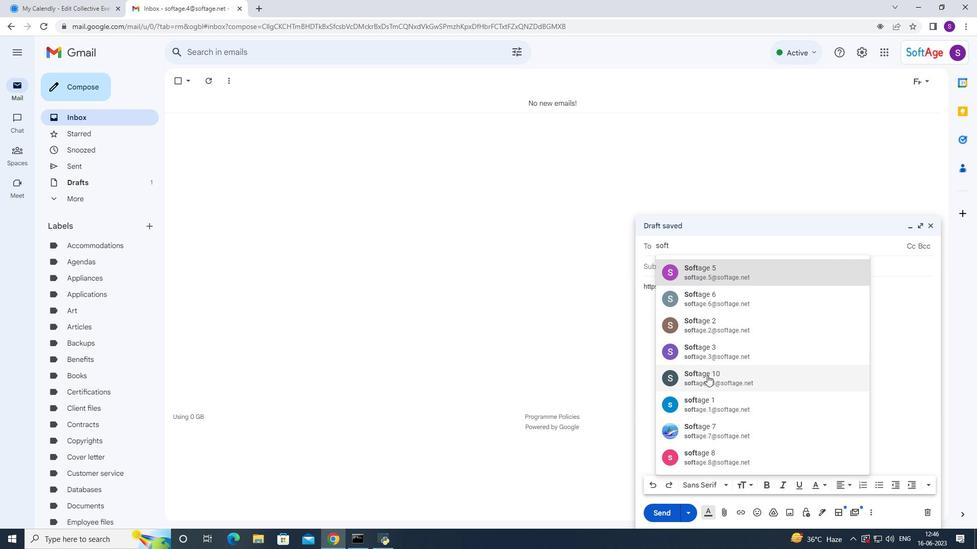 
Action: Mouse pressed left at (722, 363)
Screenshot: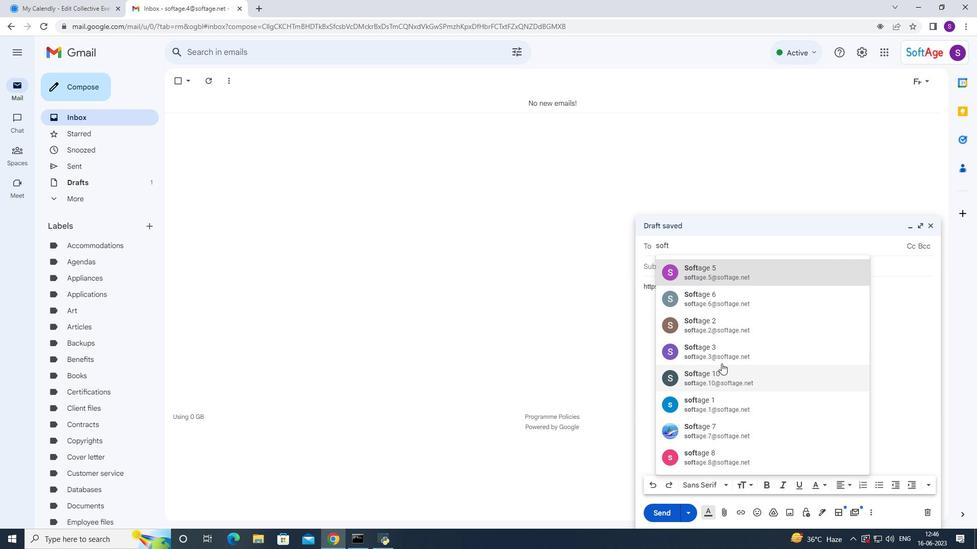 
Action: Key pressed soft
Screenshot: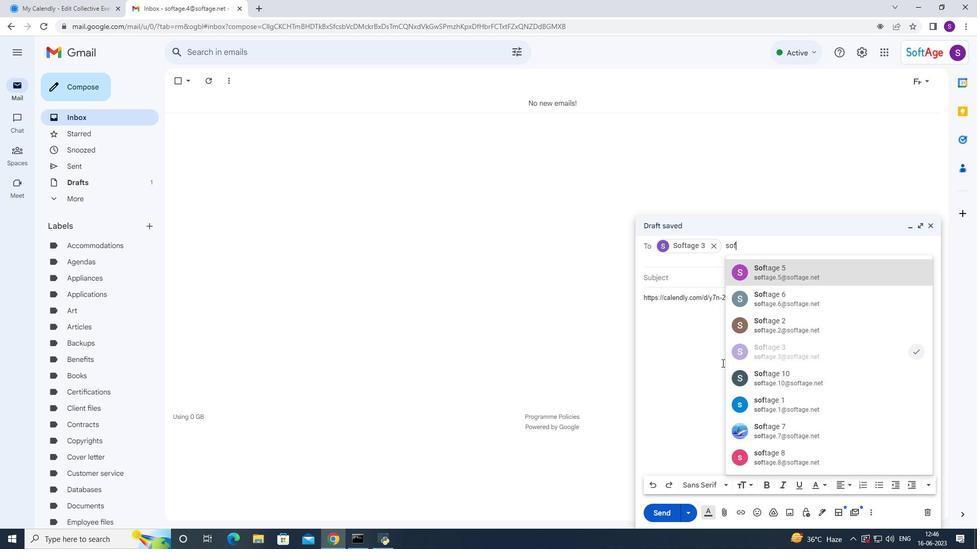 
Action: Mouse moved to (785, 277)
Screenshot: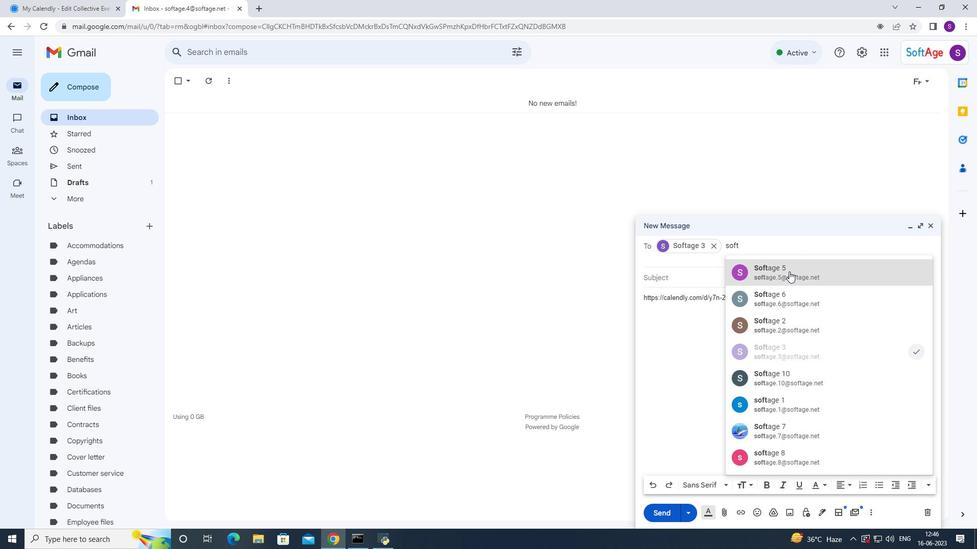 
Action: Mouse pressed left at (785, 277)
Screenshot: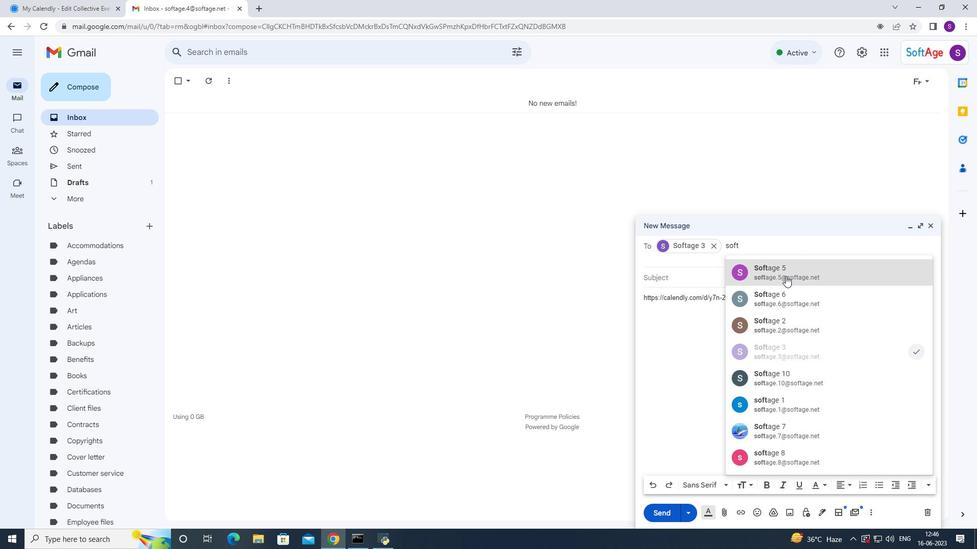 
Action: Mouse moved to (722, 430)
Screenshot: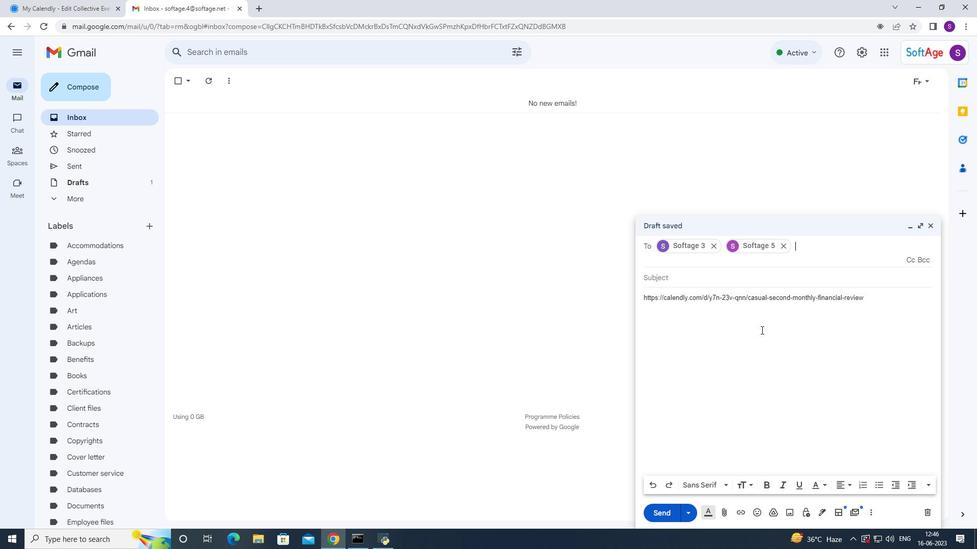 
Action: Mouse pressed left at (722, 430)
Screenshot: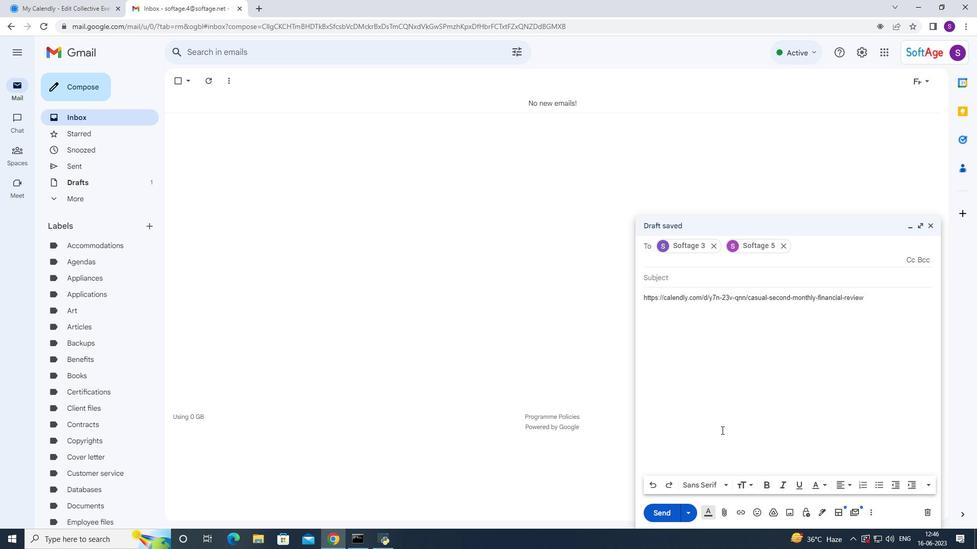 
Action: Mouse moved to (660, 507)
Screenshot: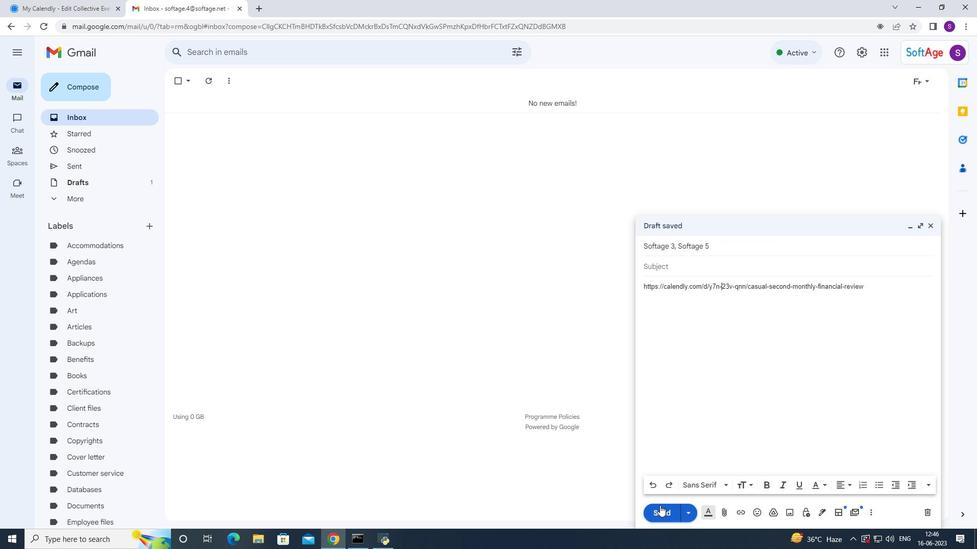 
Action: Mouse pressed left at (660, 507)
Screenshot: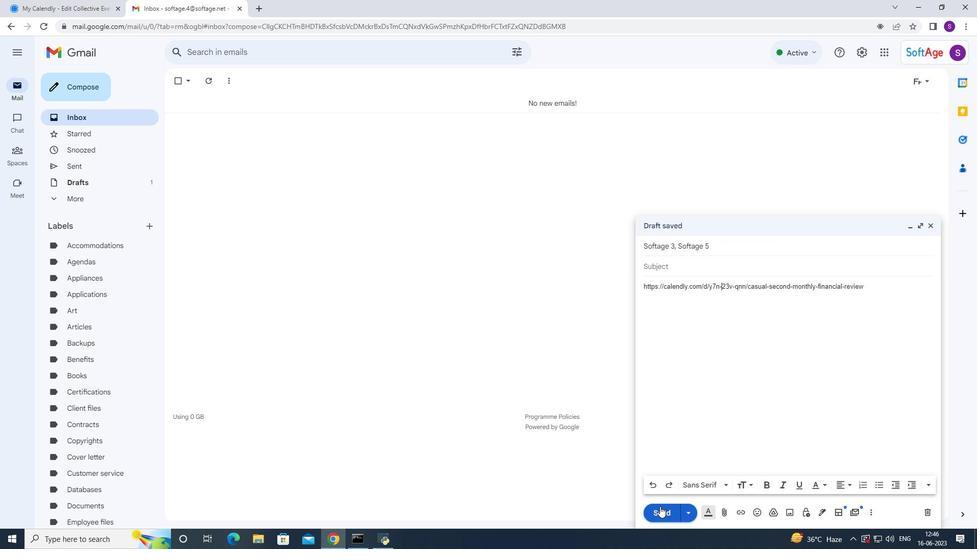 
